 Task: Play online Dominion games in medium mode.
Action: Mouse moved to (263, 393)
Screenshot: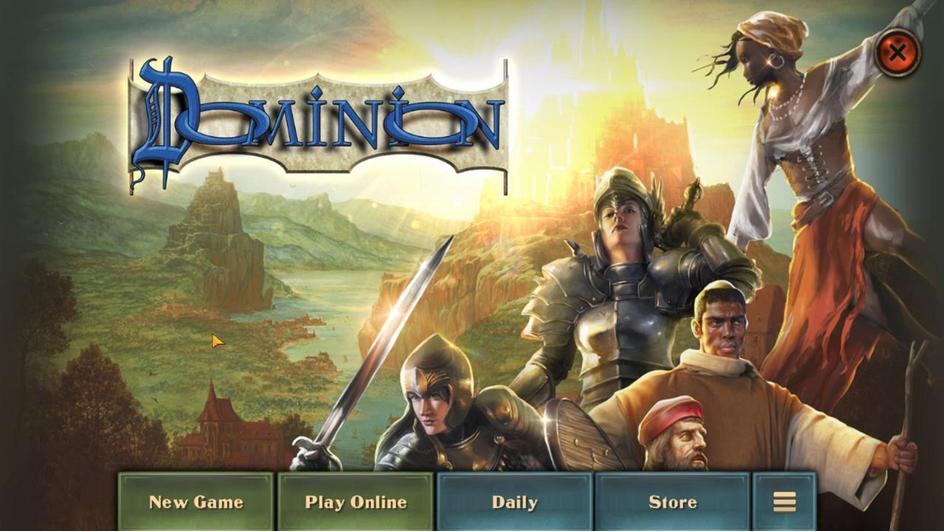 
Action: Mouse pressed left at (263, 393)
Screenshot: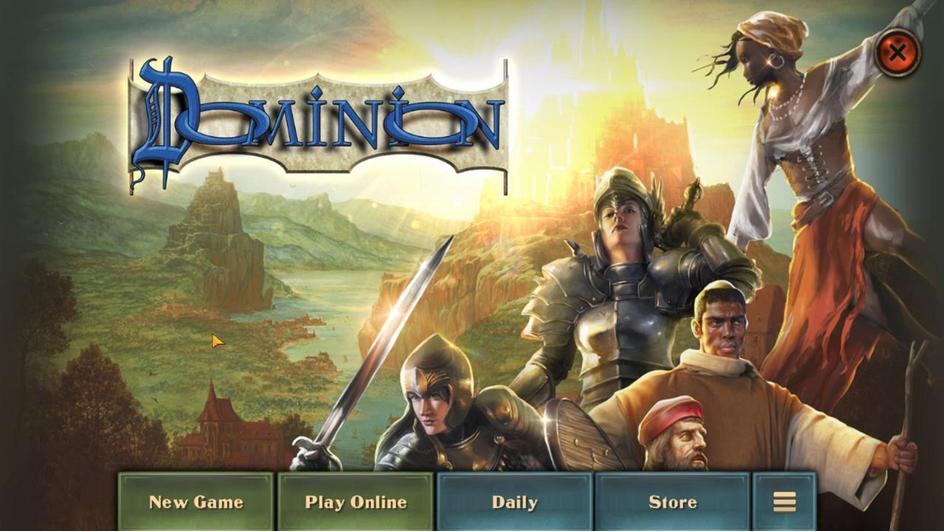 
Action: Mouse moved to (480, 467)
Screenshot: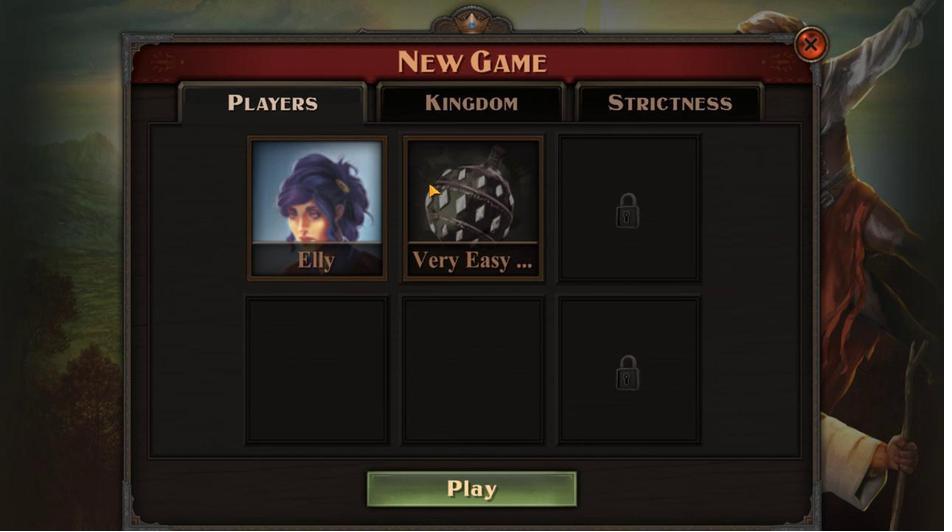 
Action: Mouse pressed left at (480, 467)
Screenshot: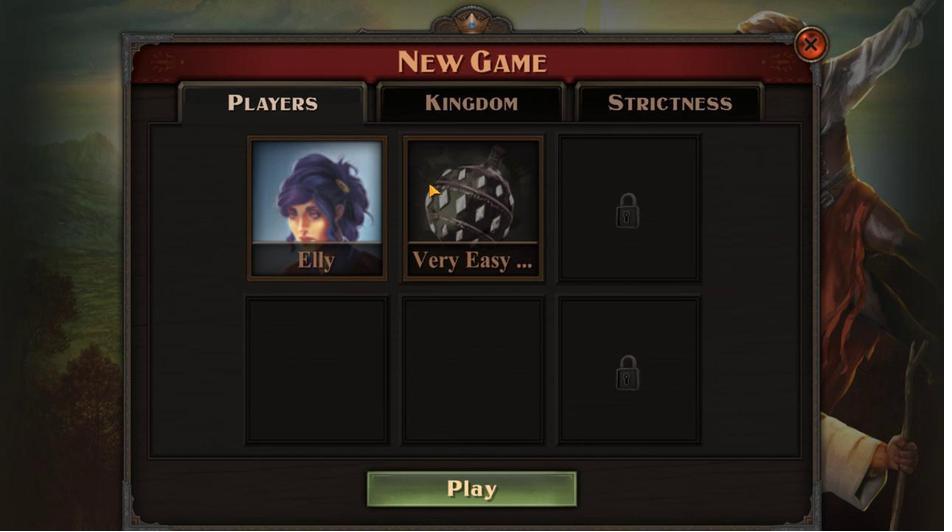 
Action: Mouse moved to (361, 423)
Screenshot: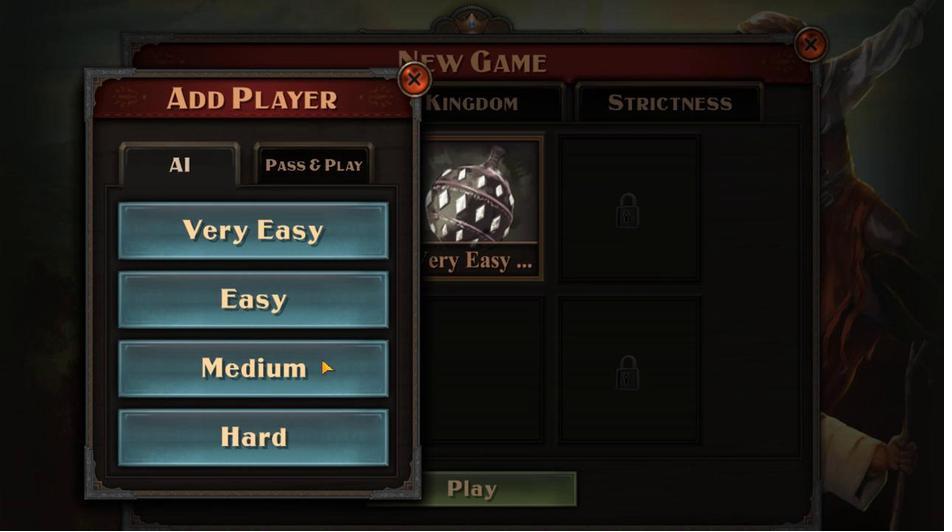 
Action: Mouse pressed left at (361, 423)
Screenshot: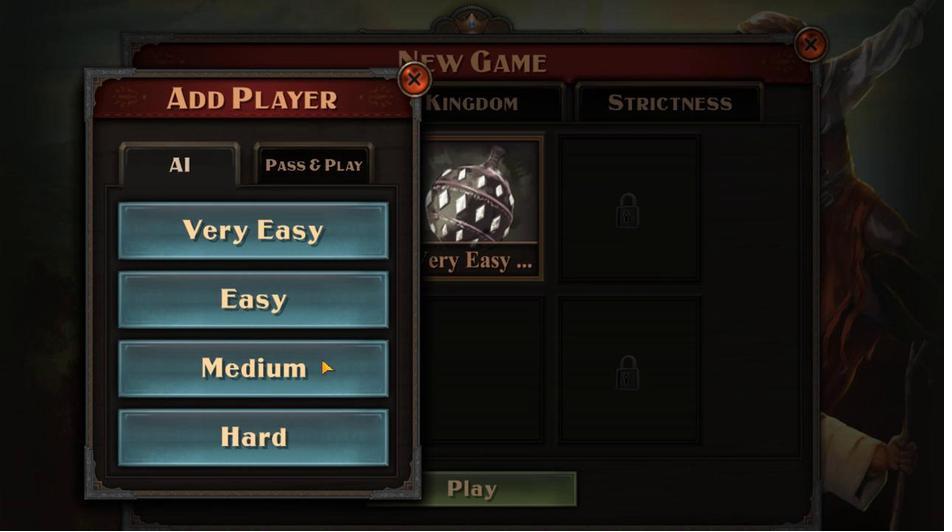
Action: Mouse moved to (539, 391)
Screenshot: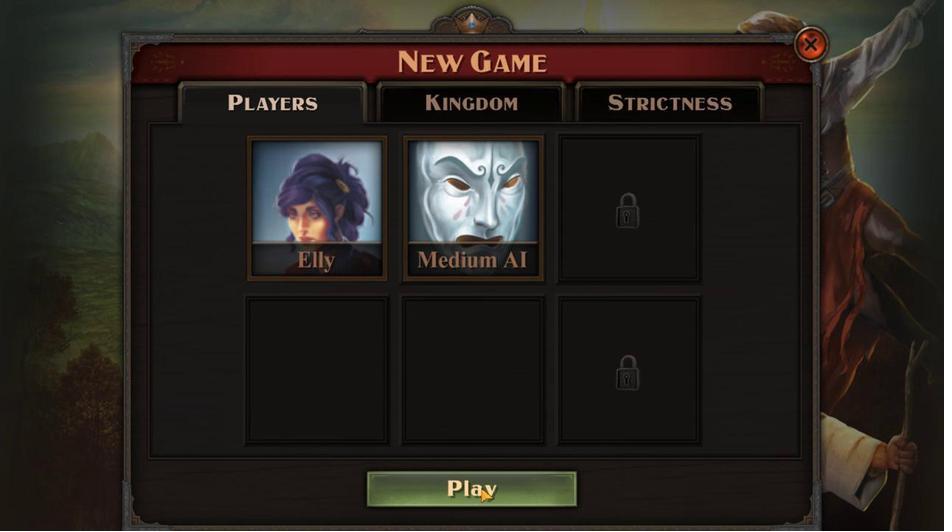 
Action: Mouse pressed left at (539, 391)
Screenshot: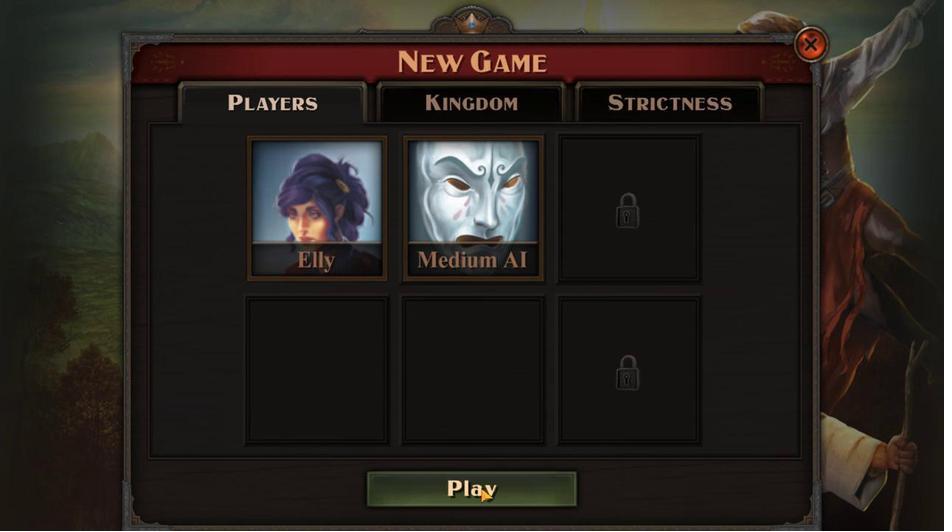 
Action: Mouse moved to (511, 393)
Screenshot: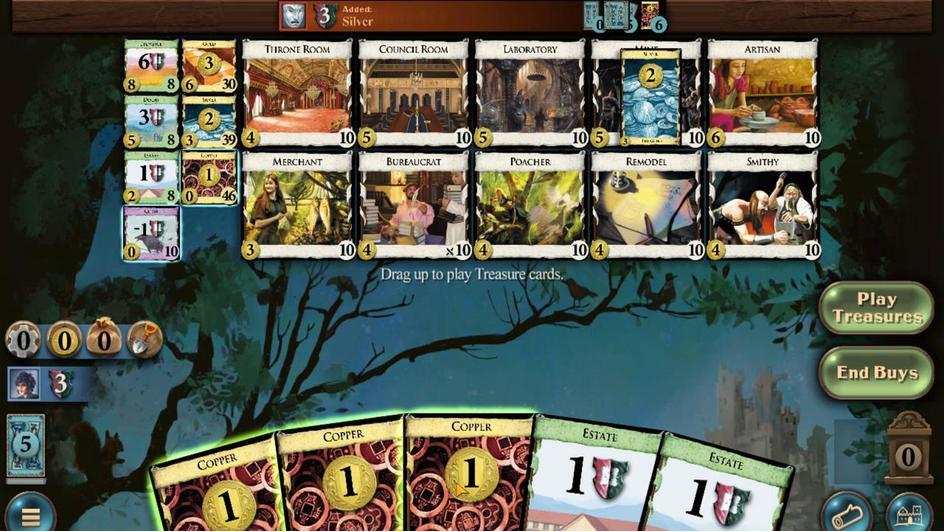 
Action: Mouse pressed left at (511, 393)
Screenshot: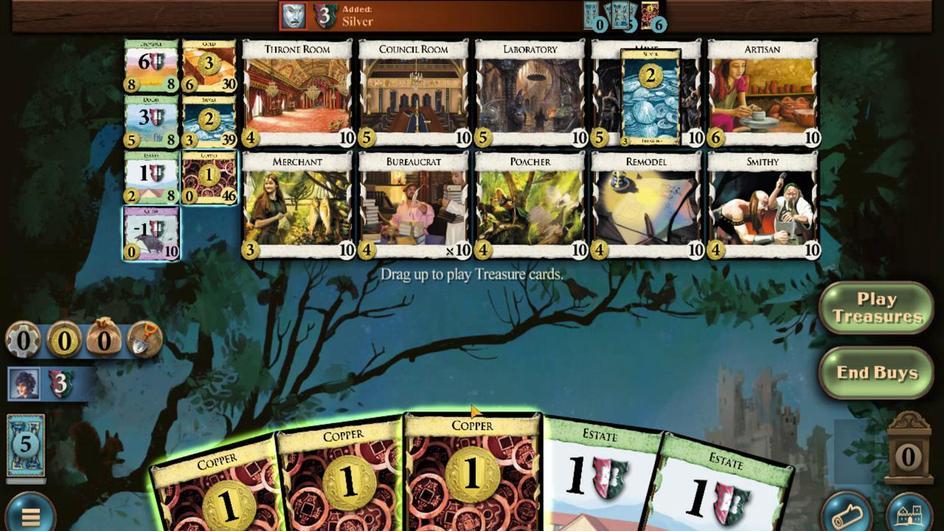 
Action: Mouse moved to (452, 396)
Screenshot: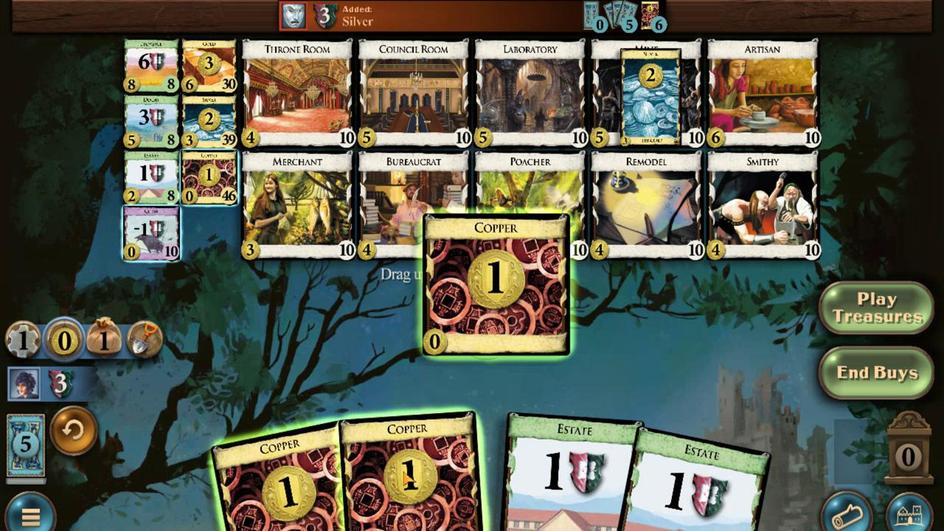 
Action: Mouse pressed left at (452, 396)
Screenshot: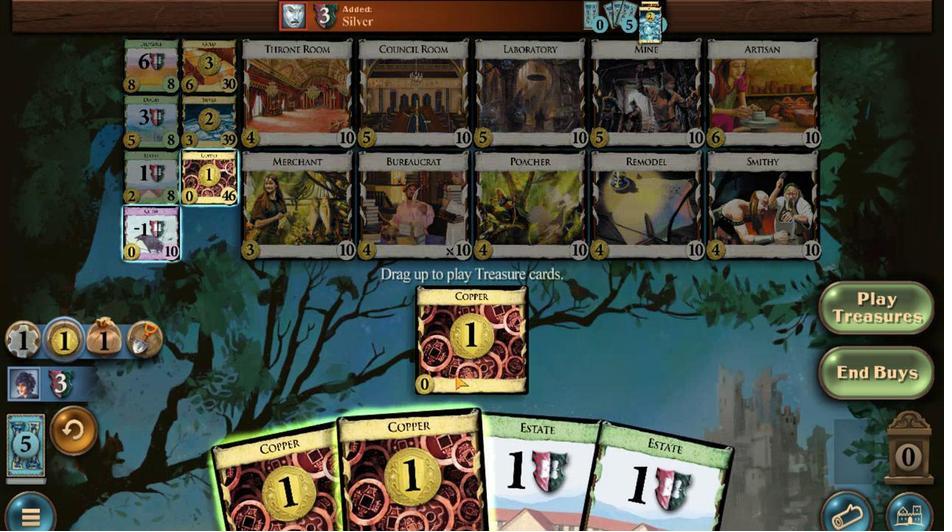 
Action: Mouse moved to (399, 388)
Screenshot: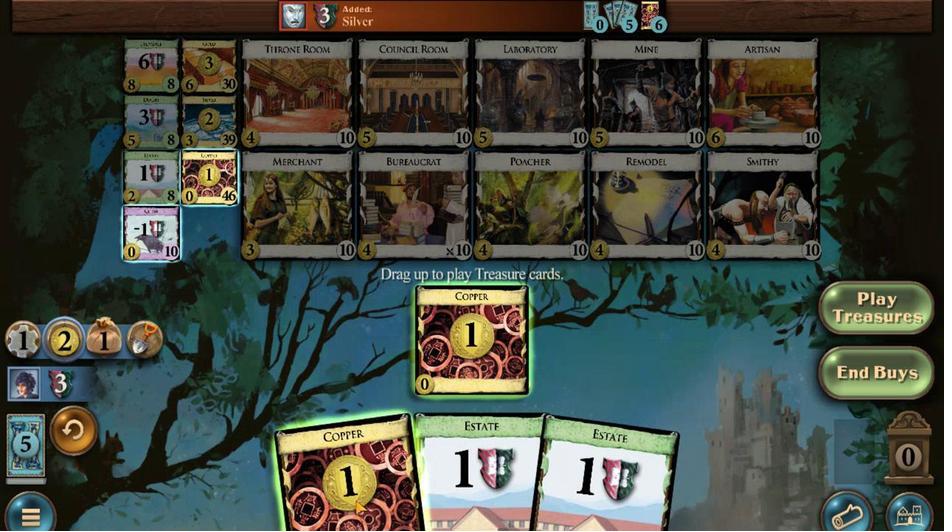 
Action: Mouse pressed left at (399, 388)
Screenshot: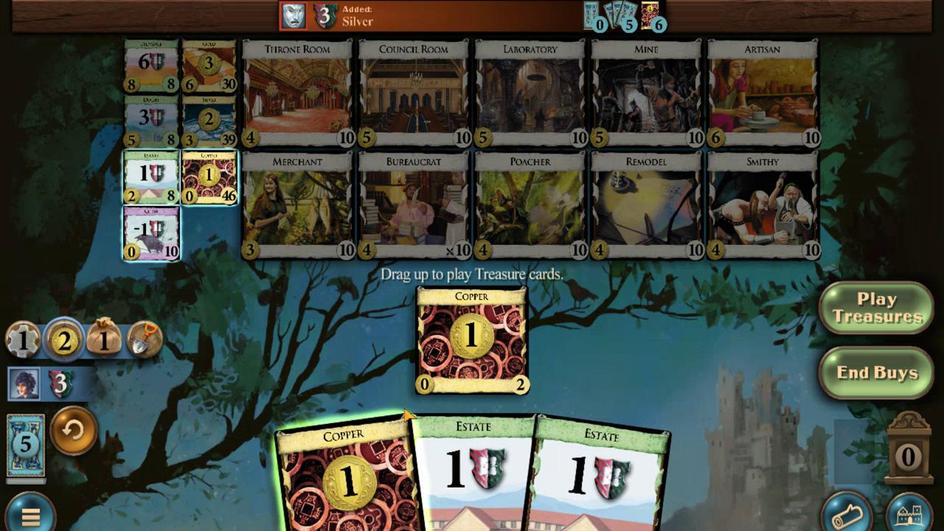 
Action: Mouse moved to (346, 469)
Screenshot: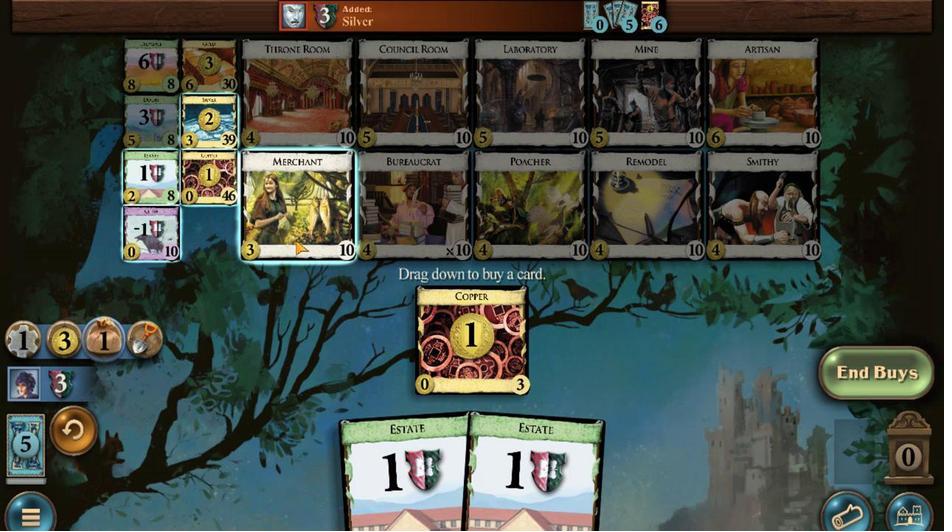 
Action: Mouse pressed left at (346, 469)
Screenshot: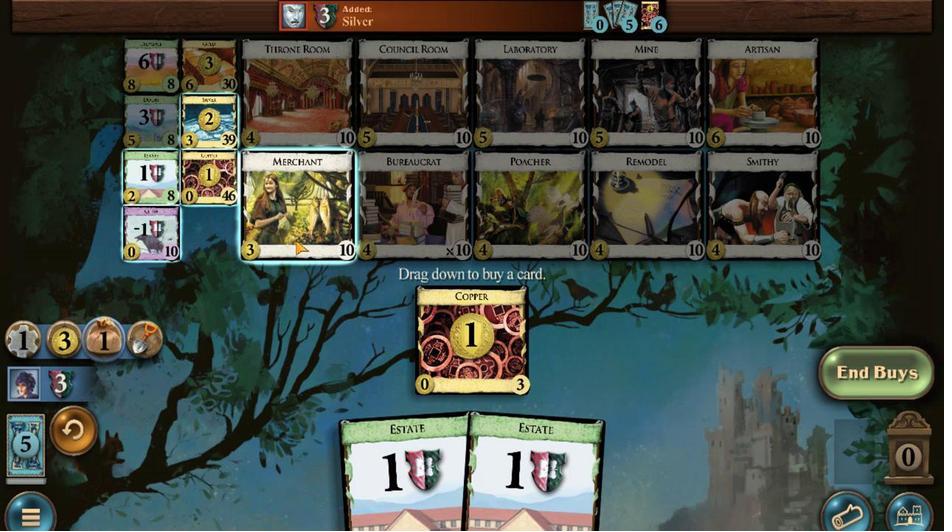
Action: Mouse moved to (509, 391)
Screenshot: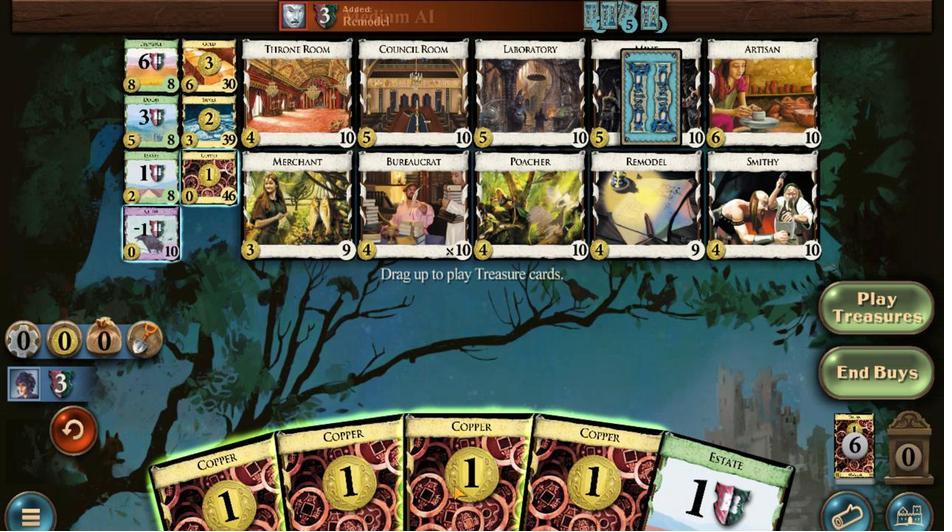 
Action: Mouse pressed left at (509, 391)
Screenshot: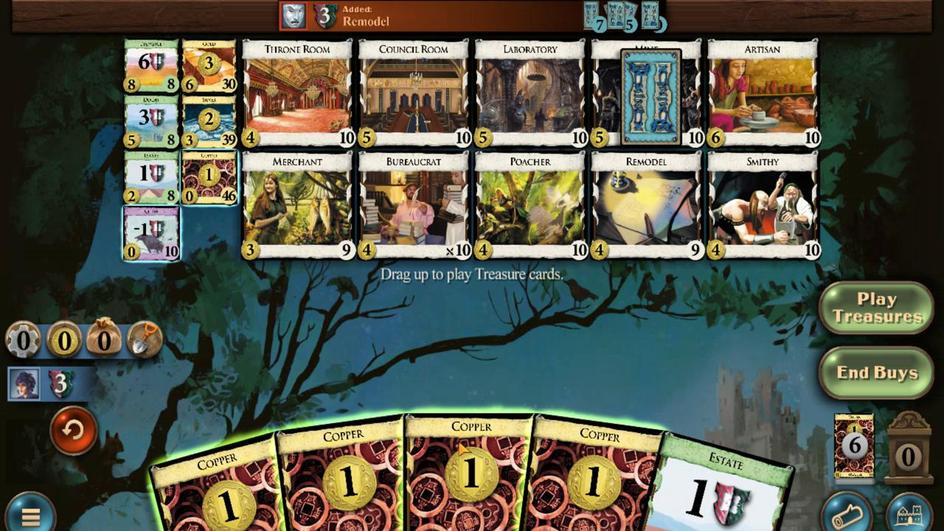 
Action: Mouse moved to (457, 394)
Screenshot: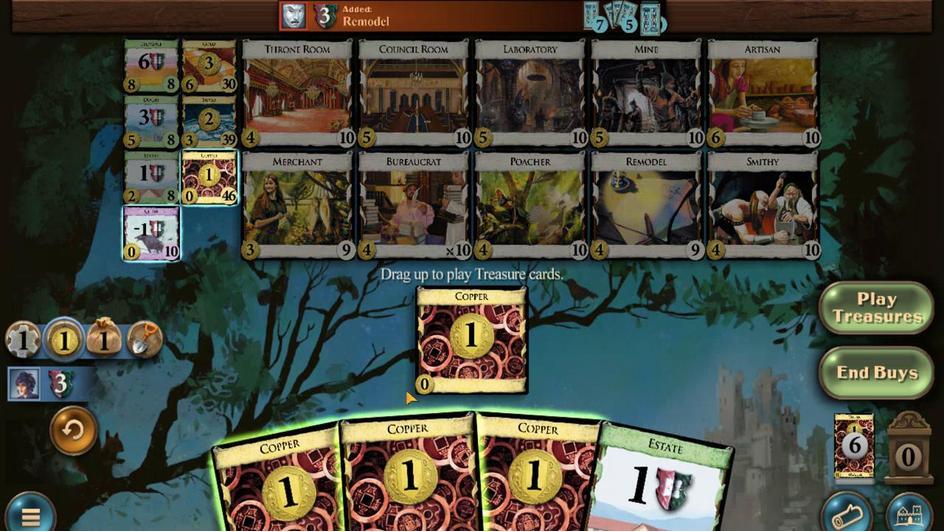 
Action: Mouse pressed left at (457, 394)
Screenshot: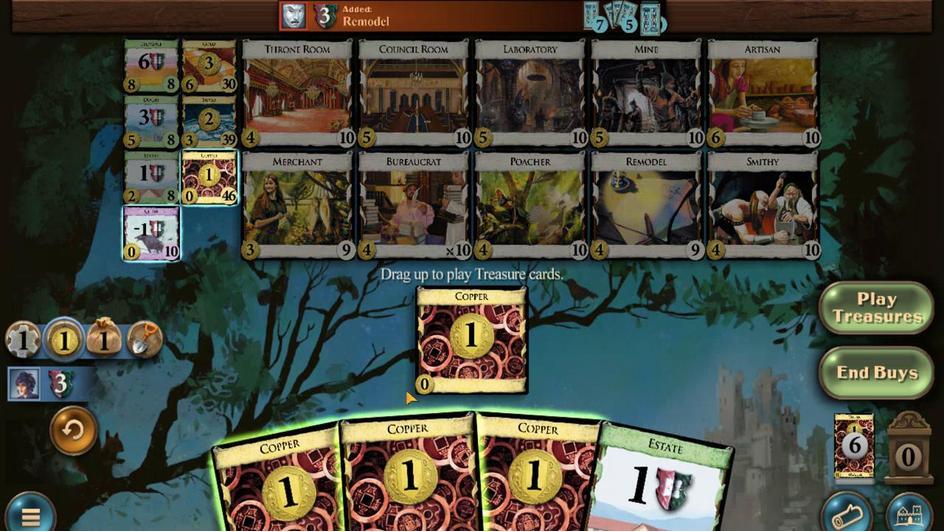 
Action: Mouse moved to (378, 392)
Screenshot: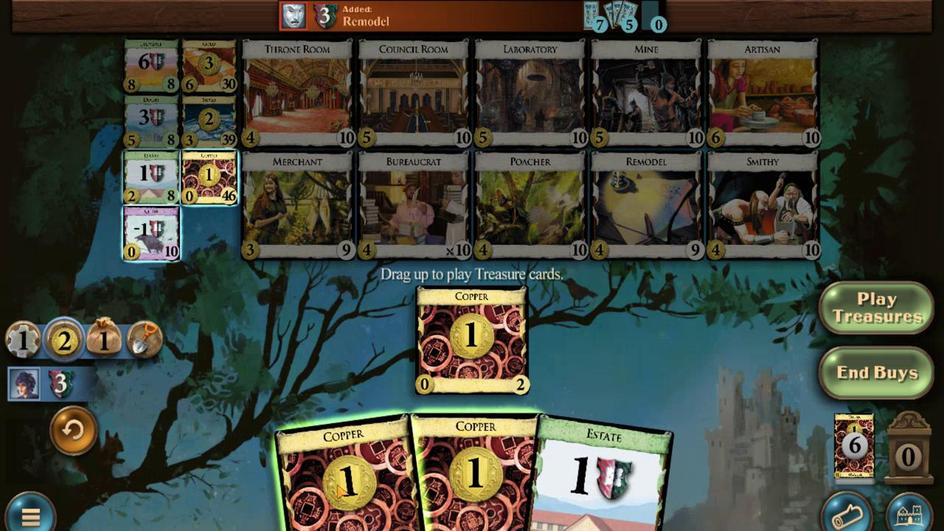 
Action: Mouse pressed left at (378, 392)
Screenshot: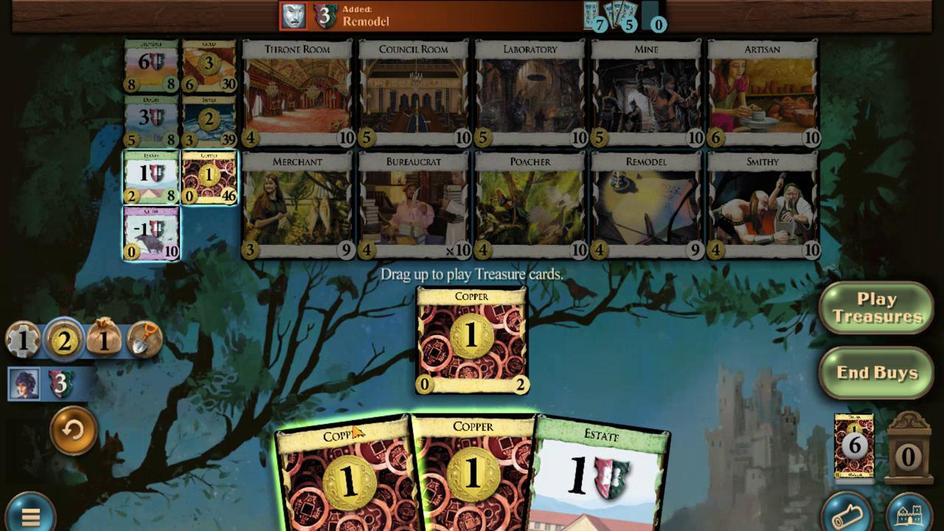 
Action: Mouse moved to (231, 482)
Screenshot: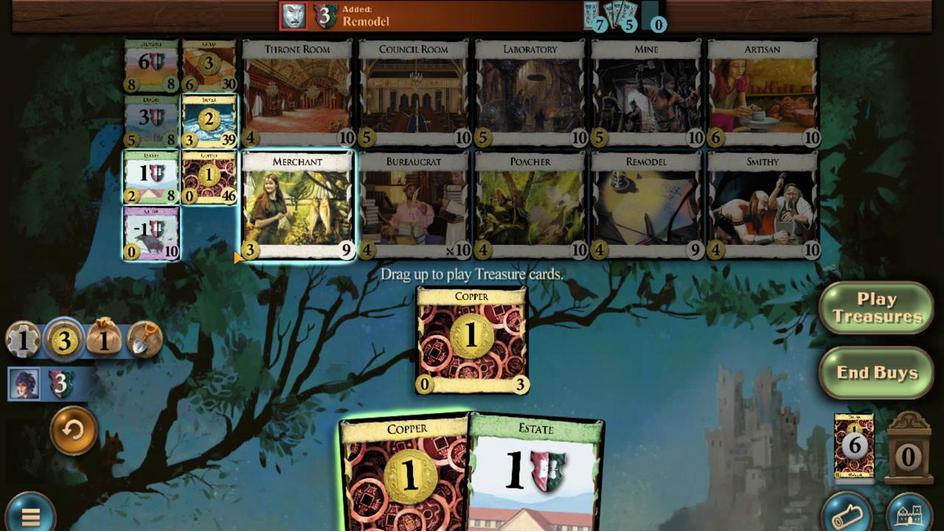 
Action: Mouse pressed left at (231, 482)
Screenshot: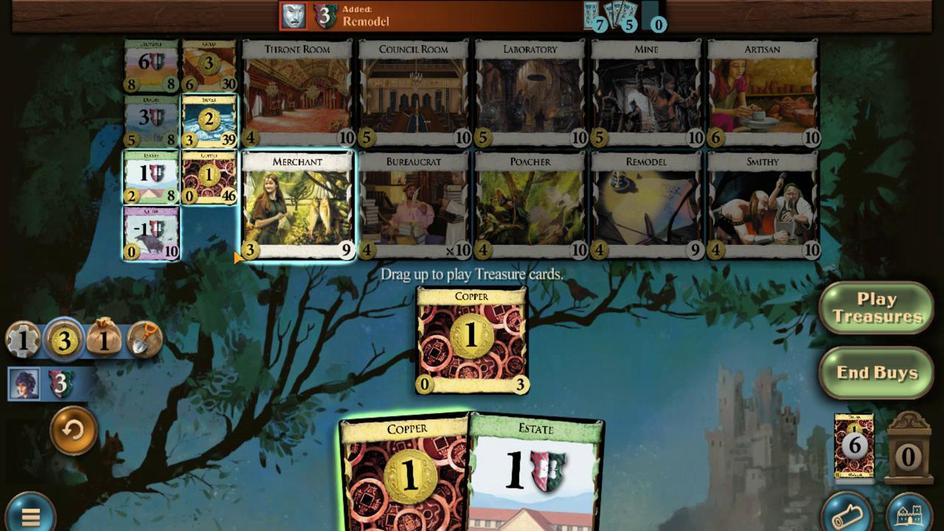 
Action: Mouse moved to (265, 392)
Screenshot: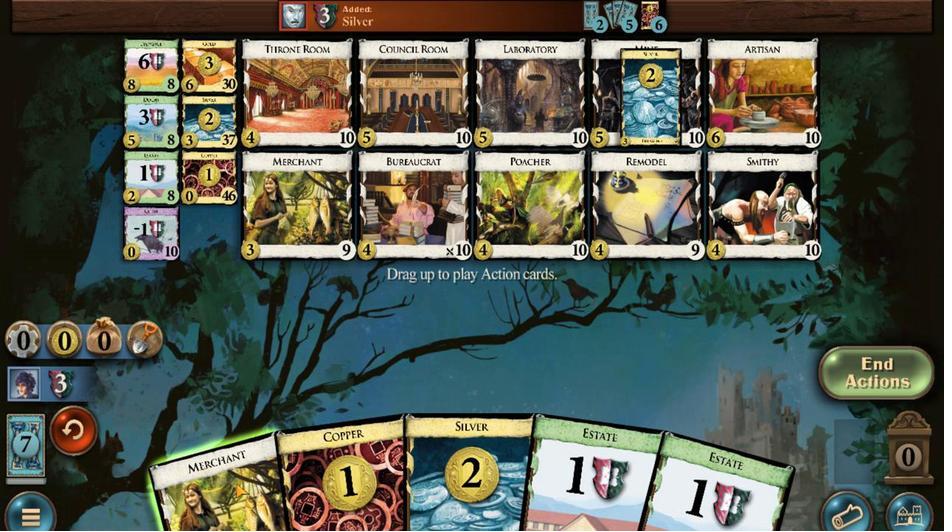 
Action: Mouse pressed left at (265, 392)
Screenshot: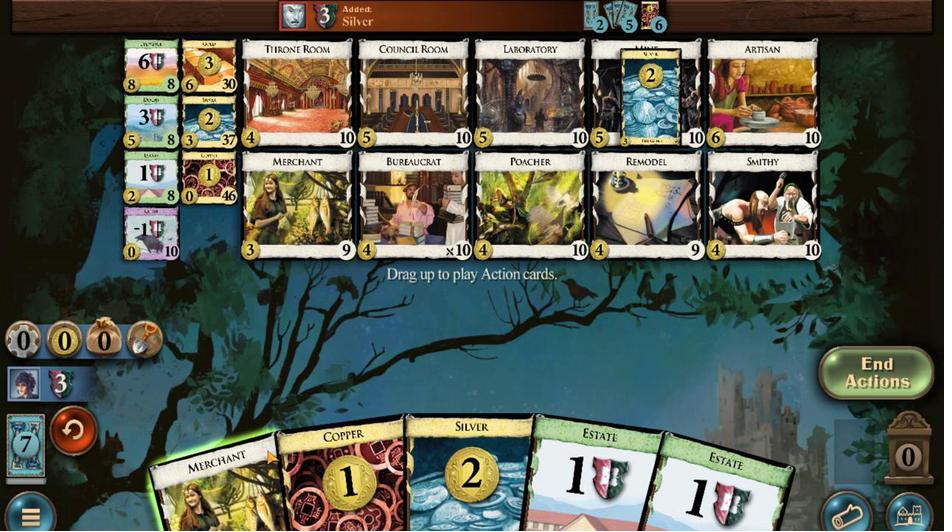 
Action: Mouse moved to (483, 390)
Screenshot: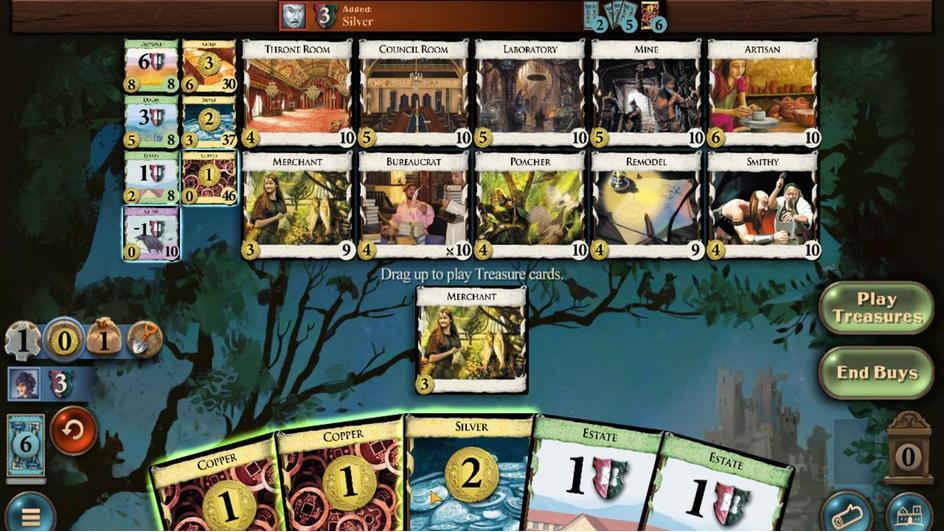 
Action: Mouse pressed left at (483, 390)
Screenshot: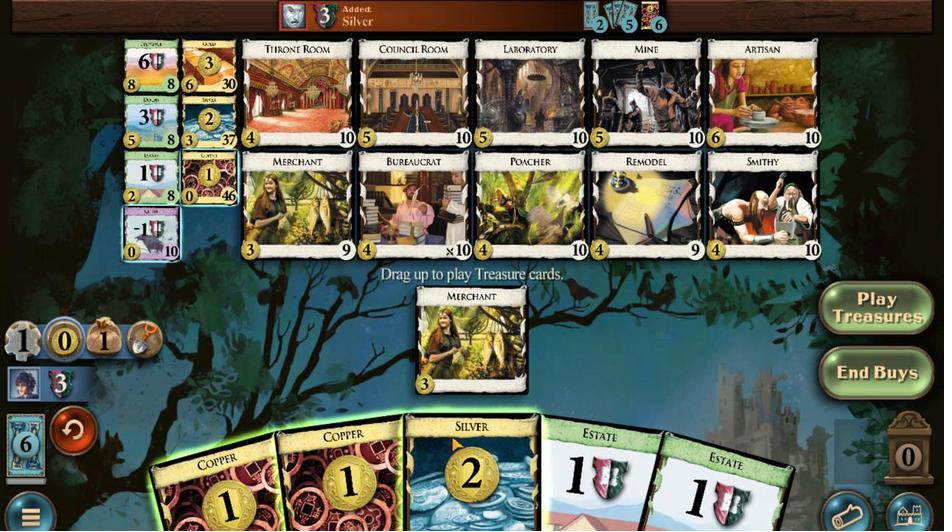 
Action: Mouse moved to (477, 393)
Screenshot: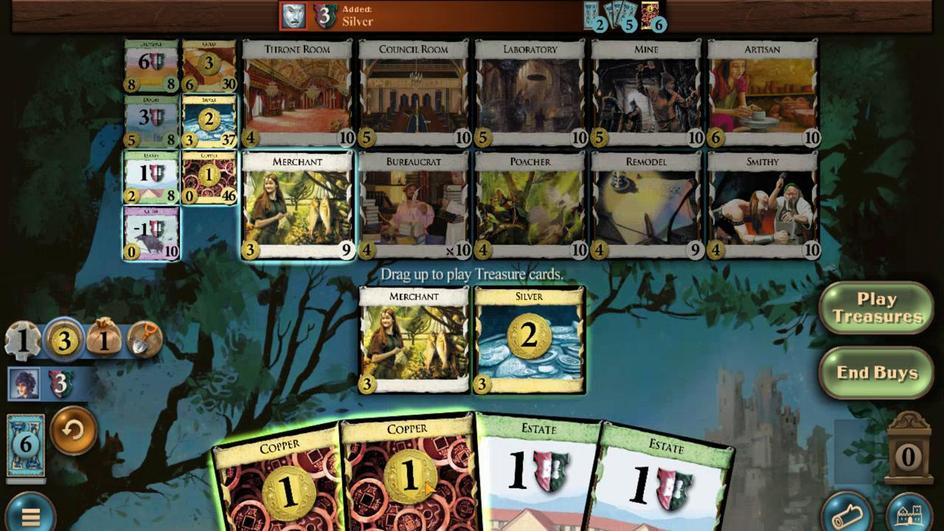 
Action: Mouse pressed left at (477, 393)
Screenshot: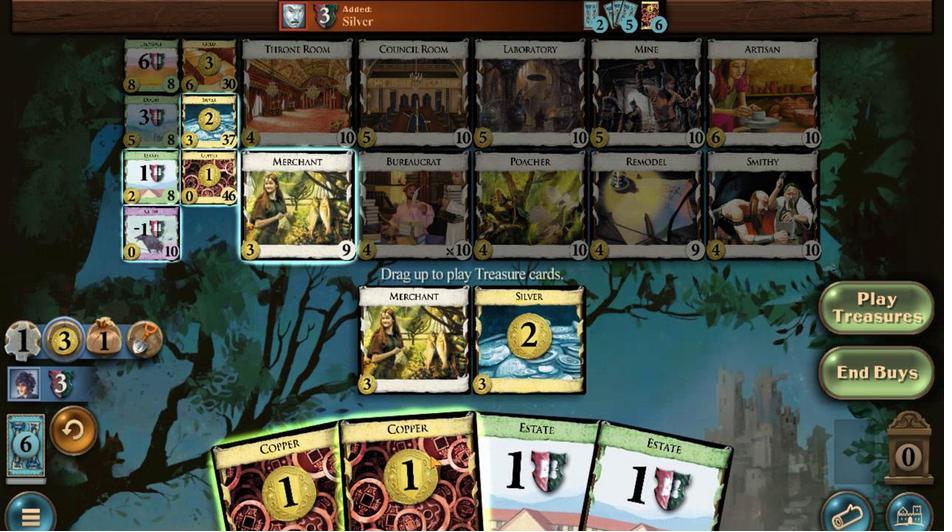 
Action: Mouse moved to (843, 470)
Screenshot: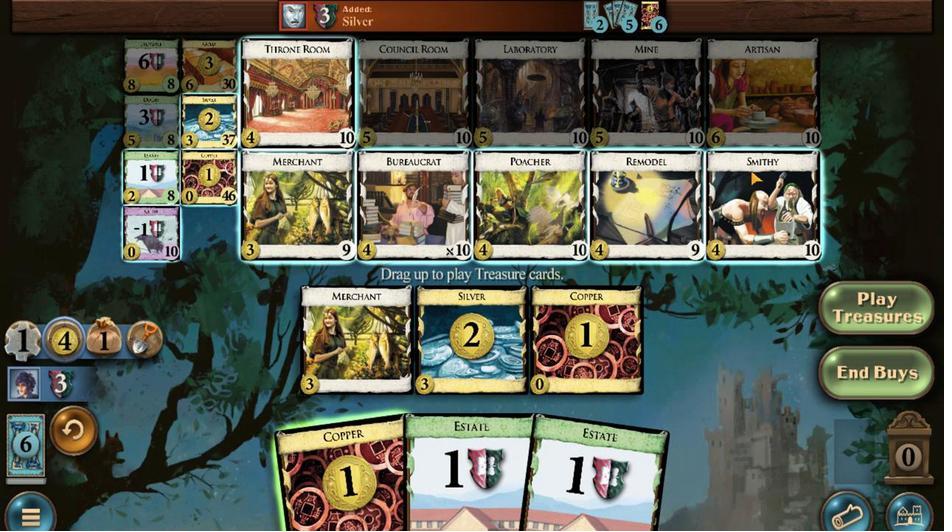 
Action: Mouse pressed left at (843, 470)
Screenshot: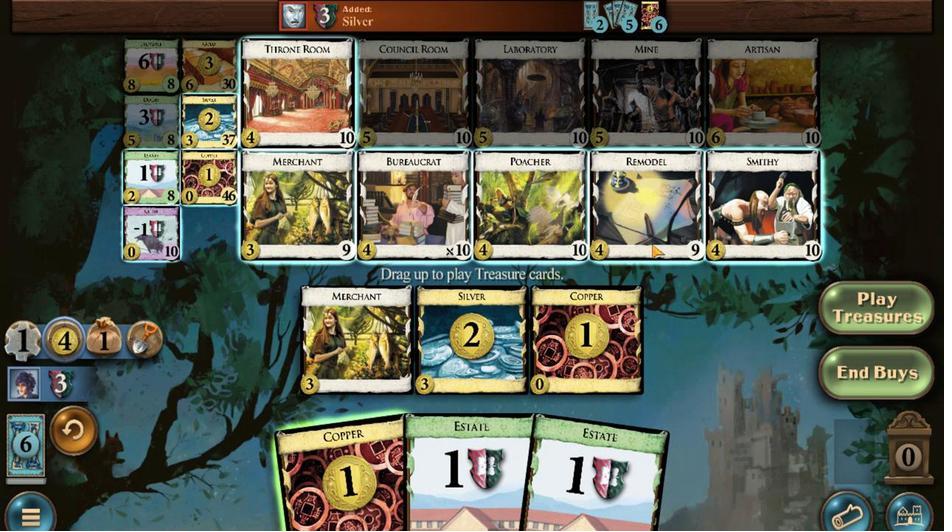 
Action: Mouse moved to (410, 394)
Screenshot: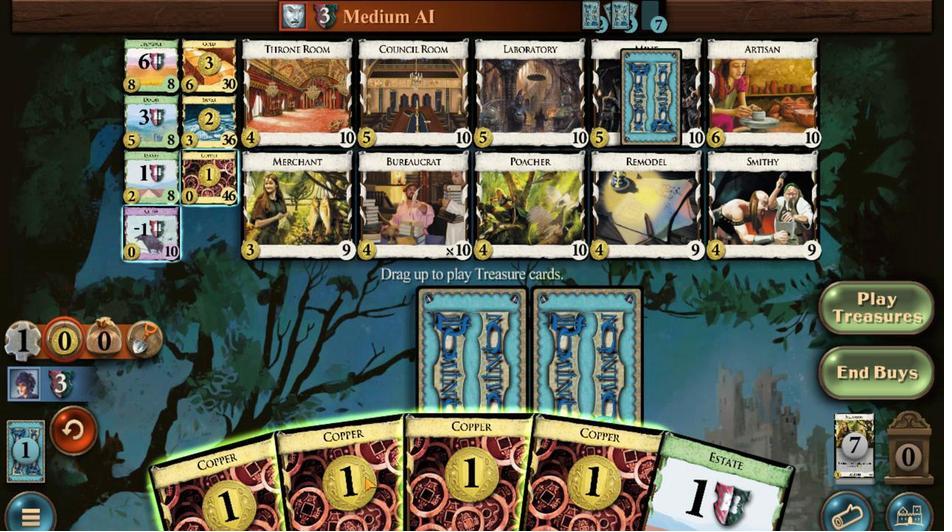 
Action: Mouse pressed left at (410, 394)
Screenshot: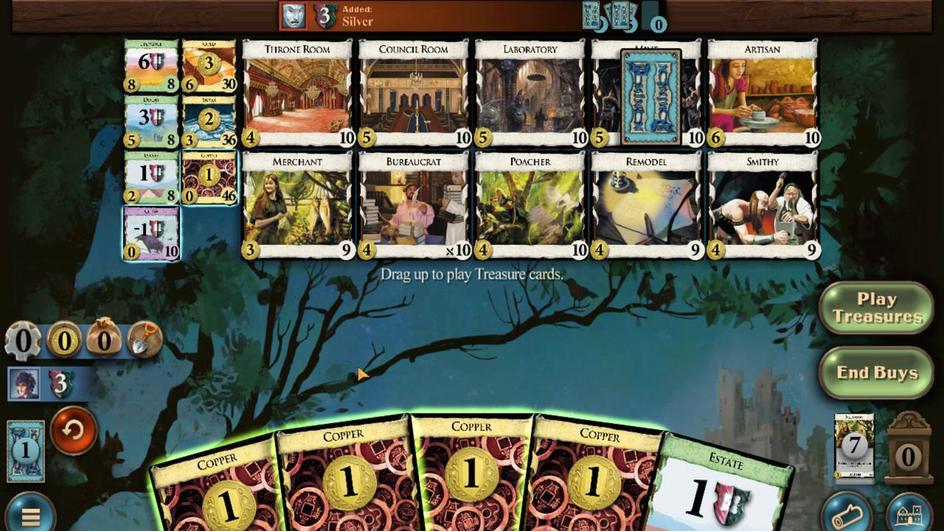 
Action: Mouse moved to (467, 387)
Screenshot: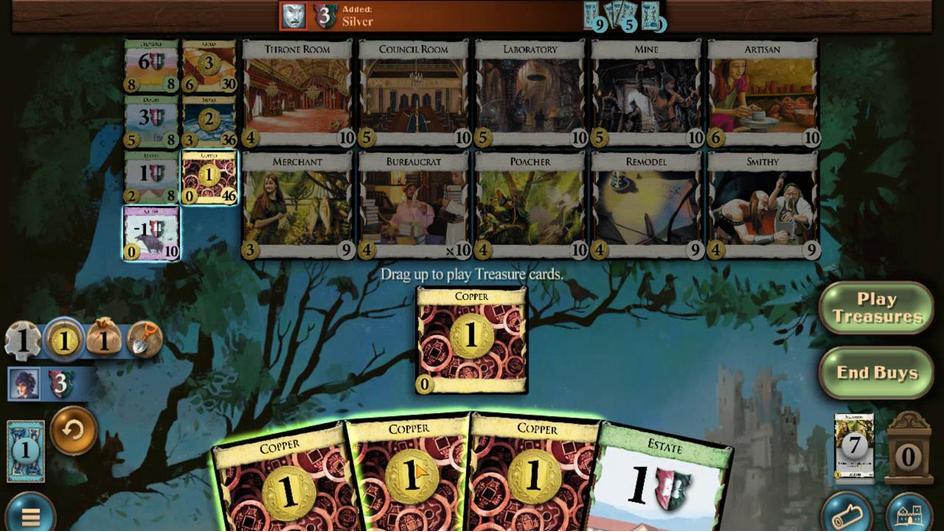 
Action: Mouse pressed left at (467, 387)
Screenshot: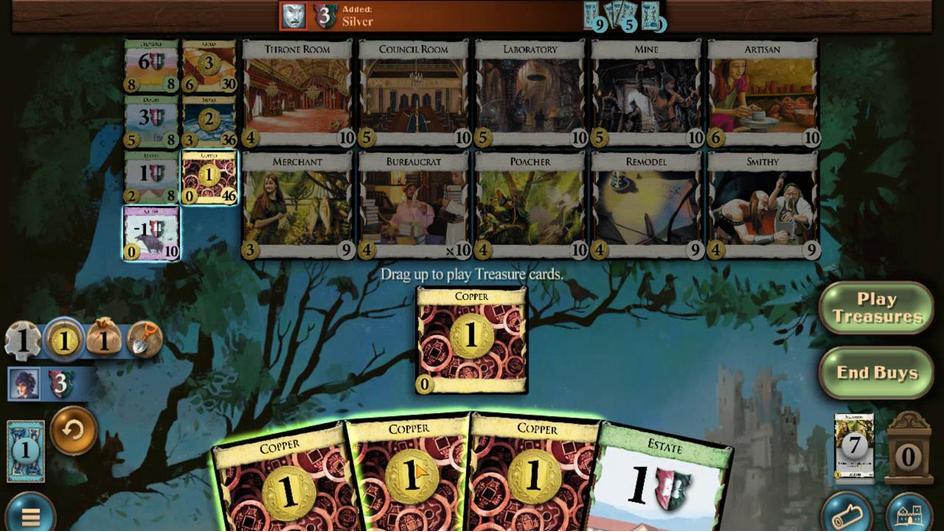 
Action: Mouse moved to (410, 387)
Screenshot: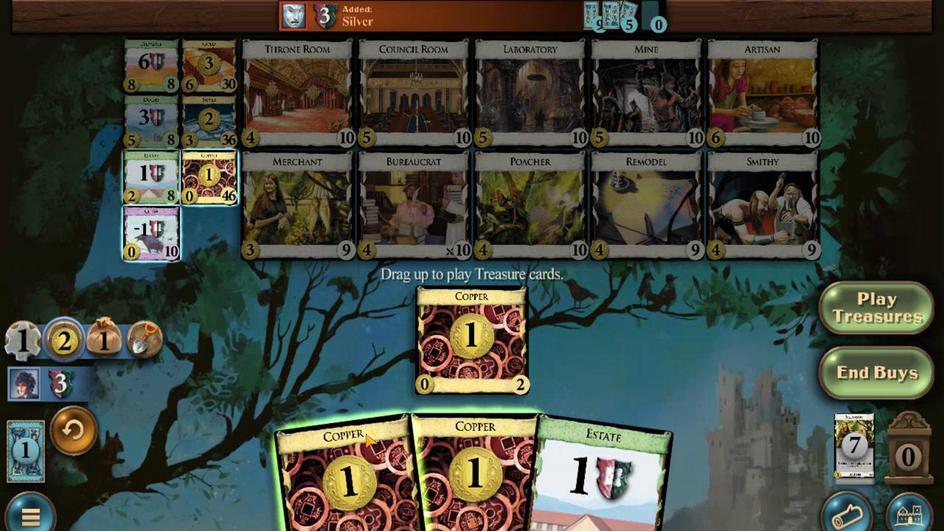 
Action: Mouse pressed left at (410, 387)
Screenshot: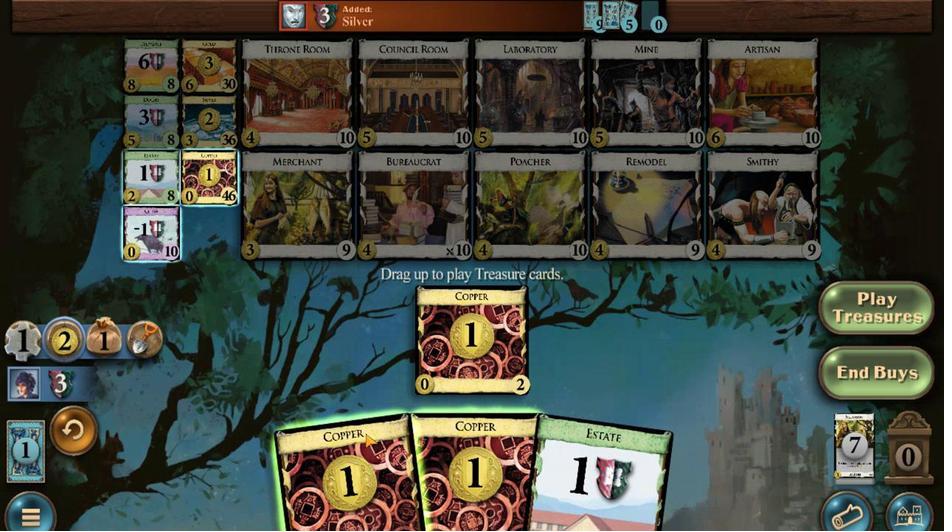 
Action: Mouse moved to (222, 485)
Screenshot: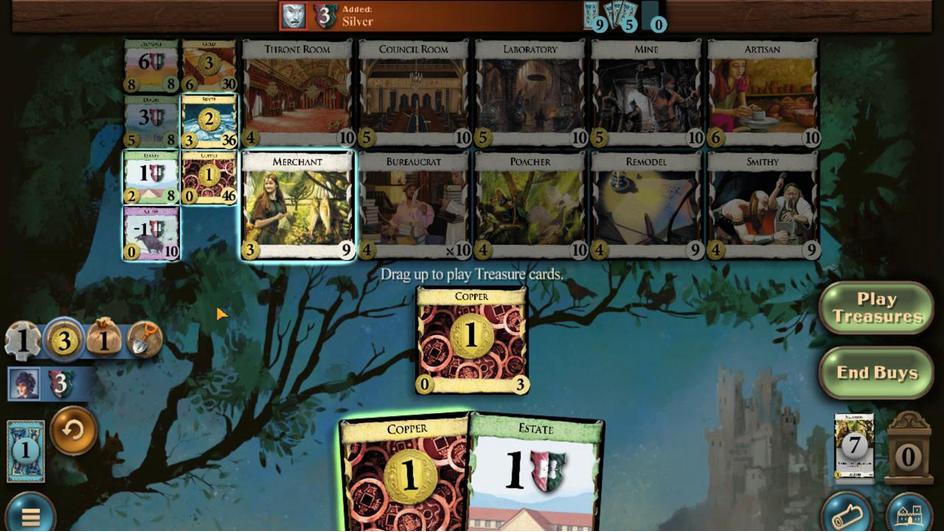 
Action: Mouse pressed left at (222, 485)
Screenshot: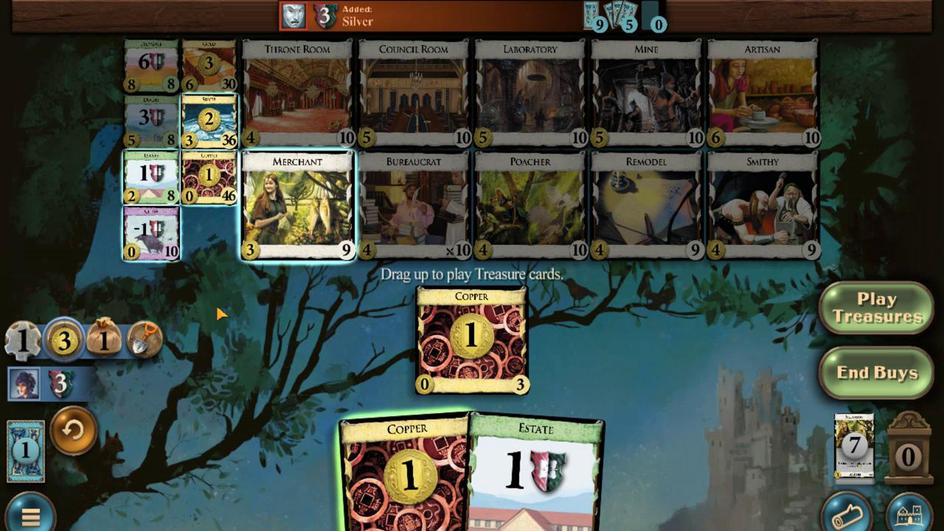 
Action: Mouse moved to (230, 388)
Screenshot: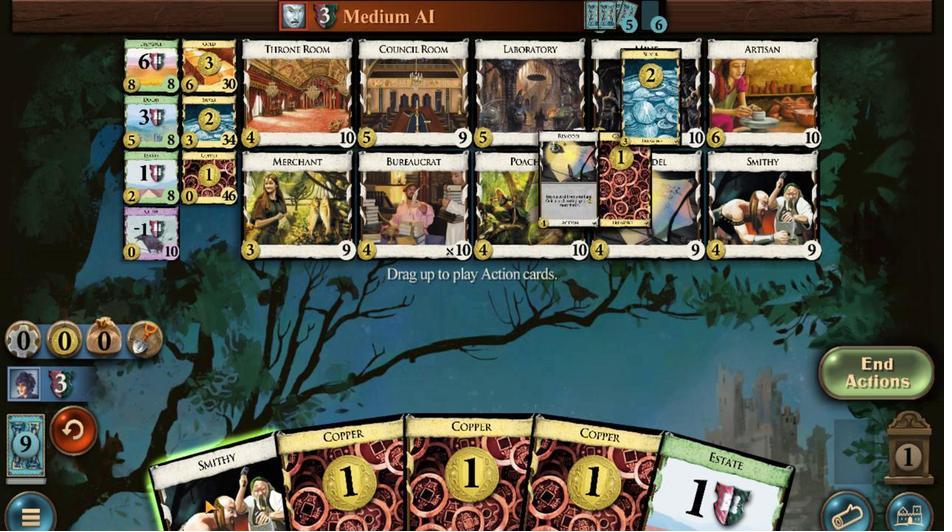 
Action: Mouse pressed left at (230, 388)
Screenshot: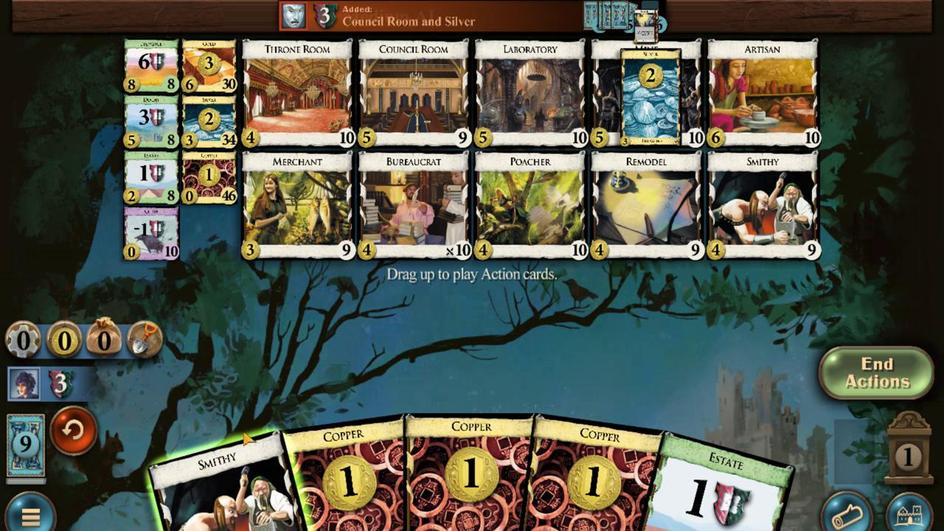 
Action: Mouse moved to (484, 391)
Screenshot: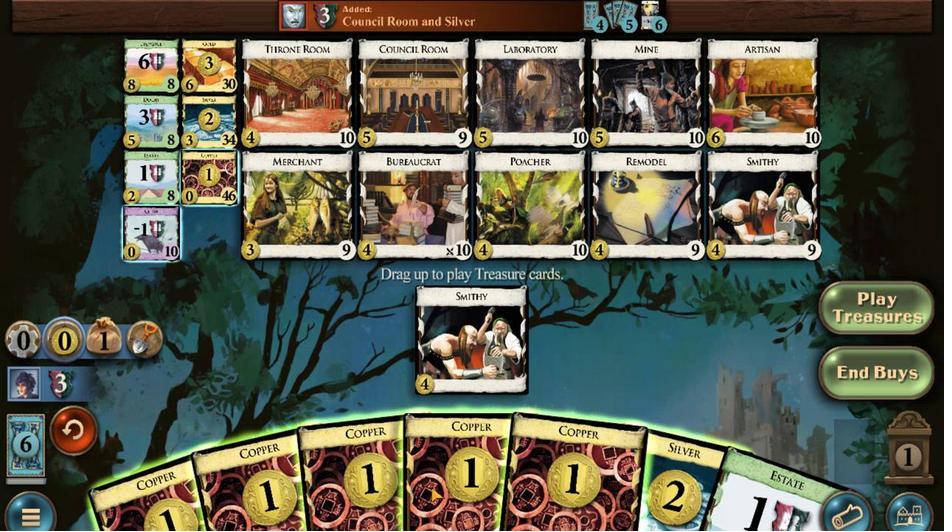 
Action: Mouse pressed left at (484, 391)
Screenshot: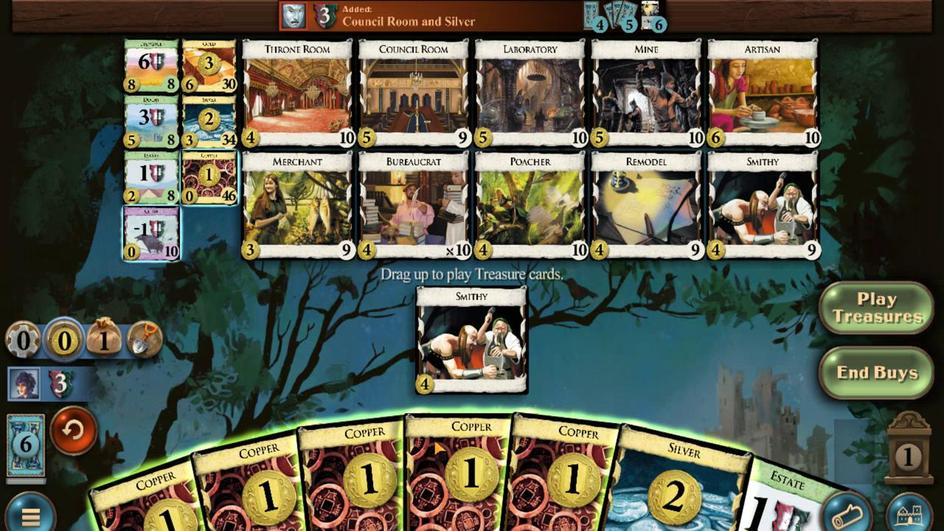 
Action: Mouse moved to (567, 388)
Screenshot: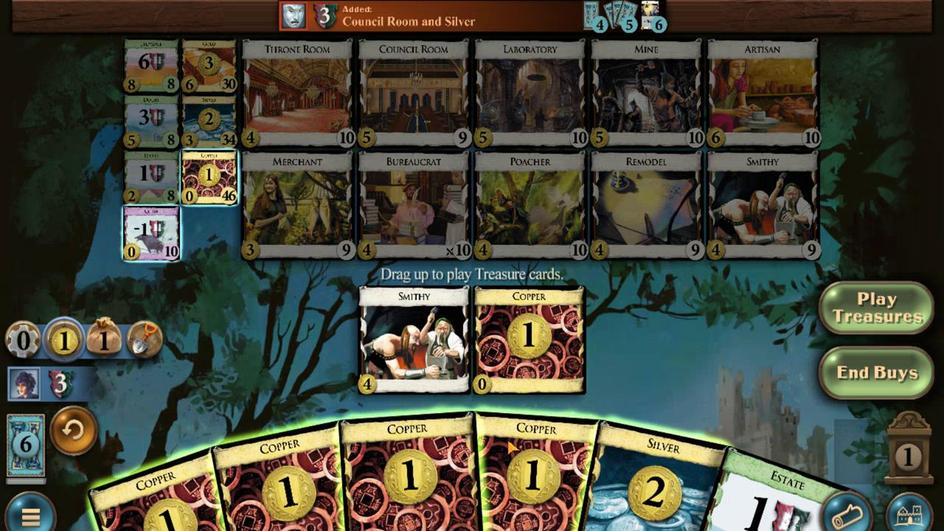 
Action: Mouse pressed left at (567, 388)
Screenshot: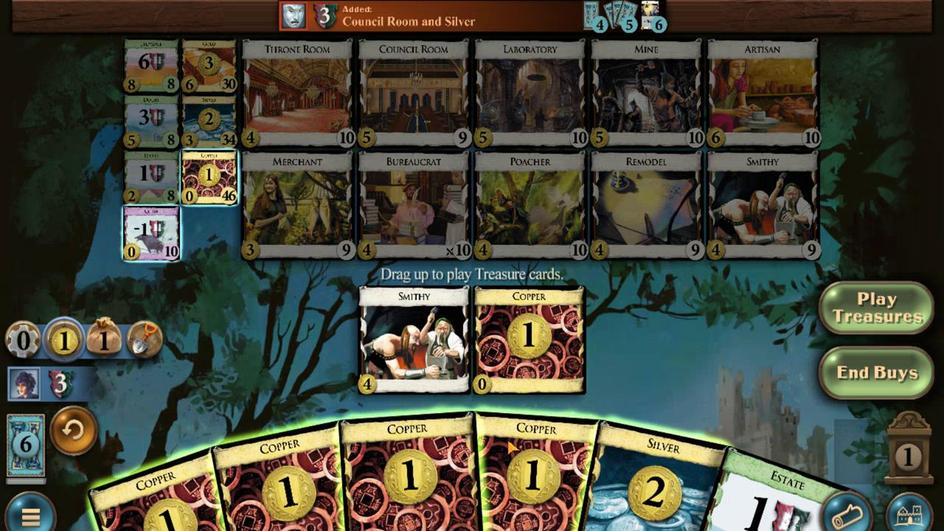 
Action: Mouse moved to (667, 388)
Screenshot: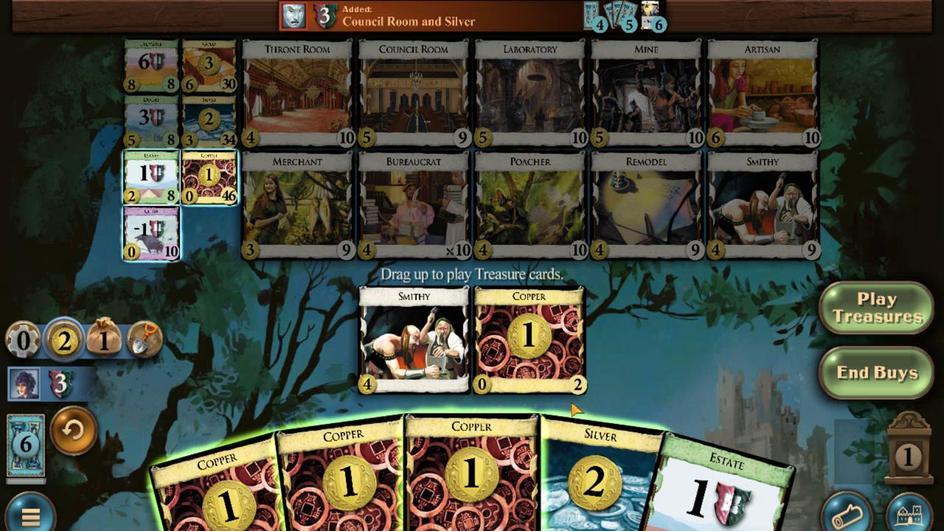 
Action: Mouse pressed left at (667, 388)
Screenshot: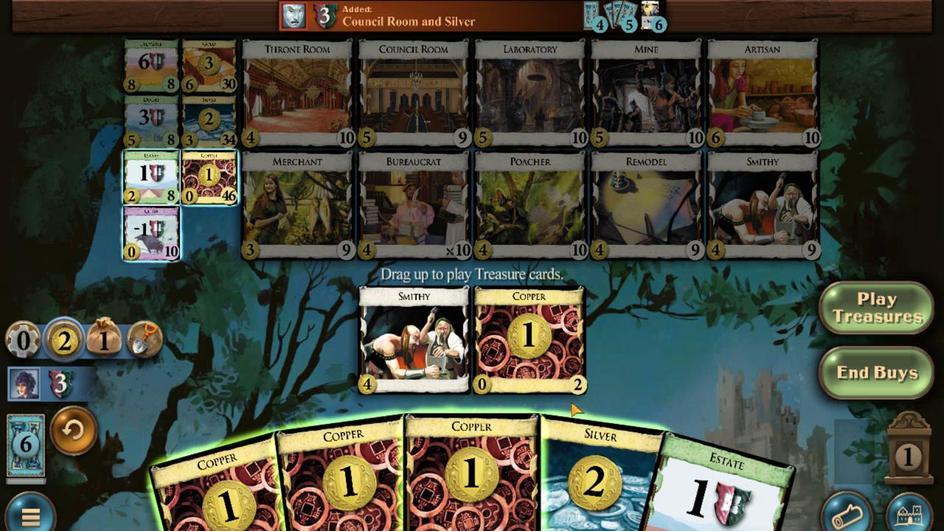 
Action: Mouse moved to (573, 387)
Screenshot: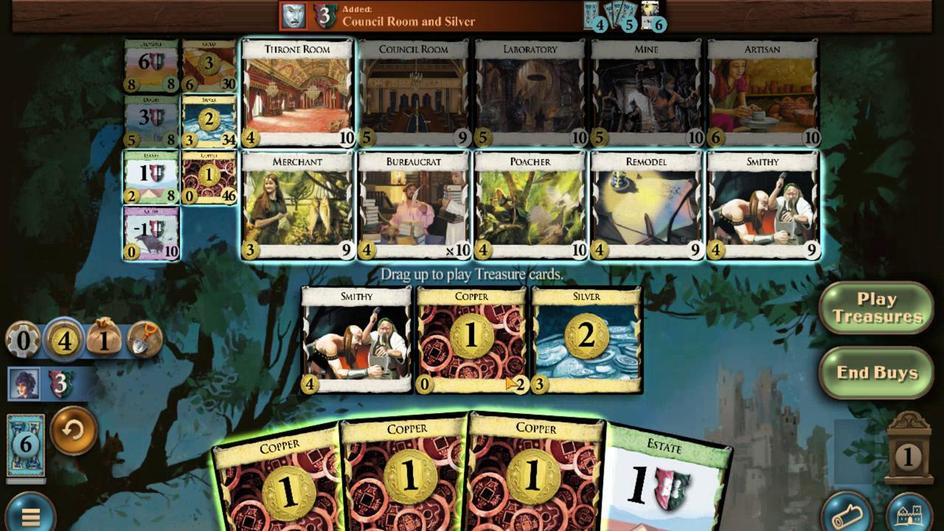 
Action: Mouse pressed left at (573, 387)
Screenshot: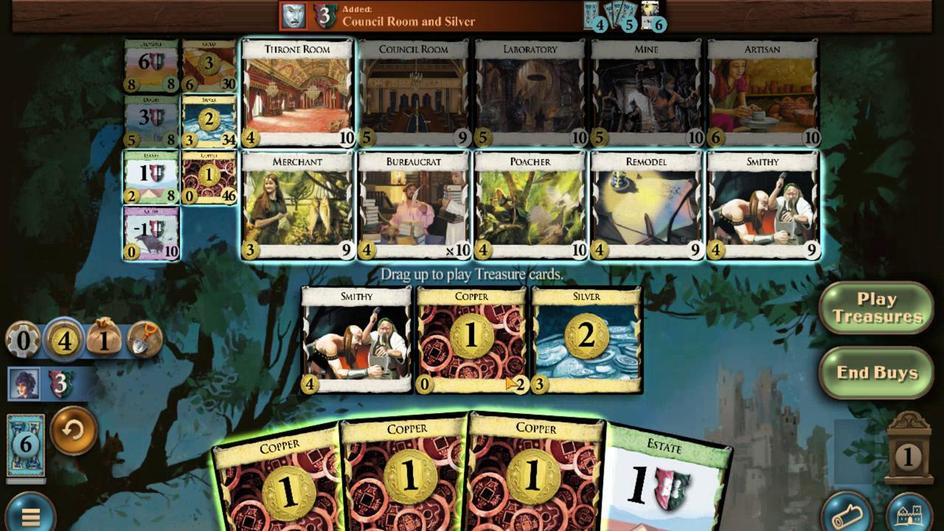 
Action: Mouse moved to (469, 495)
Screenshot: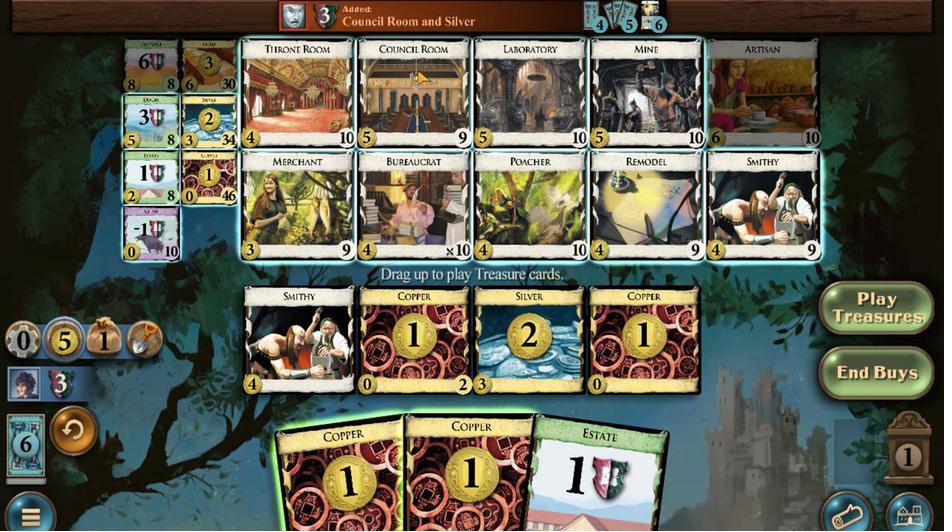 
Action: Mouse pressed left at (469, 495)
Screenshot: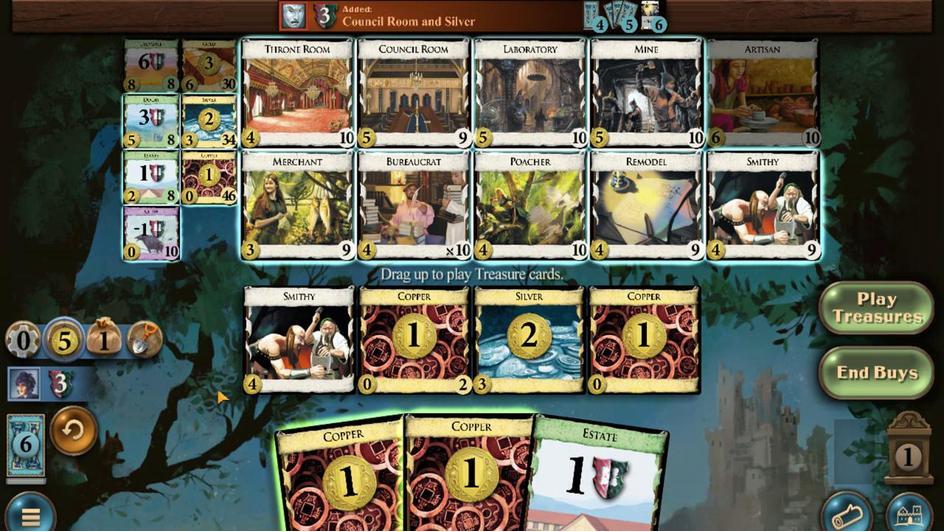
Action: Mouse moved to (258, 390)
Screenshot: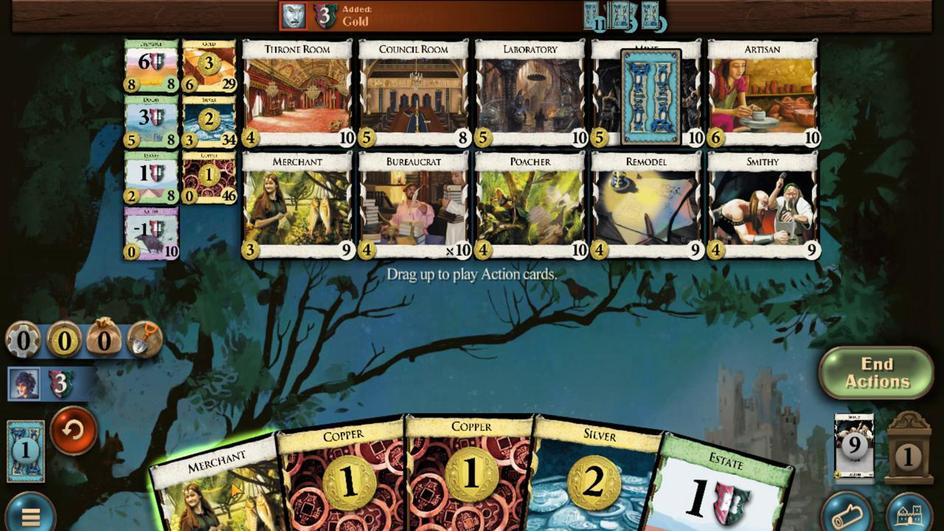 
Action: Mouse pressed left at (258, 390)
Screenshot: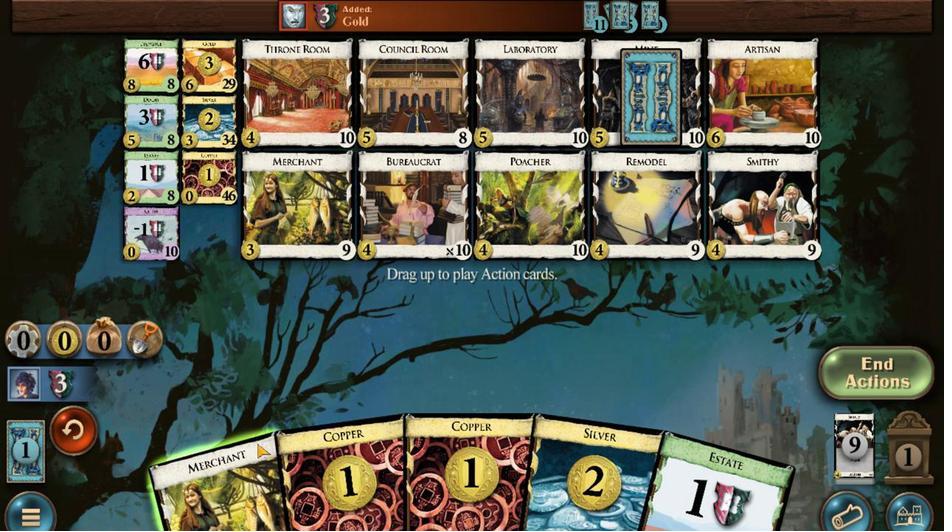 
Action: Mouse moved to (525, 393)
Screenshot: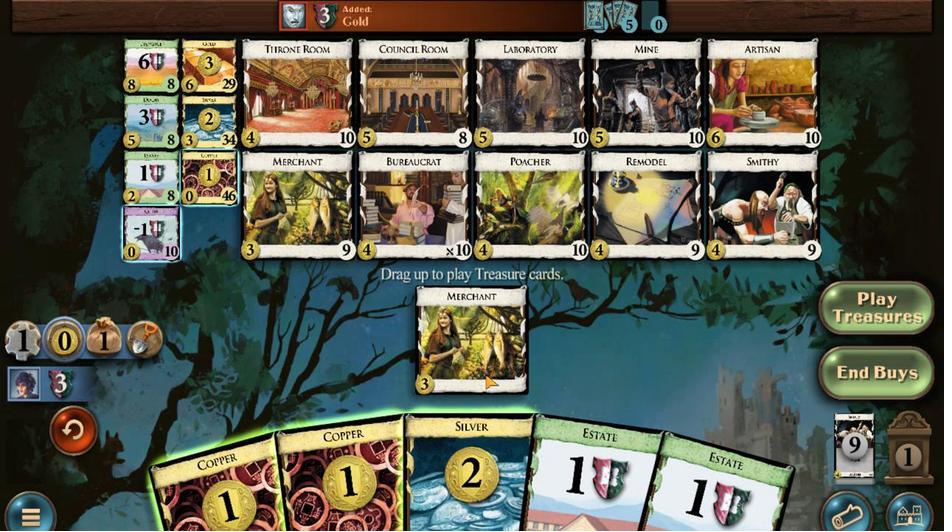
Action: Mouse pressed left at (525, 393)
Screenshot: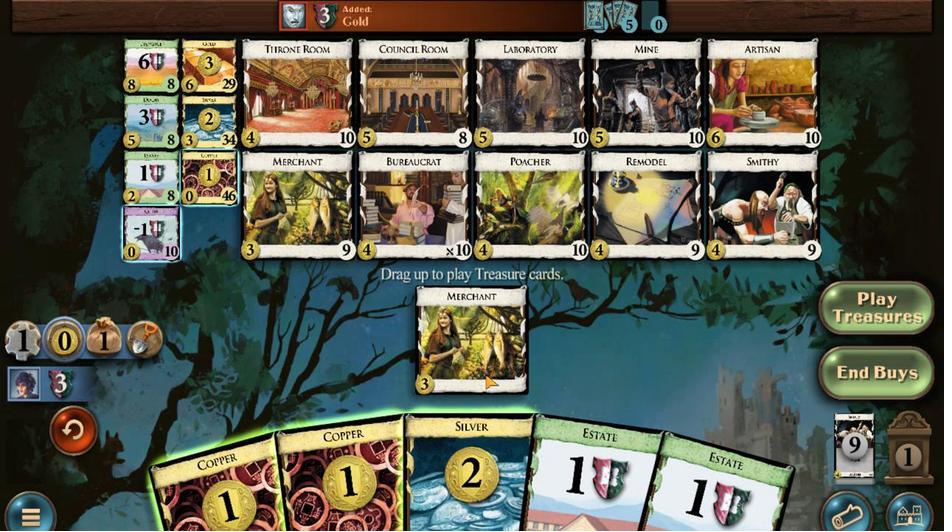 
Action: Mouse moved to (444, 392)
Screenshot: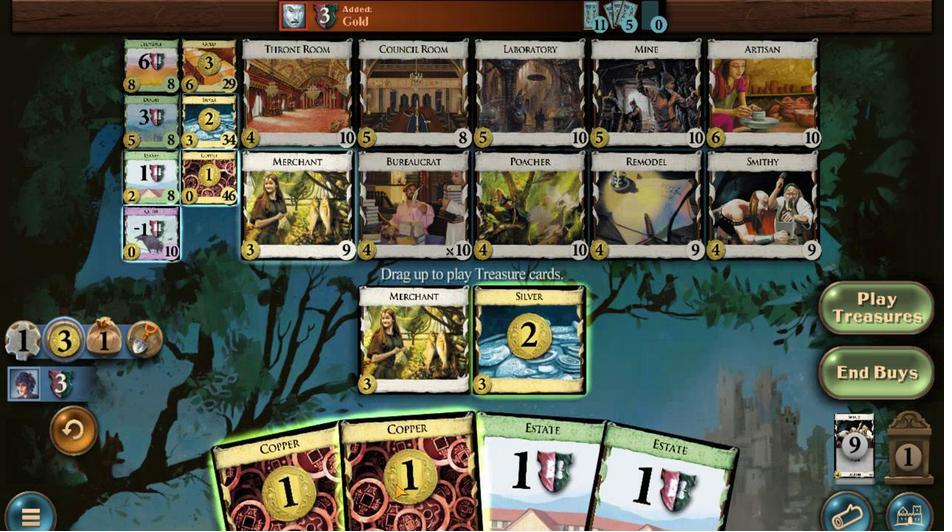 
Action: Mouse pressed left at (444, 392)
Screenshot: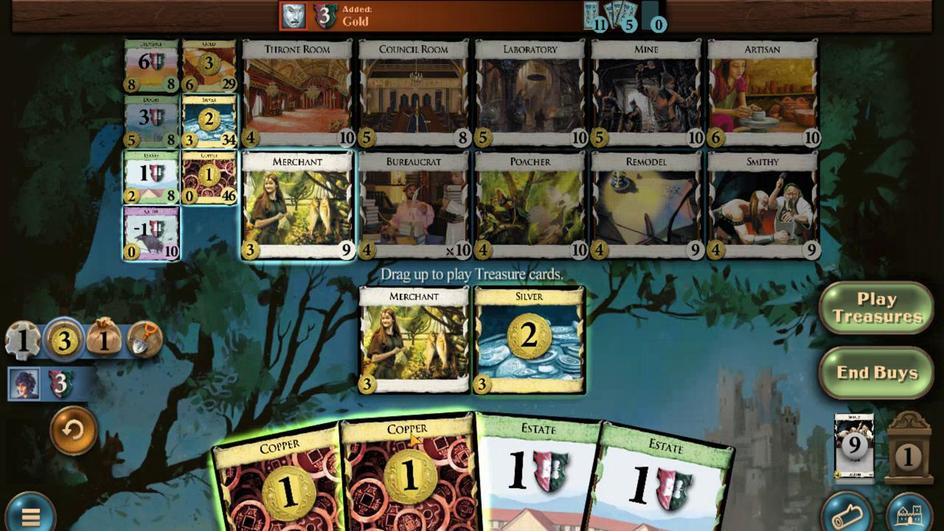 
Action: Mouse moved to (413, 389)
Screenshot: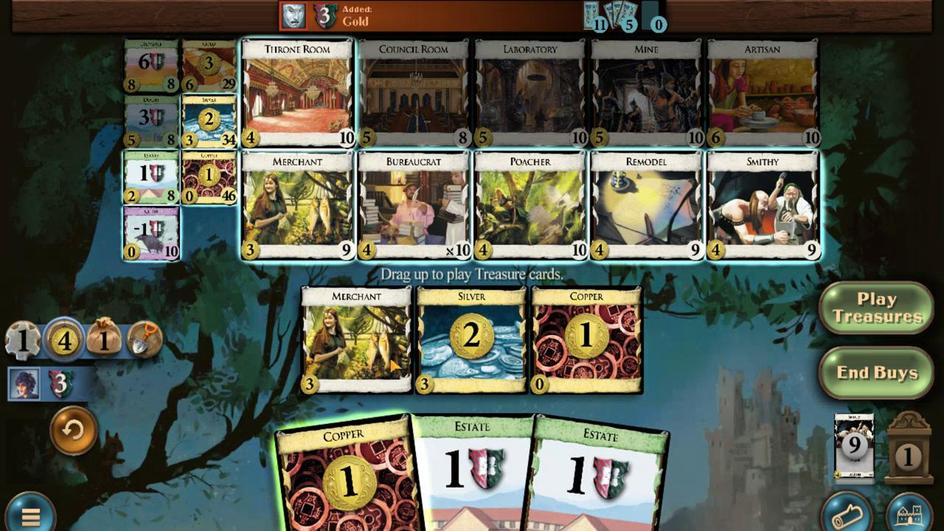 
Action: Mouse pressed left at (413, 389)
Screenshot: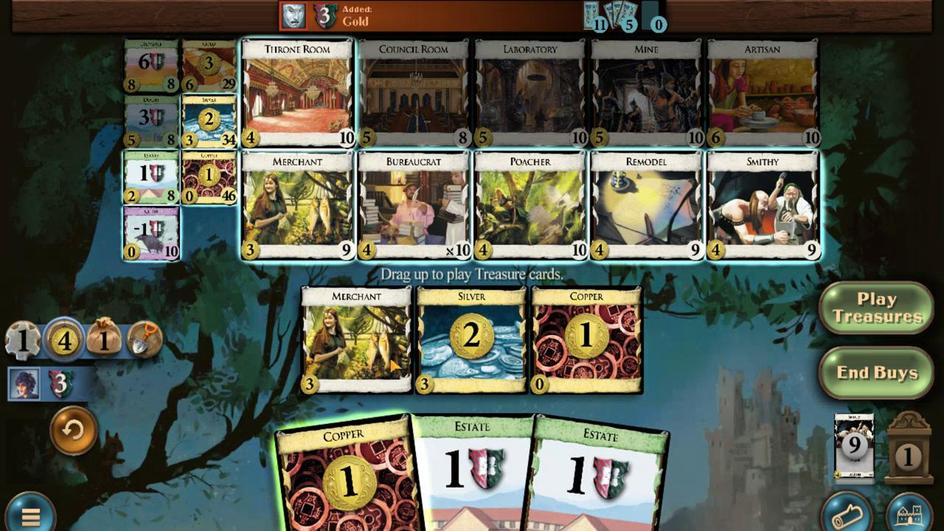 
Action: Mouse moved to (599, 493)
Screenshot: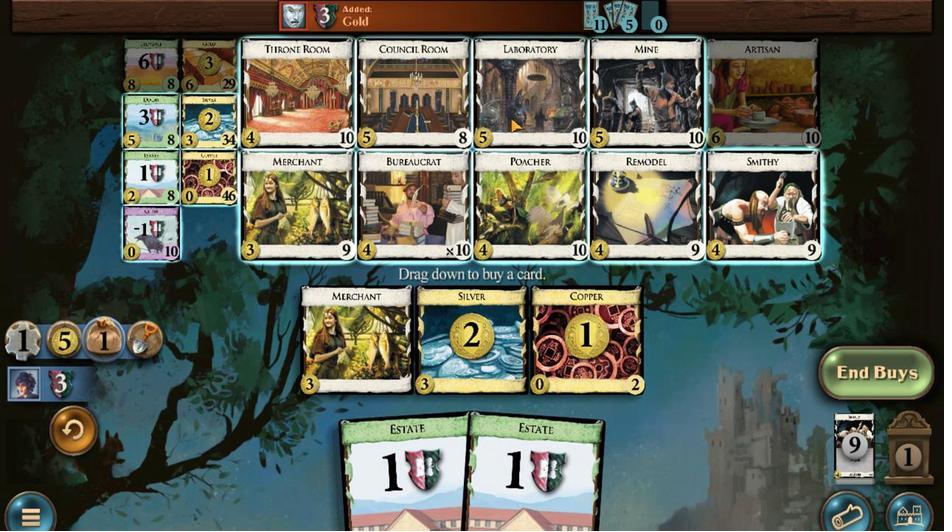 
Action: Mouse pressed left at (599, 493)
Screenshot: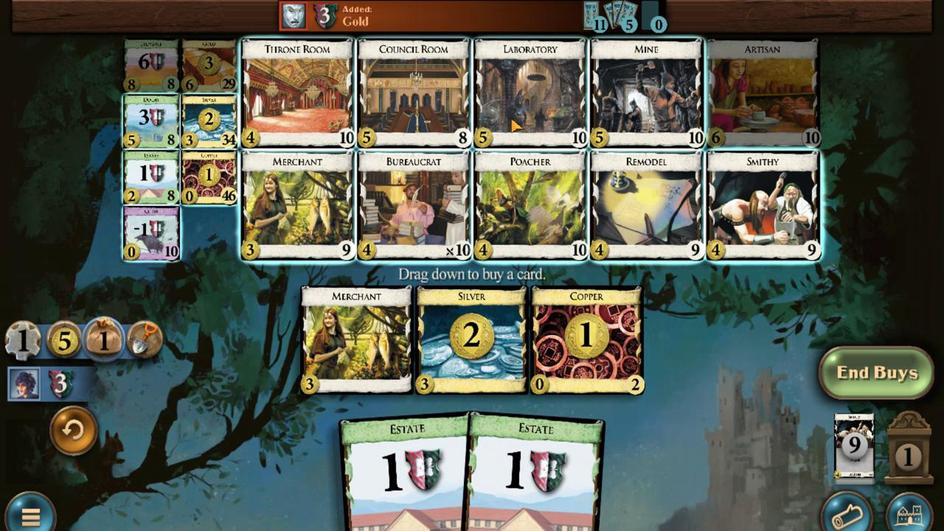
Action: Mouse moved to (497, 393)
Screenshot: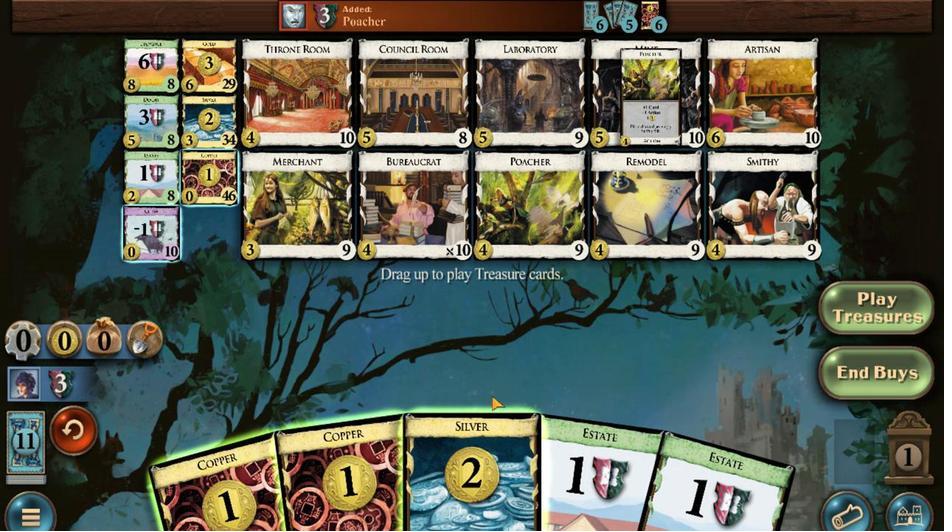 
Action: Mouse pressed left at (497, 393)
Screenshot: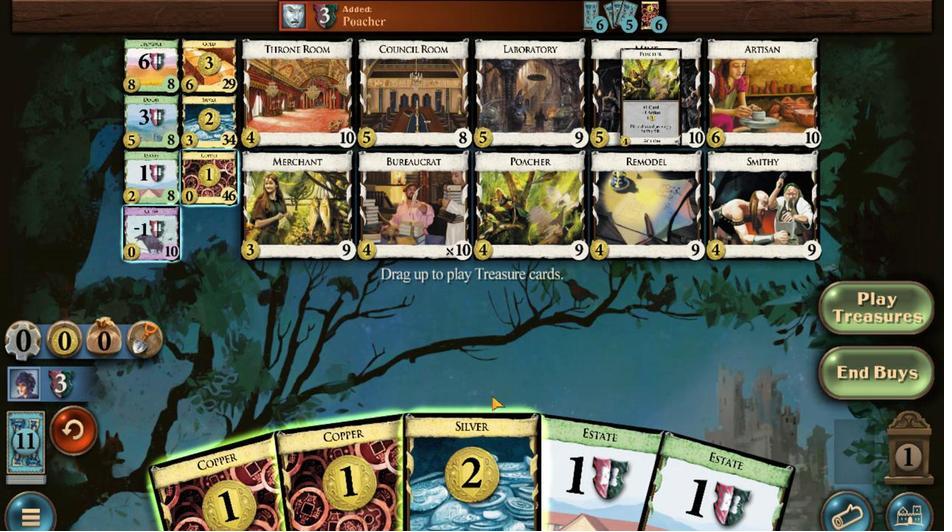 
Action: Mouse moved to (458, 385)
Screenshot: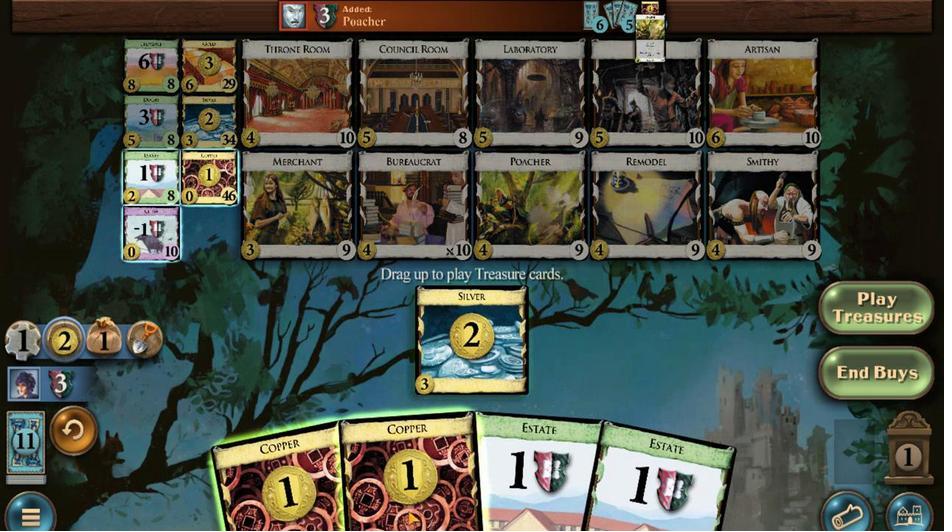 
Action: Mouse pressed left at (458, 385)
Screenshot: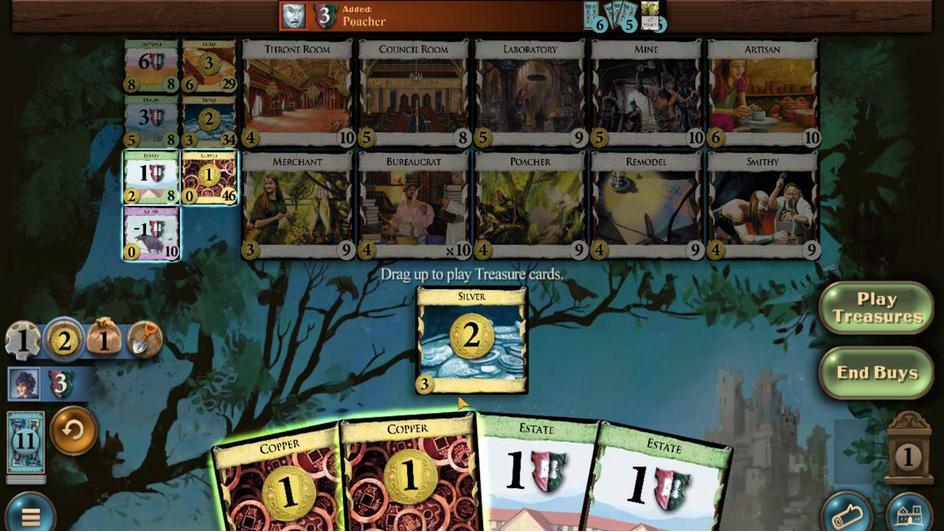 
Action: Mouse moved to (424, 384)
Screenshot: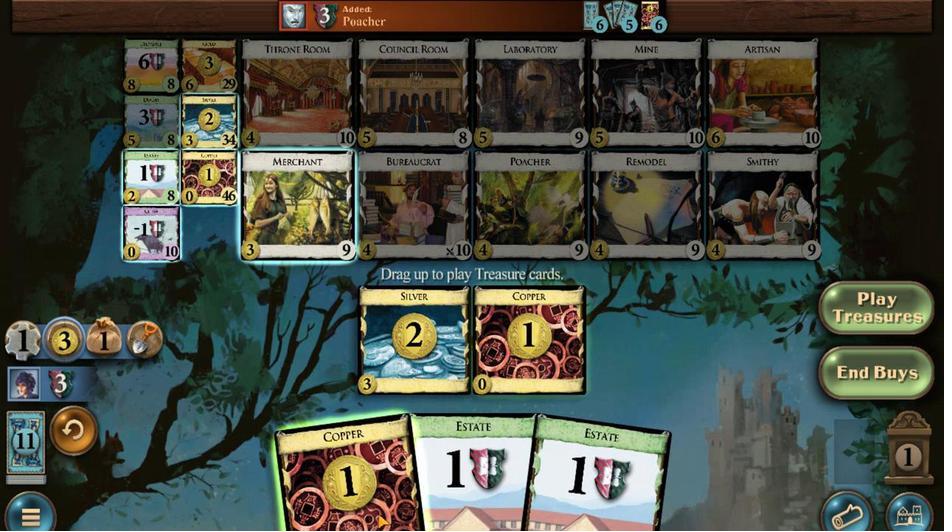 
Action: Mouse pressed left at (424, 384)
Screenshot: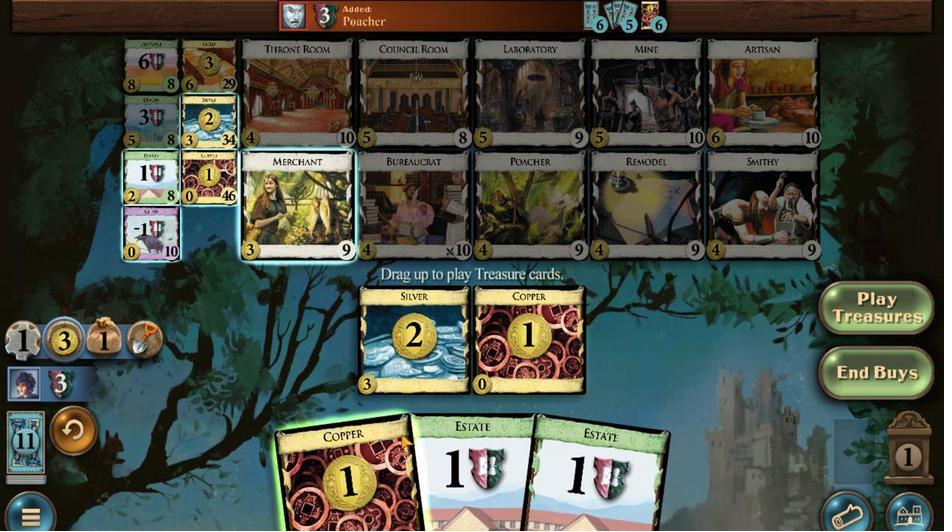 
Action: Mouse moved to (827, 466)
Screenshot: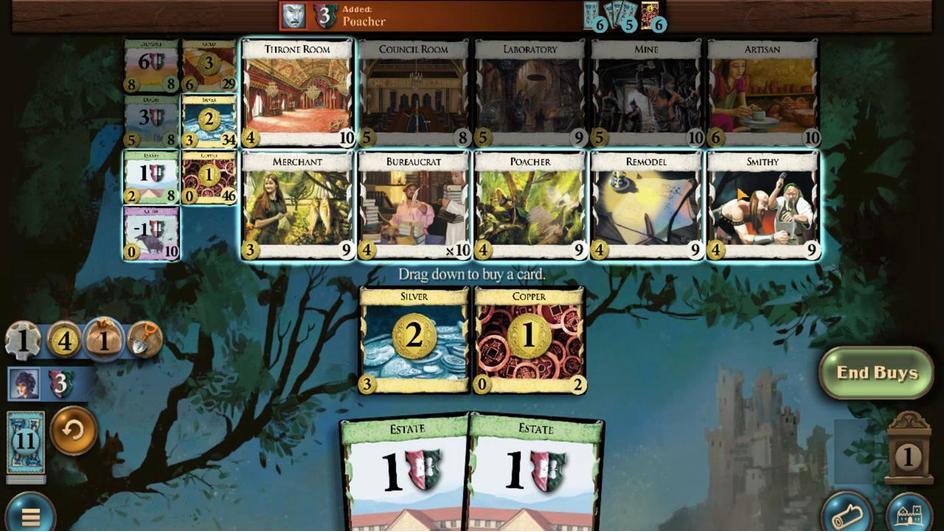 
Action: Mouse pressed left at (827, 466)
Screenshot: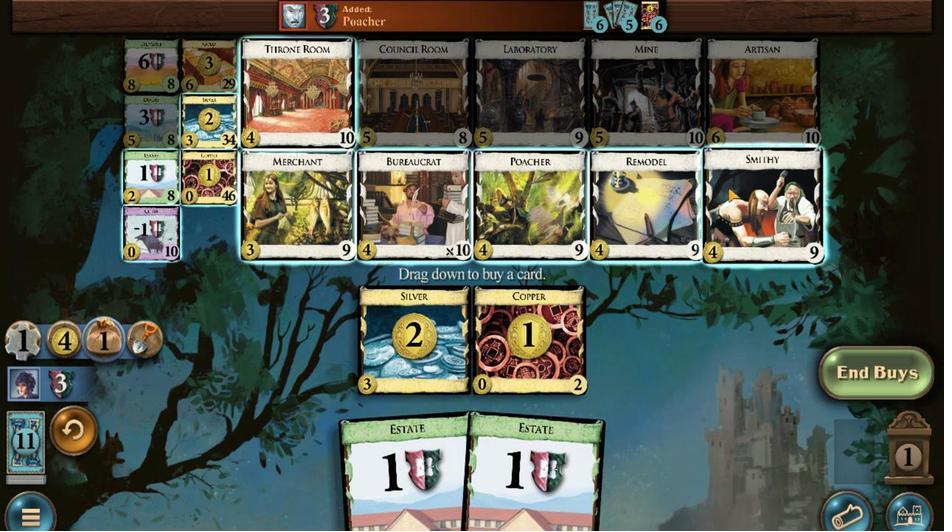 
Action: Mouse moved to (866, 467)
Screenshot: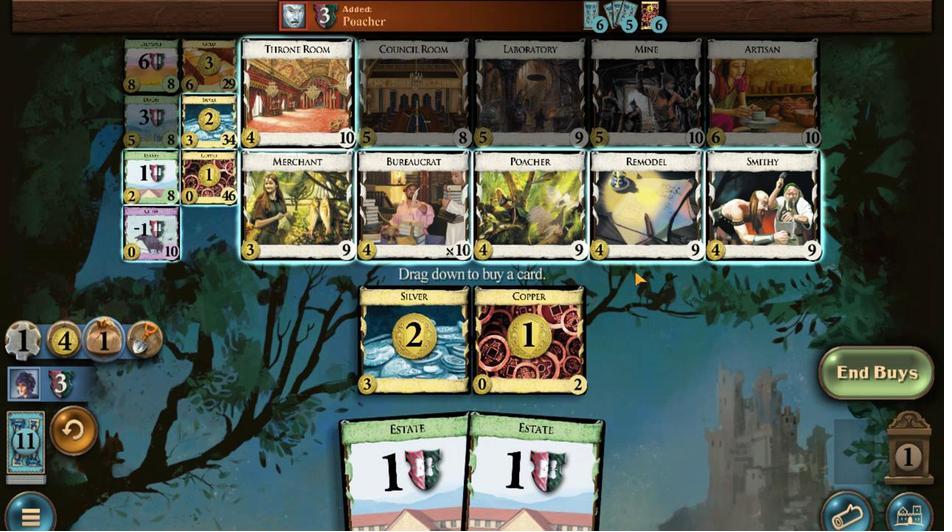
Action: Mouse pressed left at (866, 467)
Screenshot: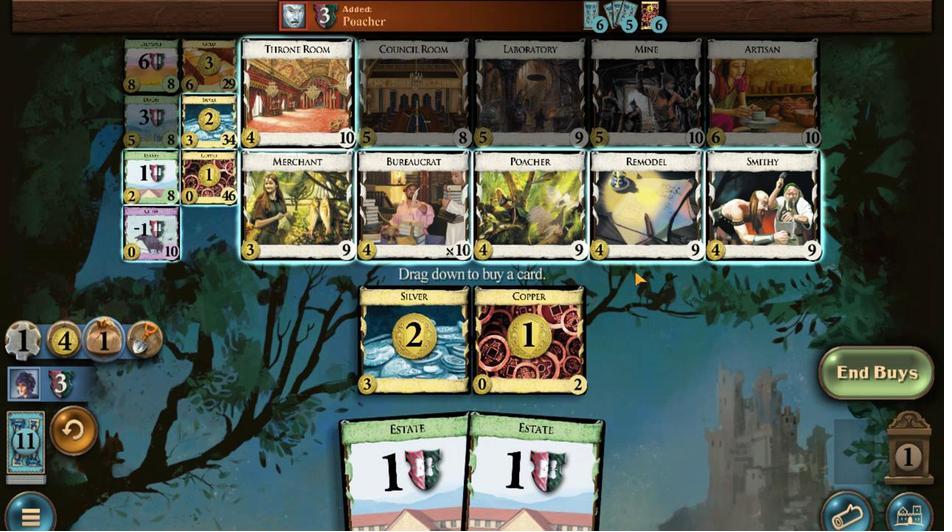 
Action: Mouse moved to (358, 397)
Screenshot: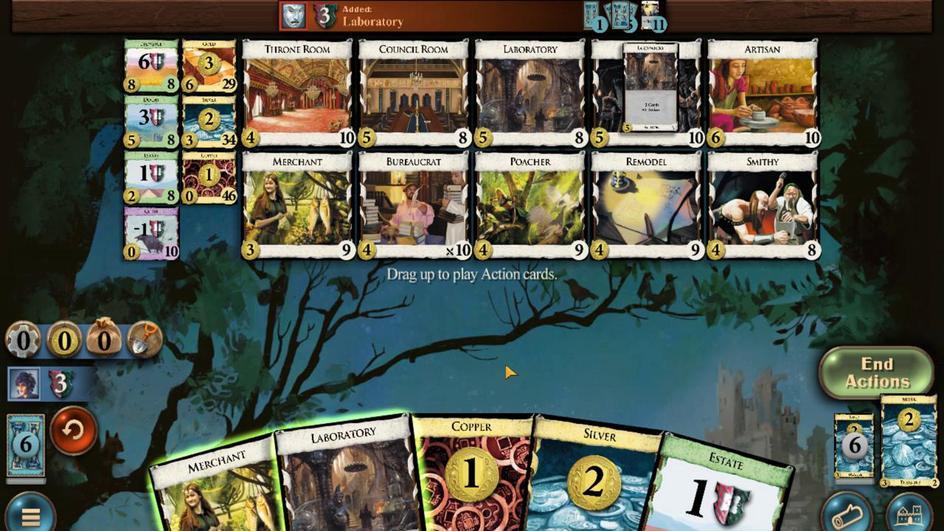 
Action: Mouse pressed left at (358, 397)
Screenshot: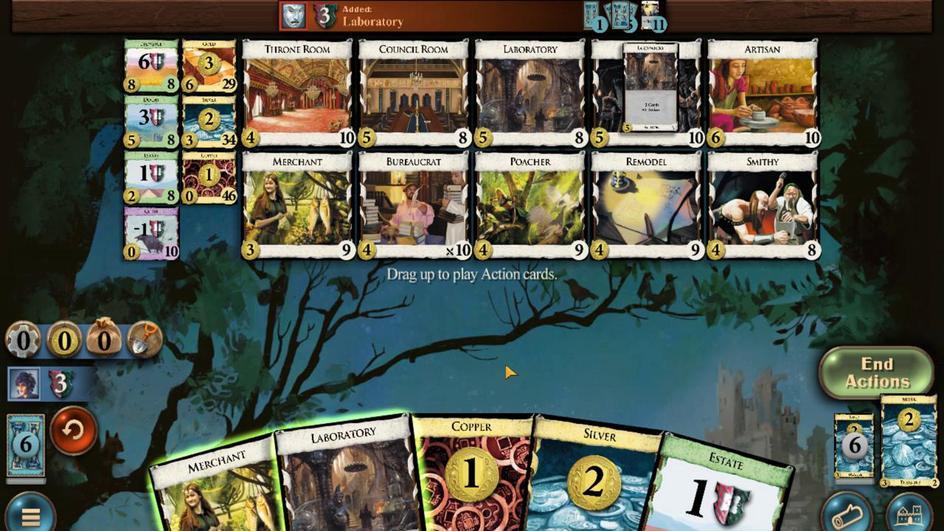 
Action: Mouse moved to (197, 388)
Screenshot: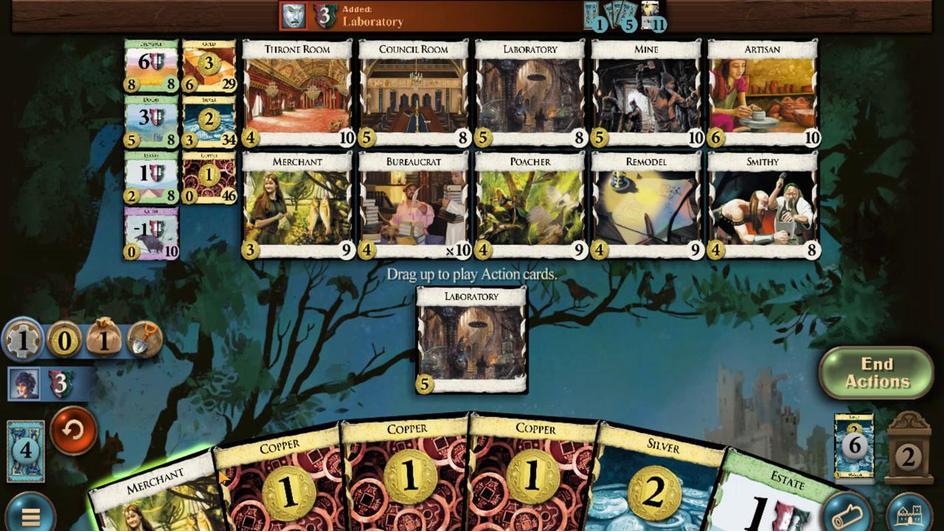 
Action: Mouse pressed left at (197, 388)
Screenshot: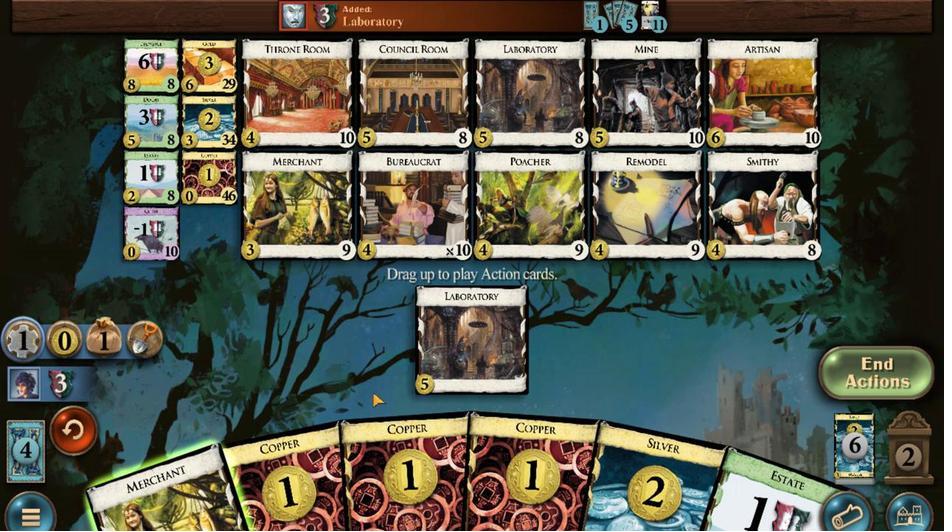 
Action: Mouse moved to (215, 383)
Screenshot: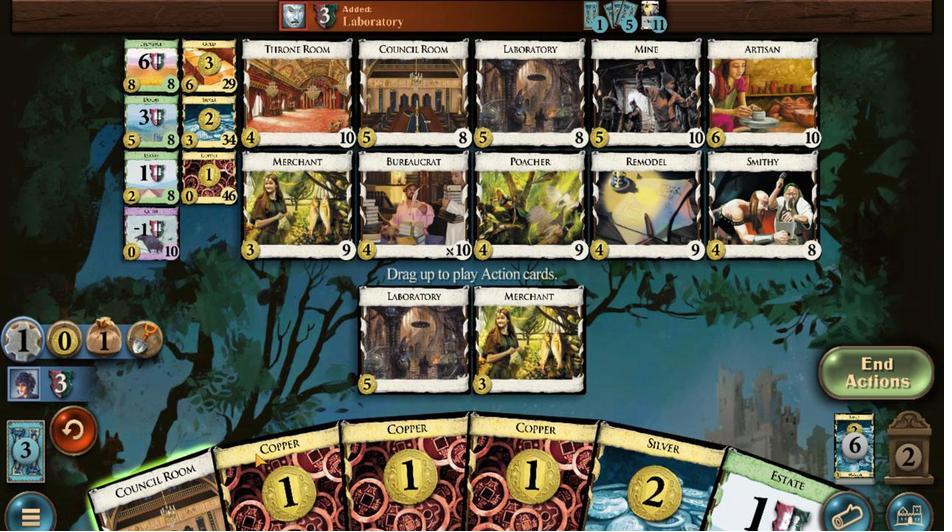 
Action: Mouse pressed left at (215, 383)
Screenshot: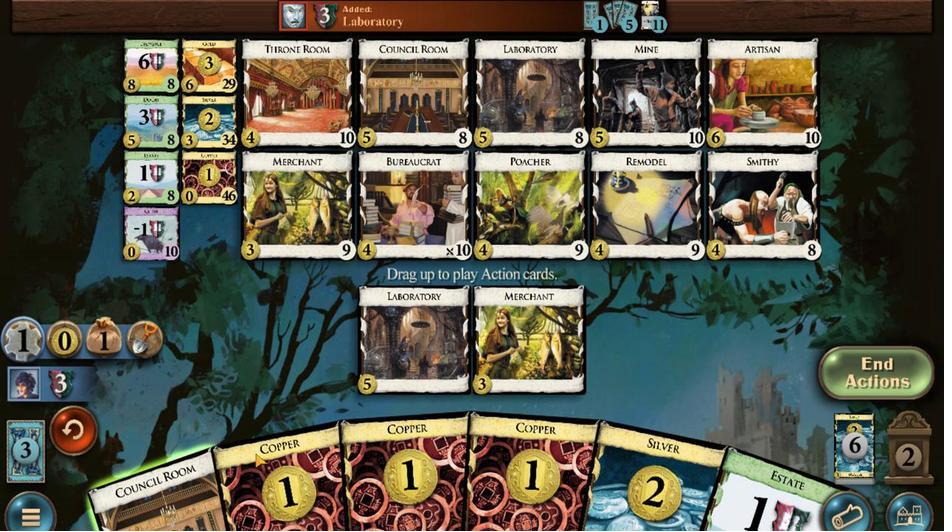 
Action: Mouse moved to (598, 396)
Screenshot: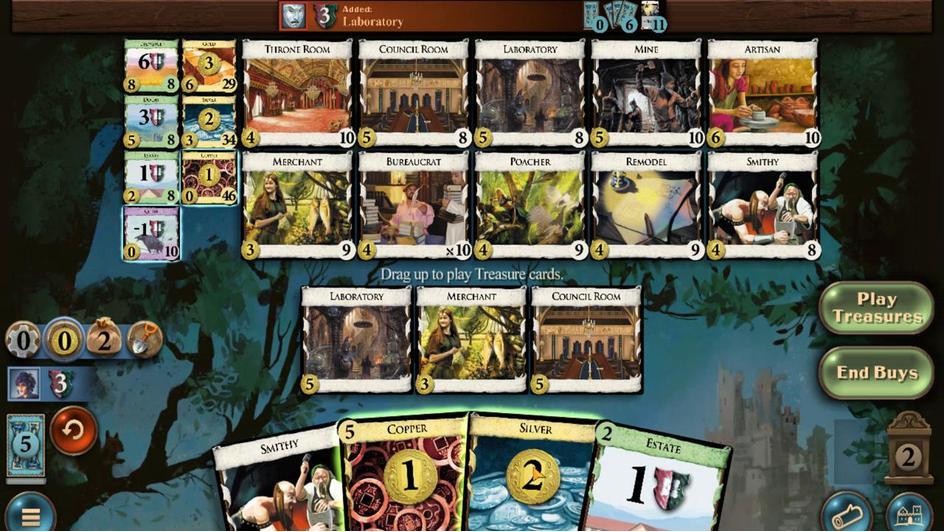 
Action: Mouse pressed left at (598, 396)
Screenshot: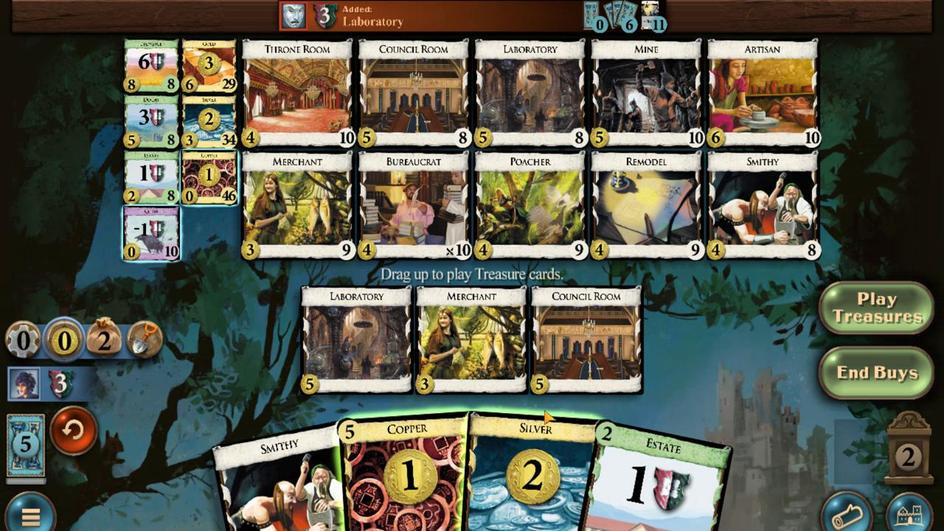 
Action: Mouse moved to (542, 389)
Screenshot: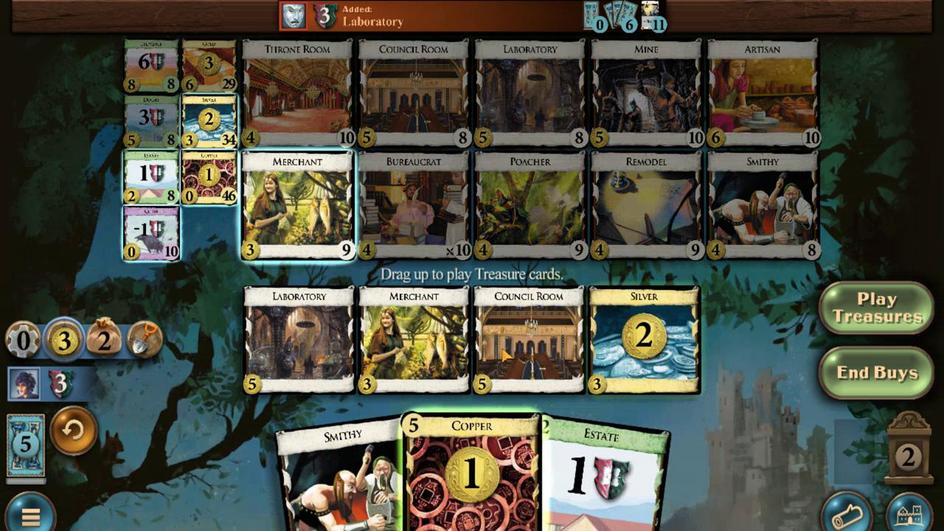 
Action: Mouse pressed left at (542, 389)
Screenshot: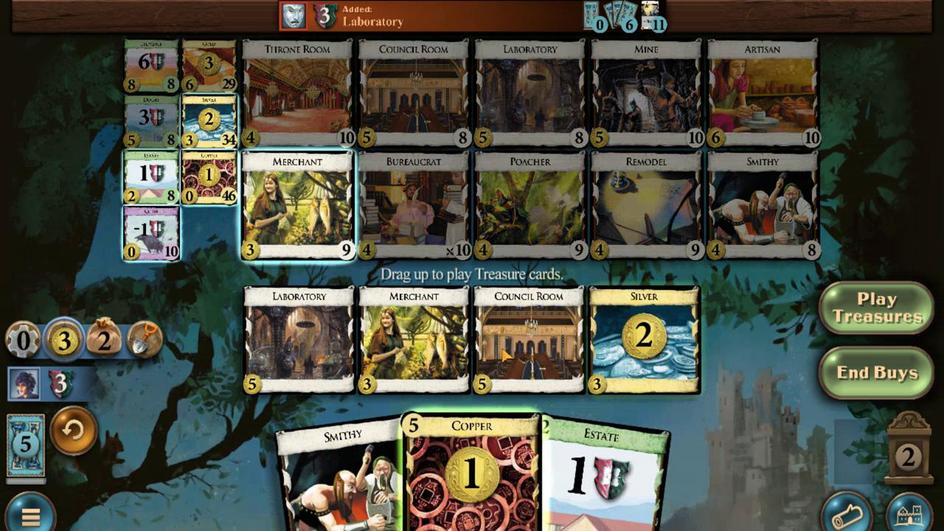 
Action: Mouse moved to (533, 388)
Screenshot: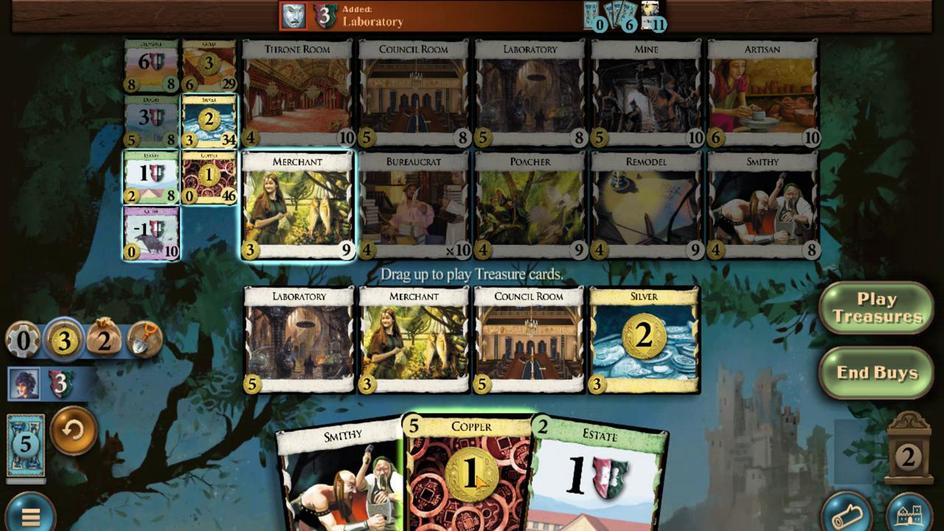 
Action: Mouse pressed left at (533, 388)
Screenshot: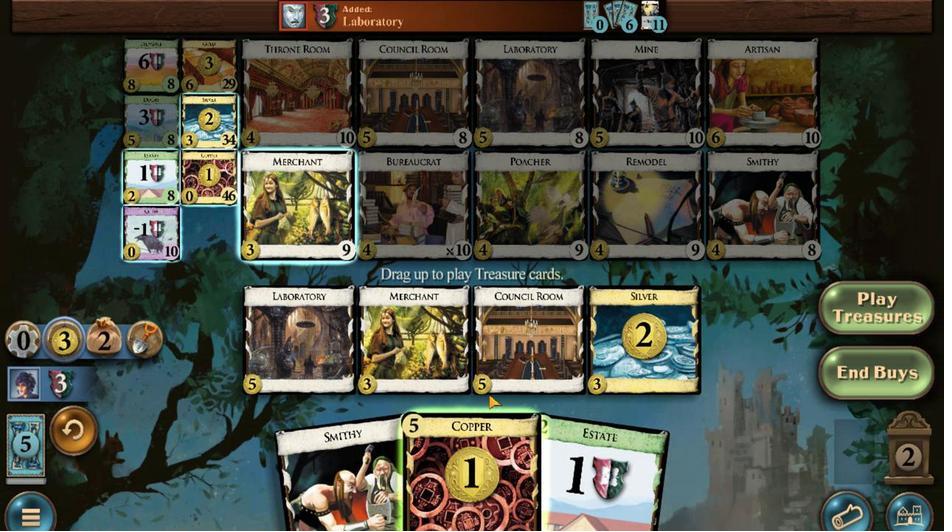 
Action: Mouse moved to (526, 385)
Screenshot: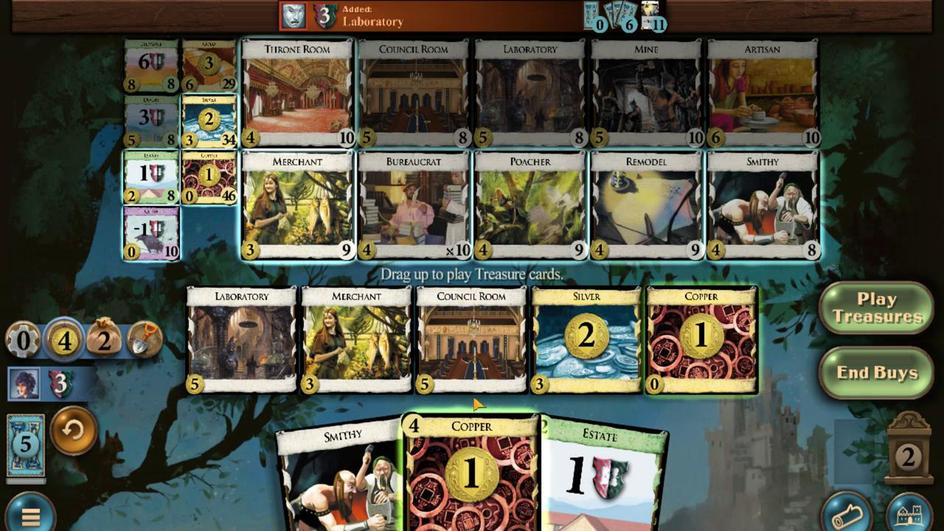 
Action: Mouse pressed left at (526, 385)
Screenshot: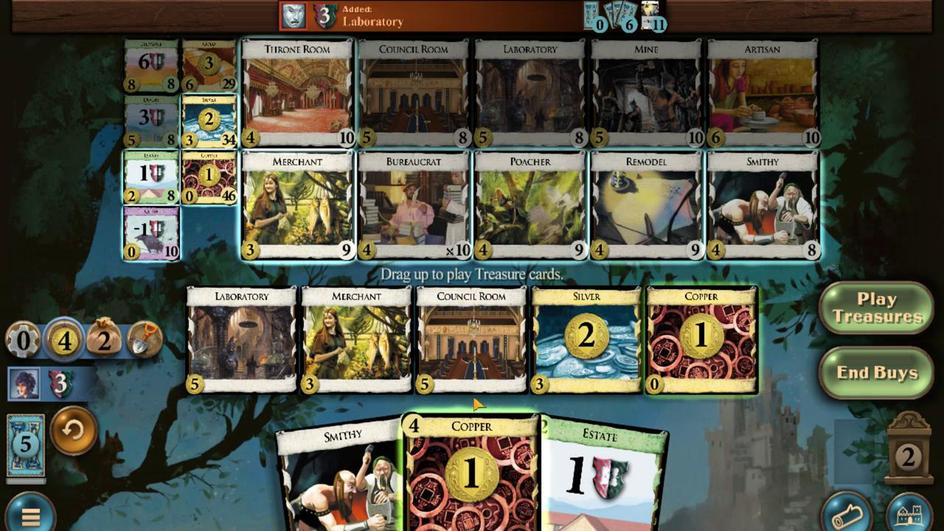 
Action: Mouse moved to (507, 384)
Screenshot: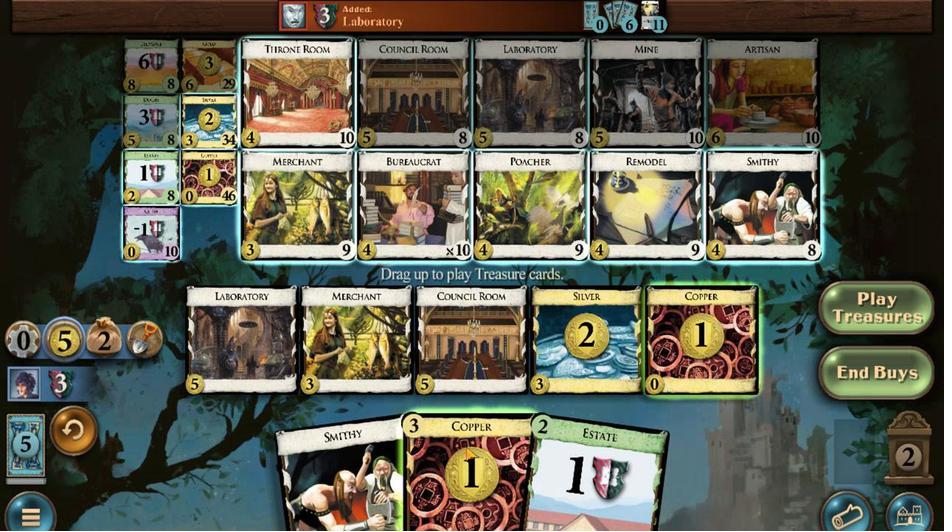 
Action: Mouse pressed left at (507, 384)
Screenshot: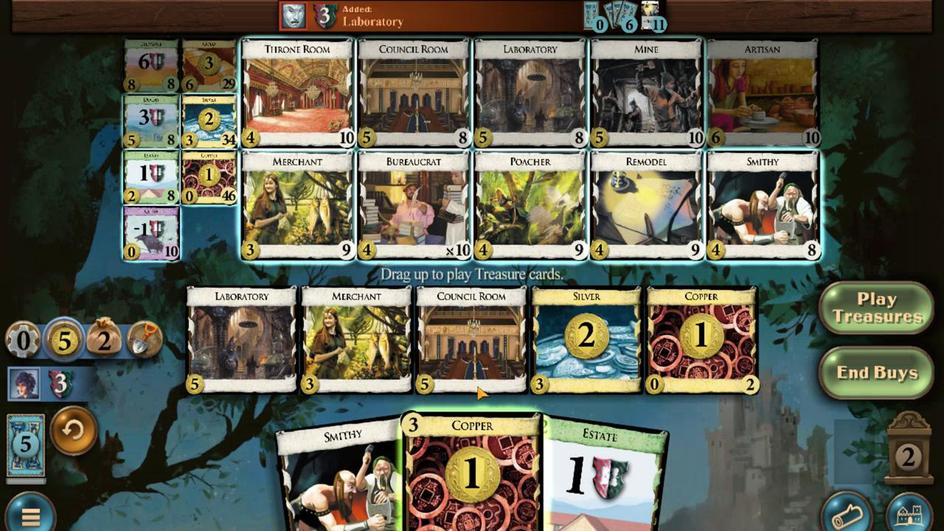 
Action: Mouse moved to (512, 401)
Screenshot: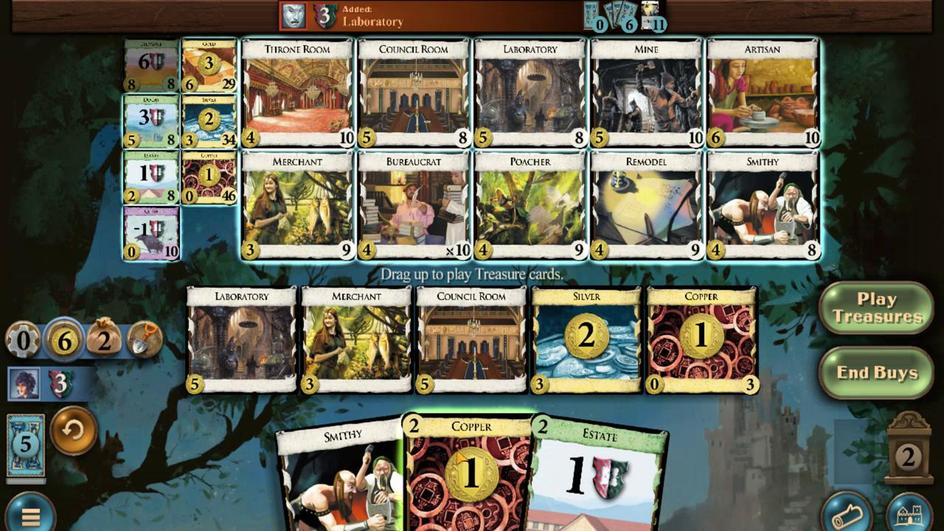 
Action: Mouse pressed left at (512, 401)
Screenshot: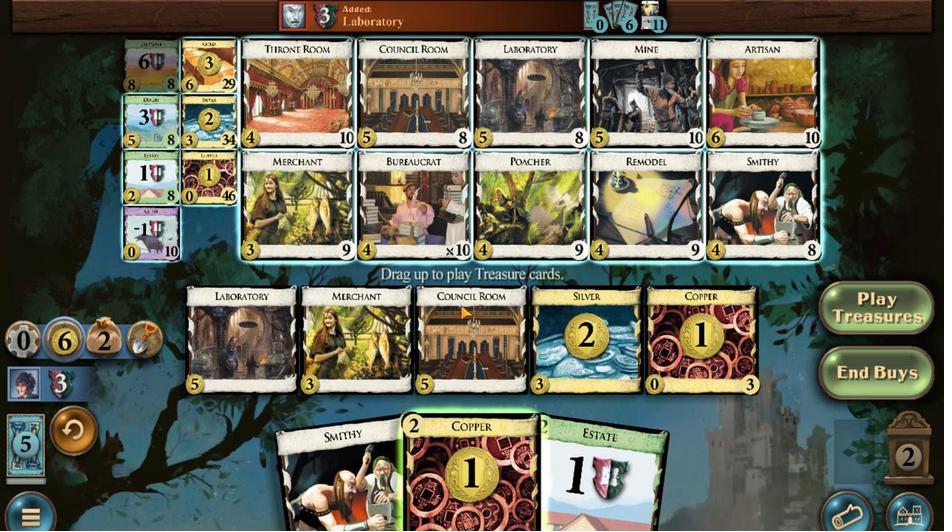 
Action: Mouse moved to (212, 498)
Screenshot: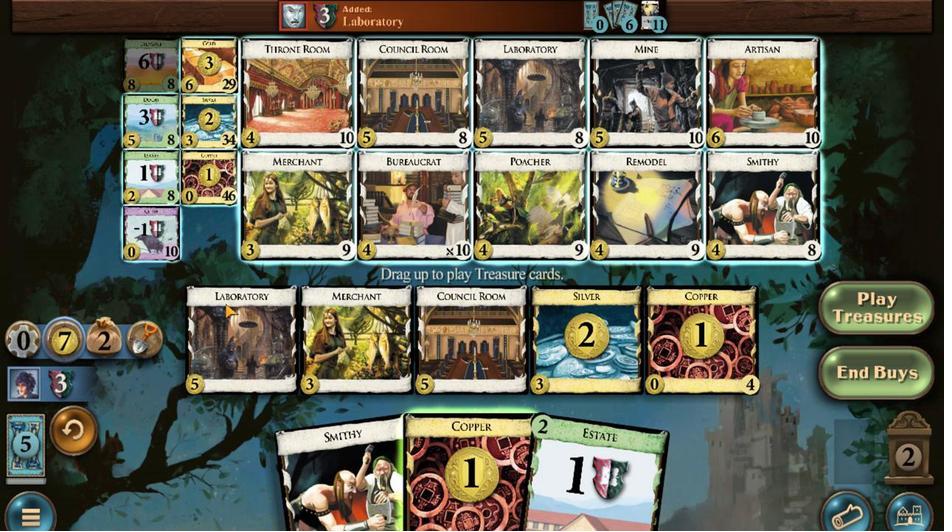 
Action: Mouse pressed left at (212, 498)
Screenshot: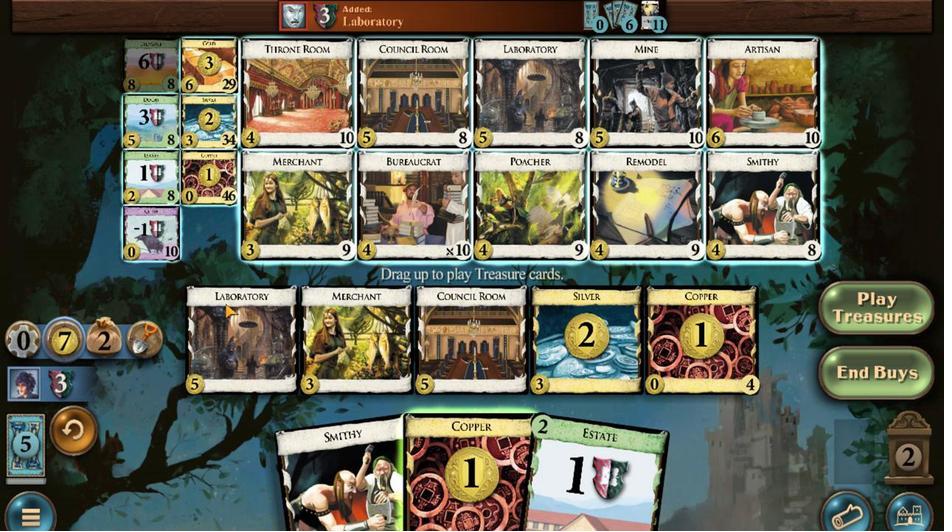 
Action: Mouse moved to (250, 468)
Screenshot: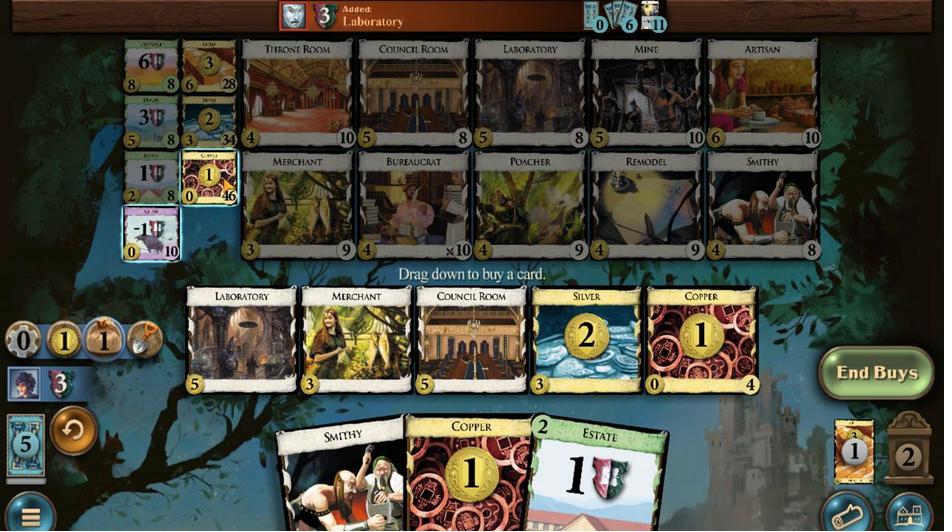 
Action: Mouse pressed left at (250, 468)
Screenshot: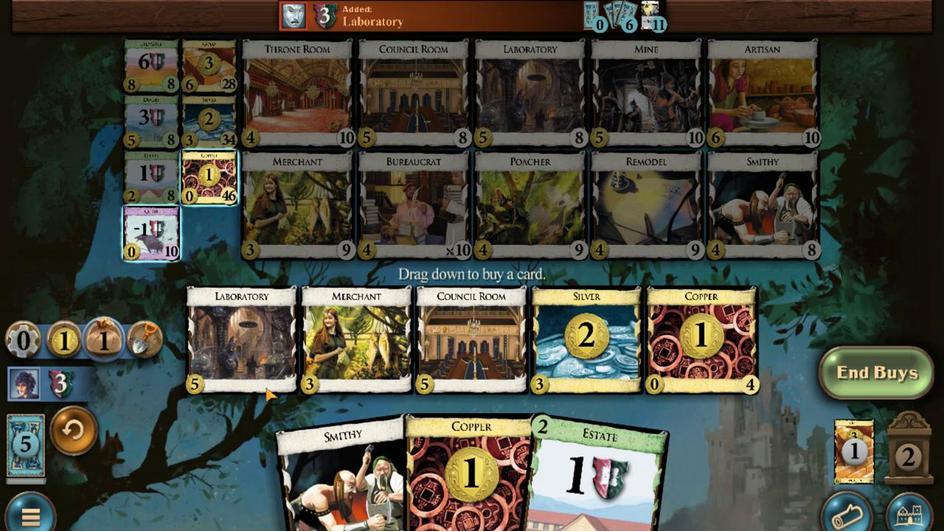 
Action: Mouse moved to (179, 390)
Screenshot: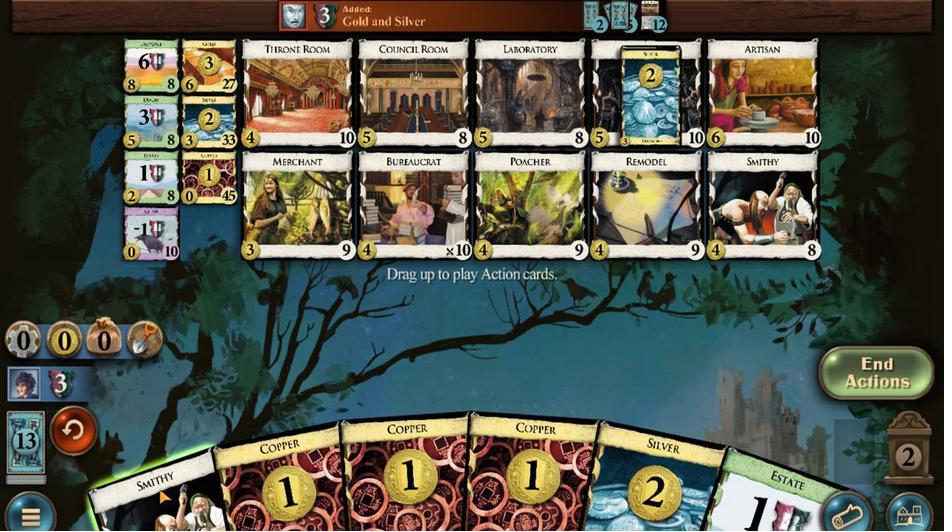 
Action: Mouse pressed left at (179, 390)
Screenshot: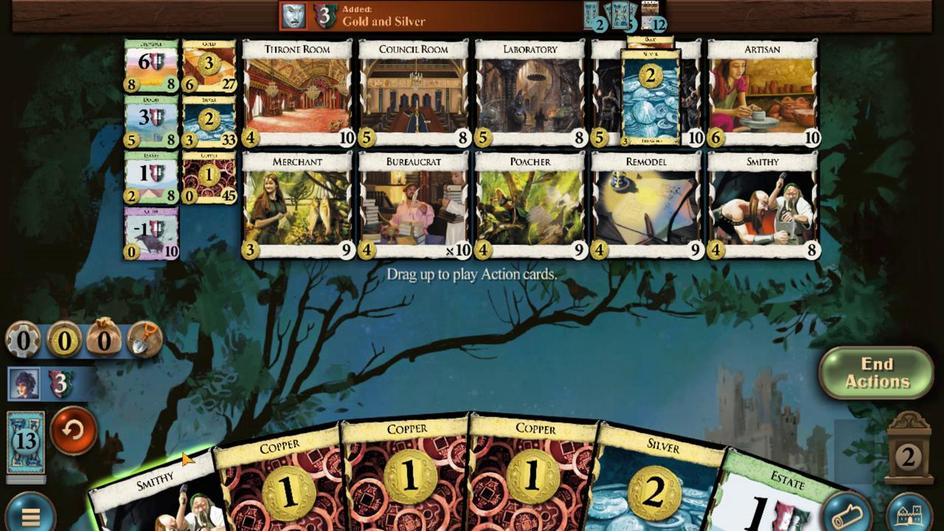 
Action: Mouse moved to (672, 387)
Screenshot: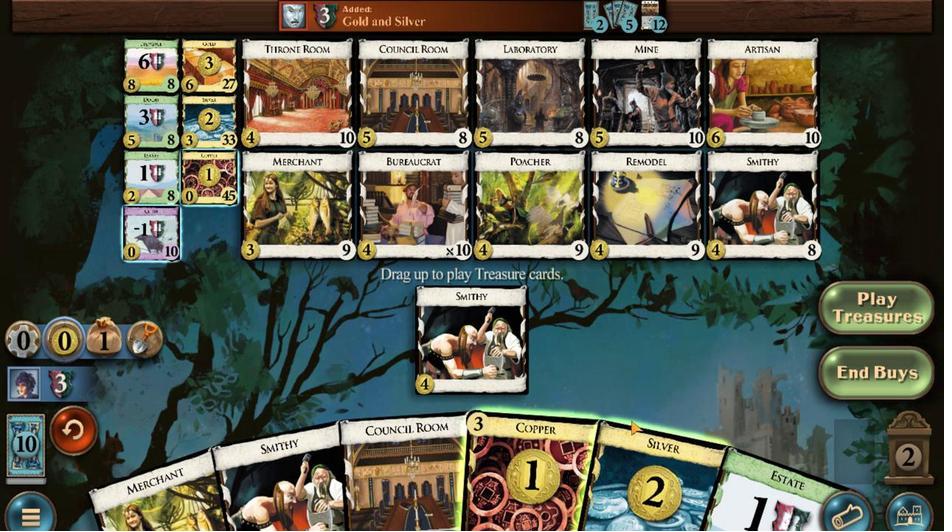 
Action: Mouse pressed left at (672, 387)
Screenshot: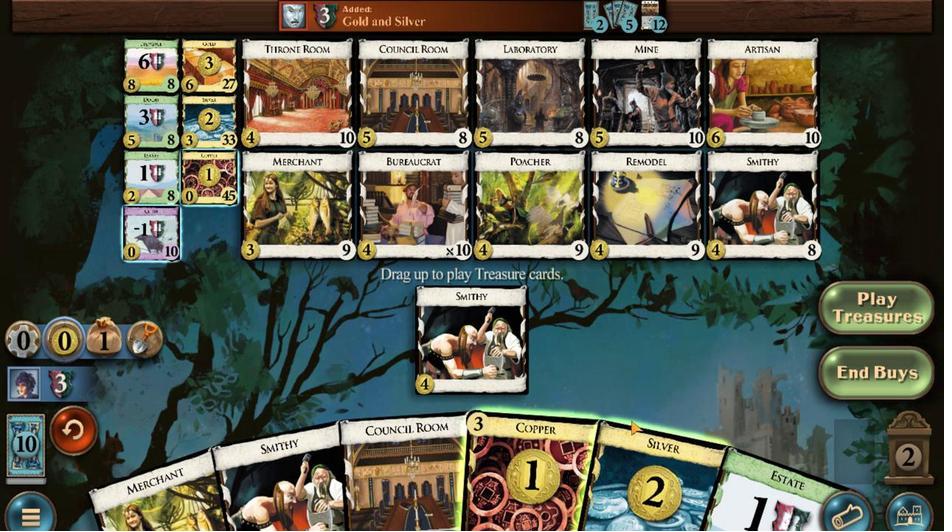 
Action: Mouse moved to (666, 388)
Screenshot: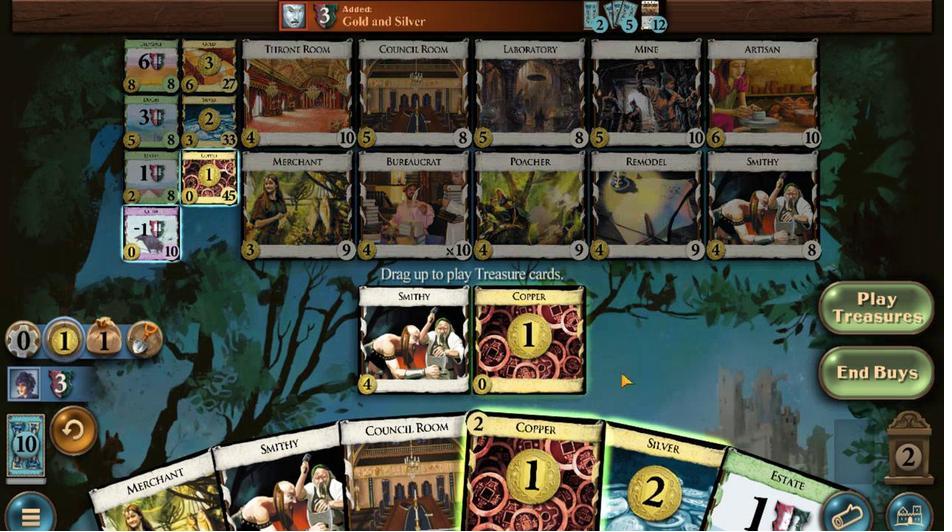 
Action: Mouse pressed left at (666, 388)
Screenshot: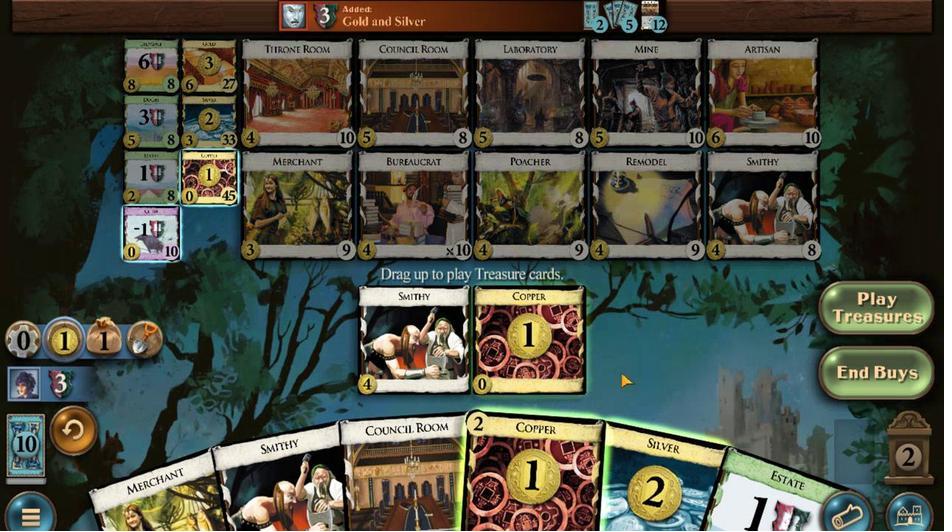 
Action: Mouse moved to (712, 392)
Screenshot: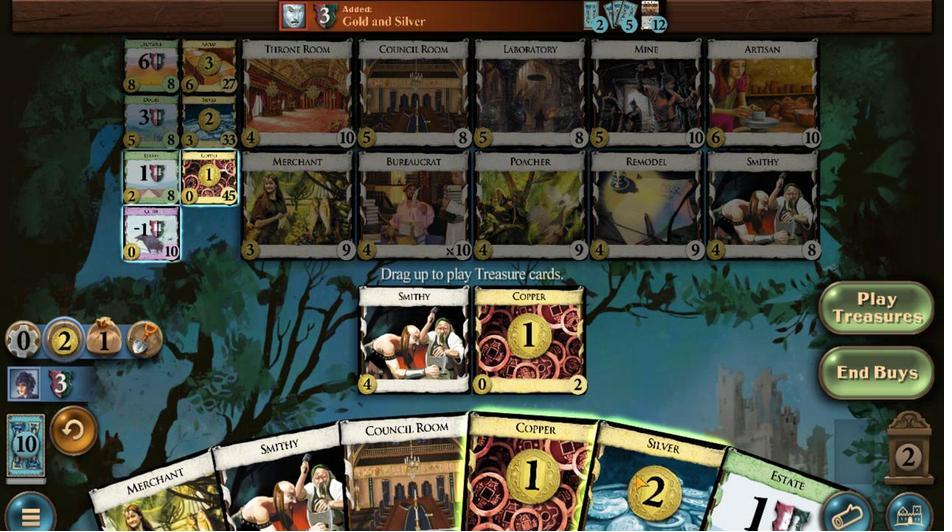 
Action: Mouse pressed left at (712, 392)
Screenshot: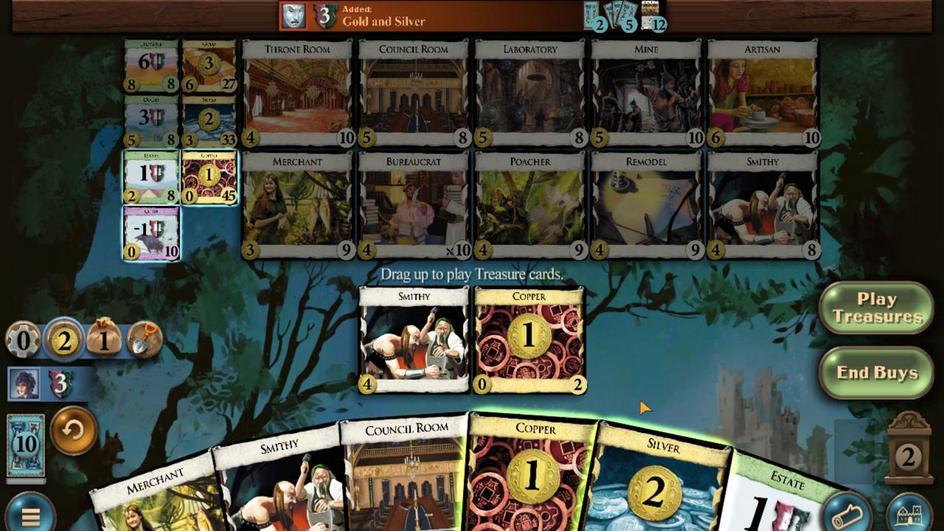 
Action: Mouse moved to (671, 391)
Screenshot: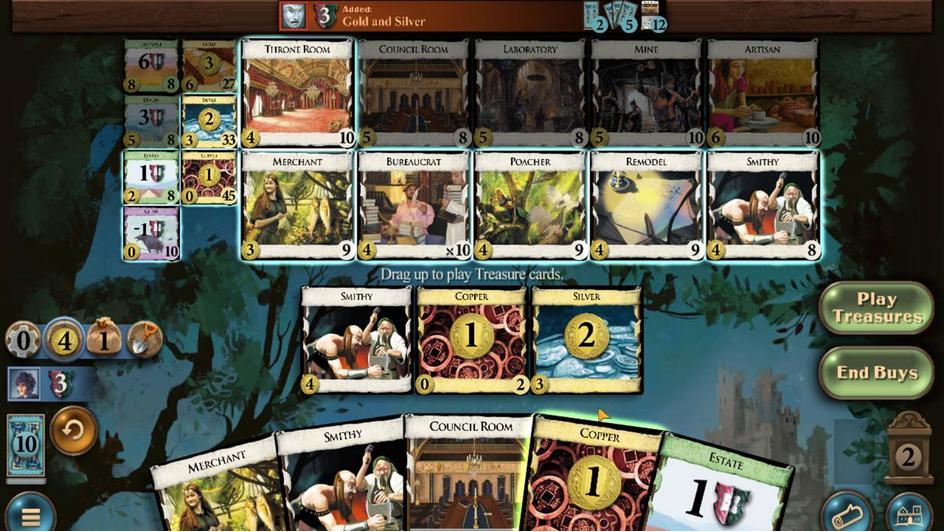 
Action: Mouse pressed left at (671, 391)
Screenshot: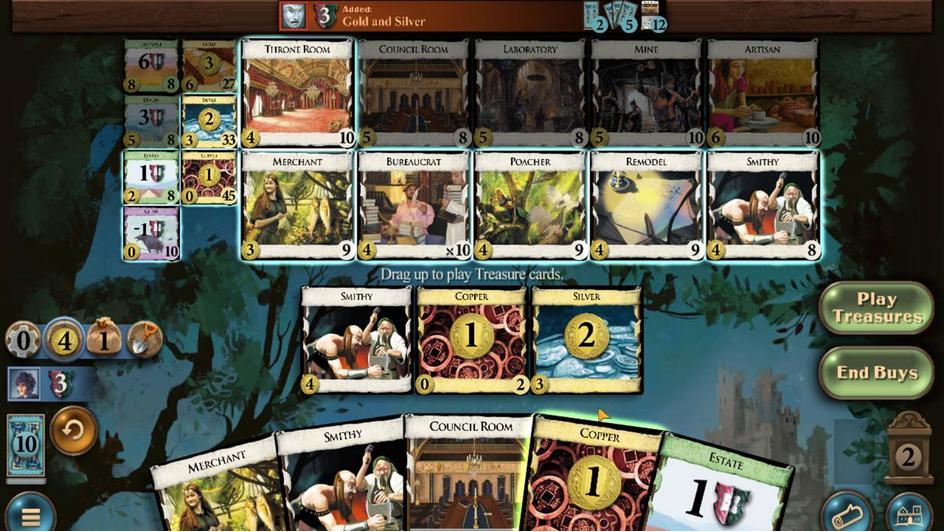 
Action: Mouse moved to (475, 491)
Screenshot: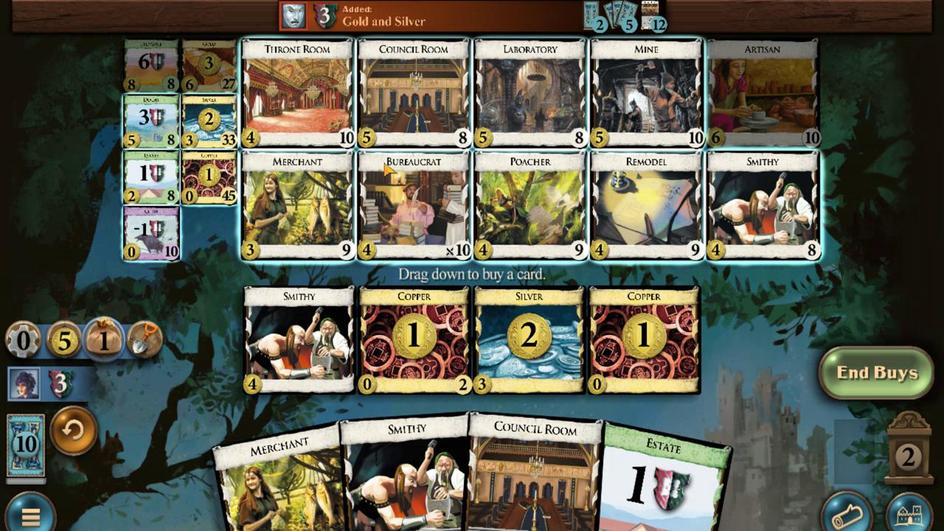 
Action: Mouse pressed left at (475, 491)
Screenshot: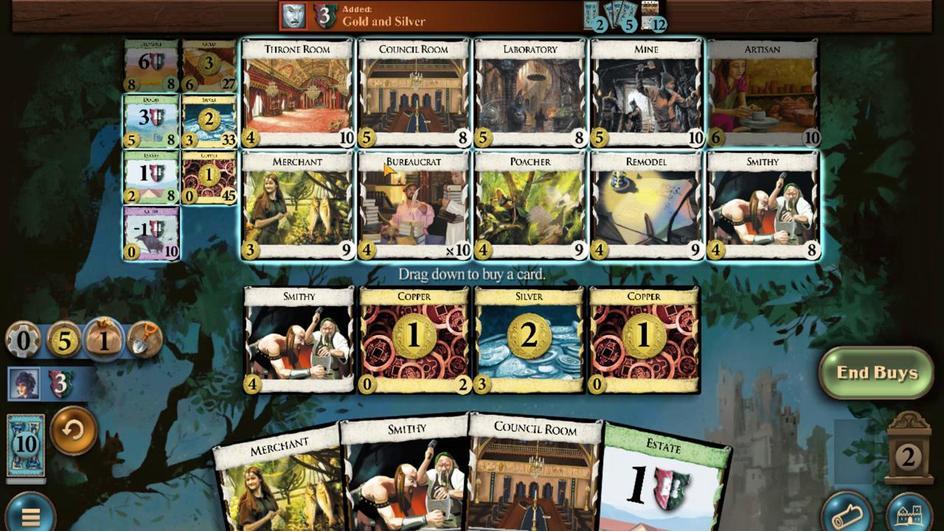 
Action: Mouse moved to (224, 391)
Screenshot: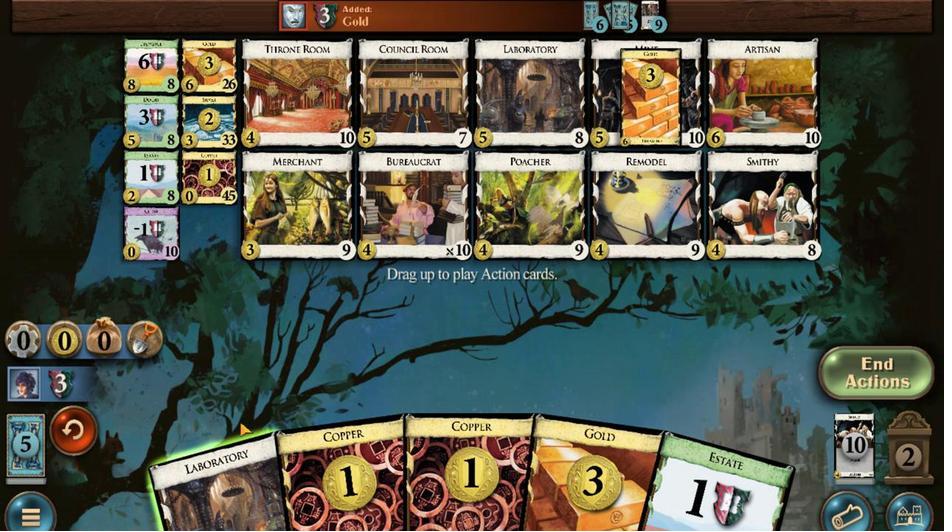 
Action: Mouse pressed left at (224, 391)
Screenshot: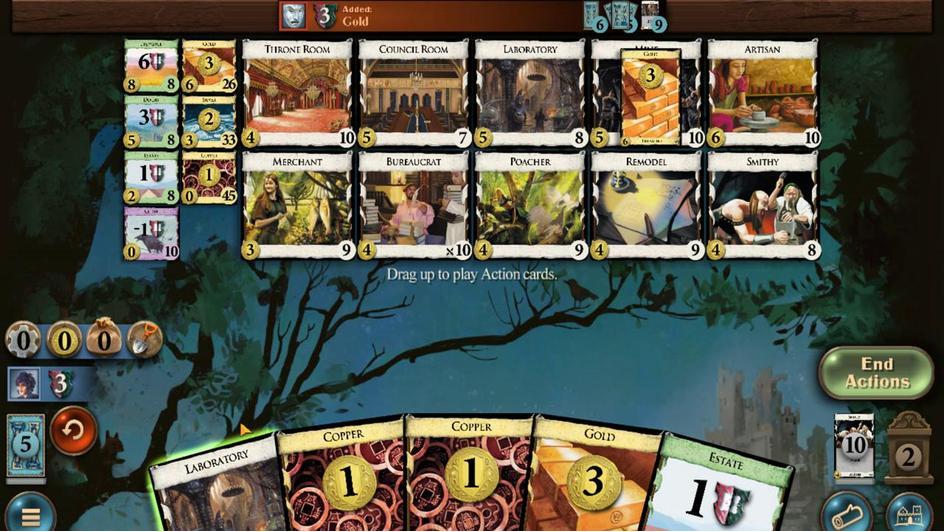
Action: Mouse moved to (554, 396)
Screenshot: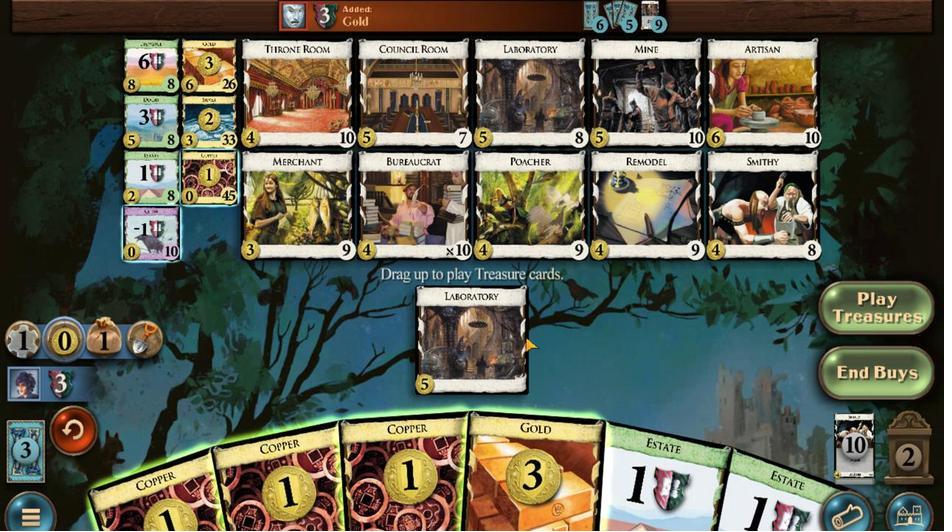 
Action: Mouse pressed left at (554, 396)
Screenshot: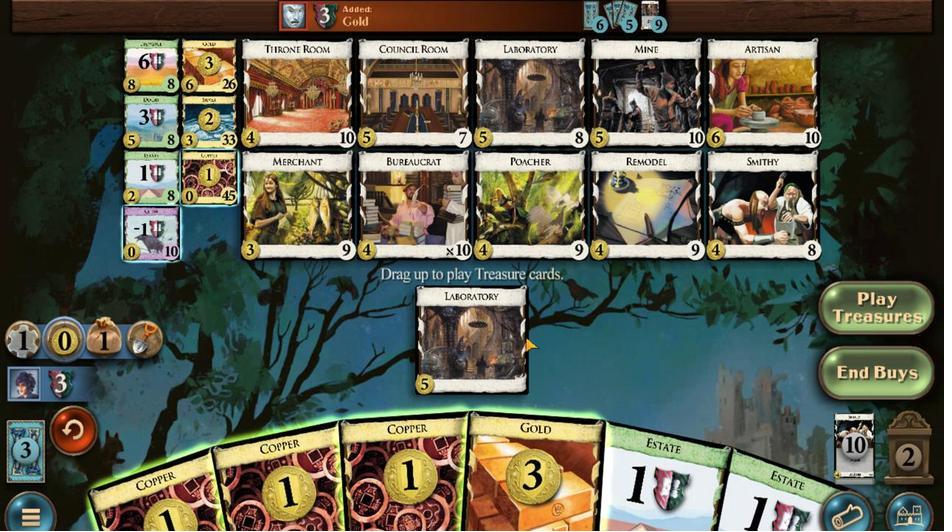 
Action: Mouse moved to (534, 396)
Screenshot: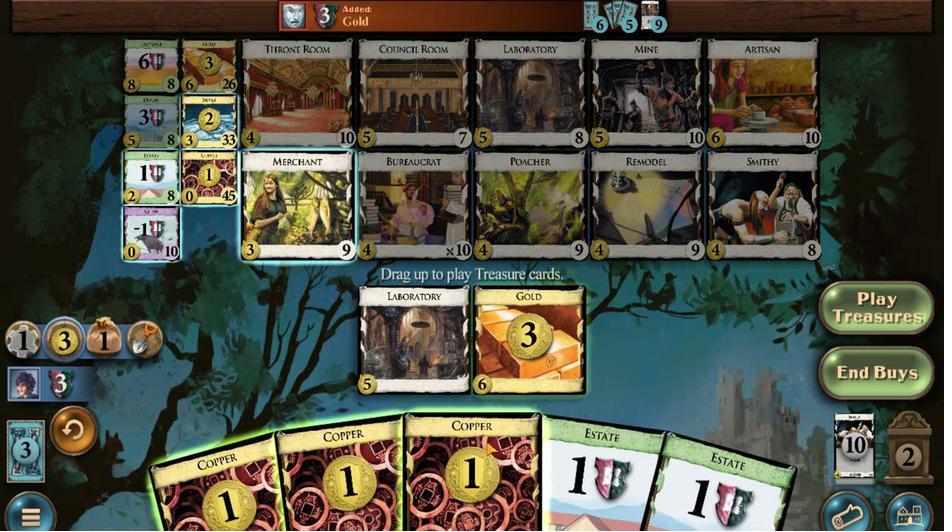 
Action: Mouse pressed left at (534, 396)
Screenshot: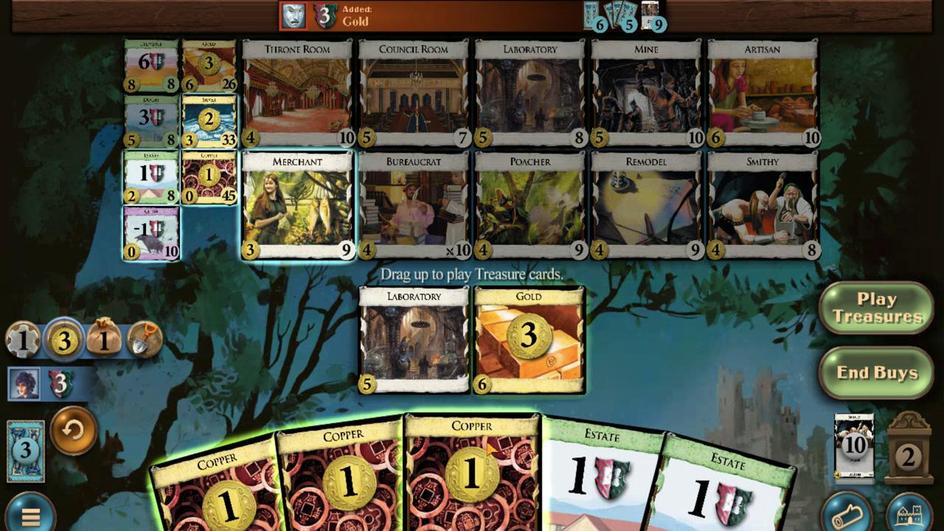 
Action: Mouse moved to (507, 401)
Screenshot: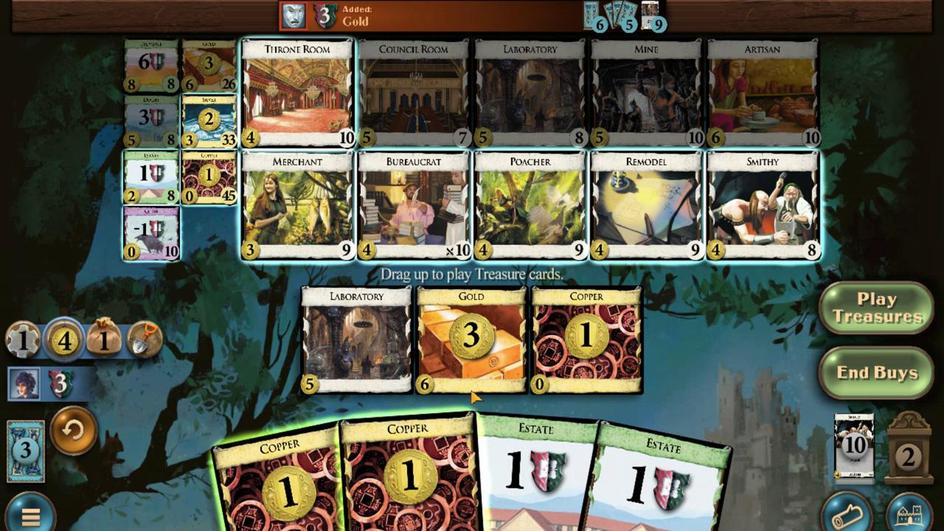 
Action: Mouse pressed left at (507, 401)
Screenshot: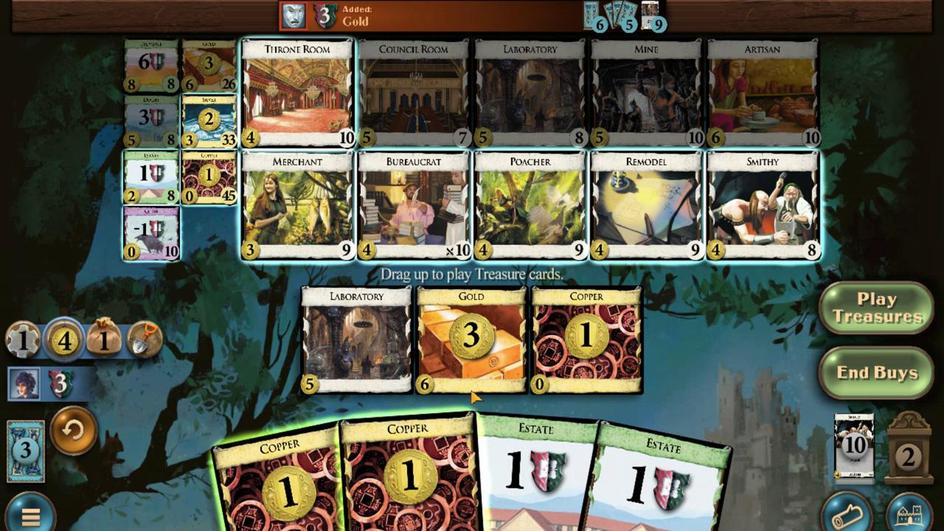 
Action: Mouse moved to (590, 492)
Screenshot: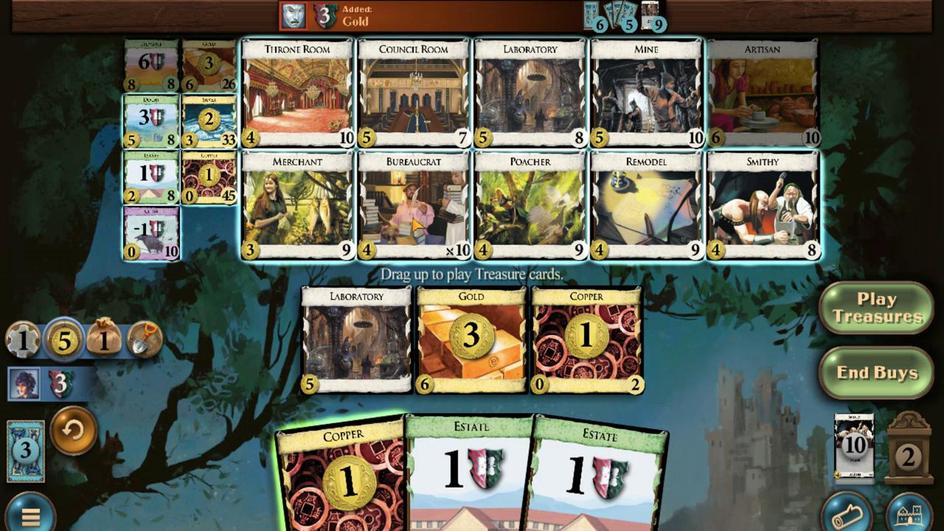 
Action: Mouse pressed left at (590, 492)
Screenshot: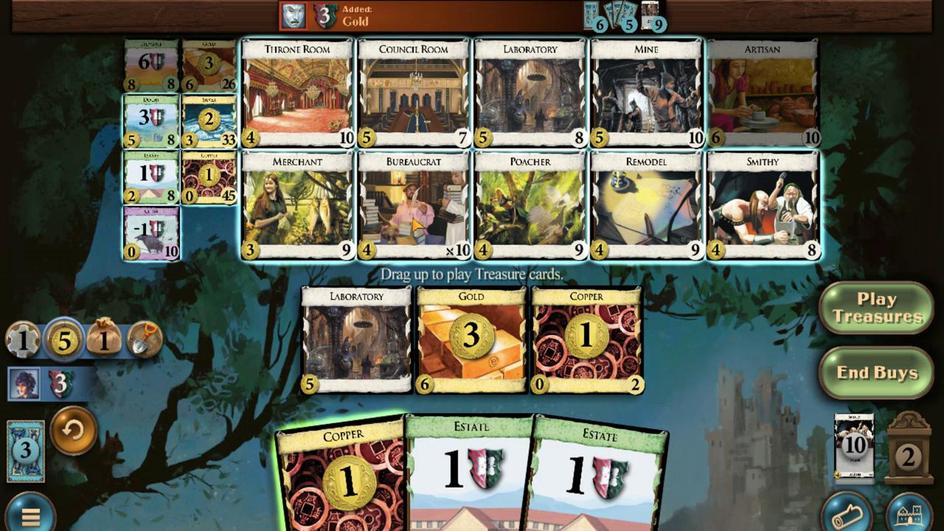 
Action: Mouse moved to (716, 396)
Screenshot: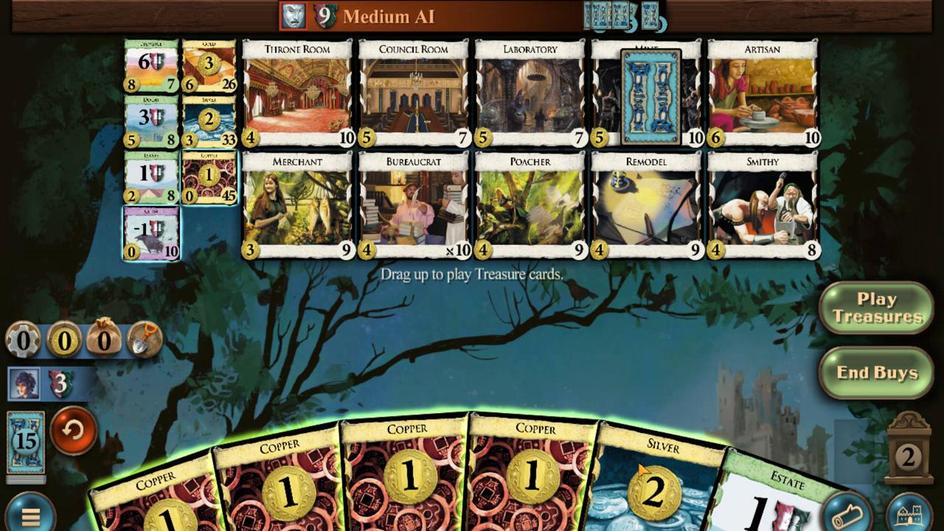 
Action: Mouse pressed left at (716, 396)
Screenshot: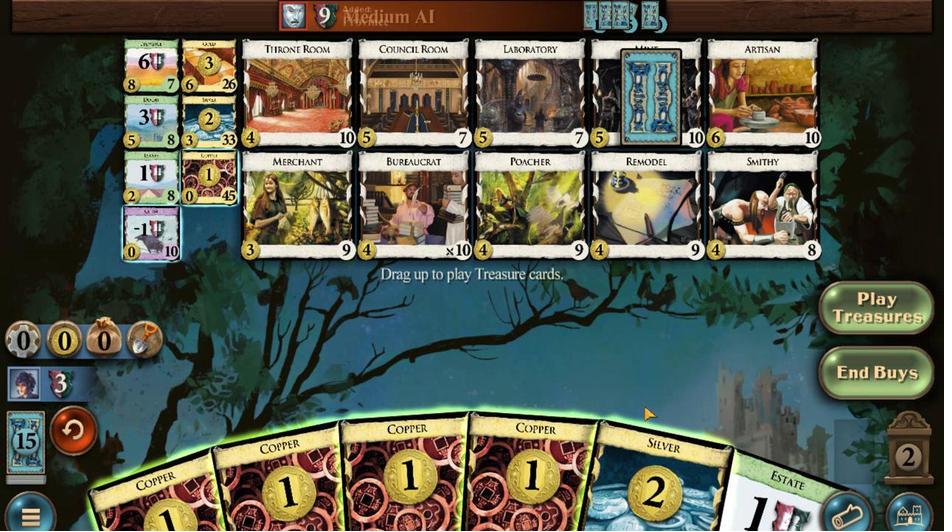 
Action: Mouse moved to (634, 391)
Screenshot: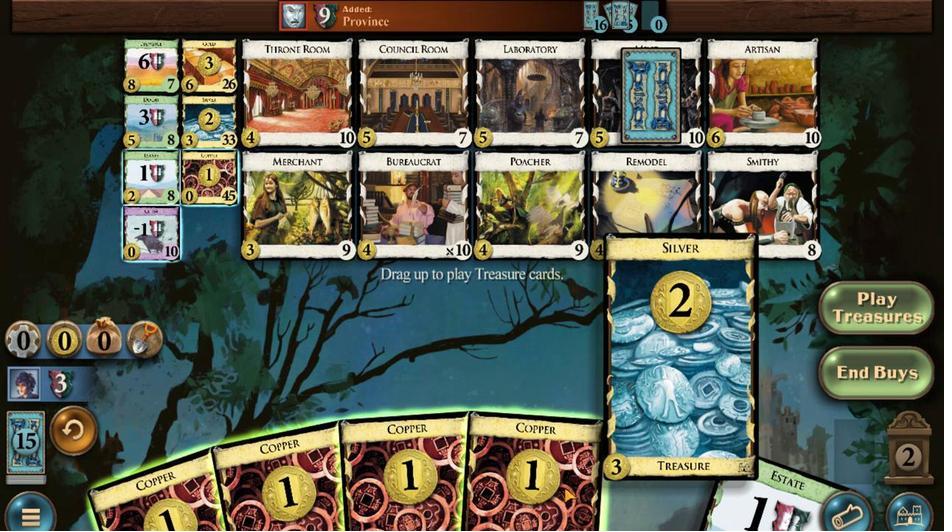 
Action: Mouse pressed left at (634, 391)
Screenshot: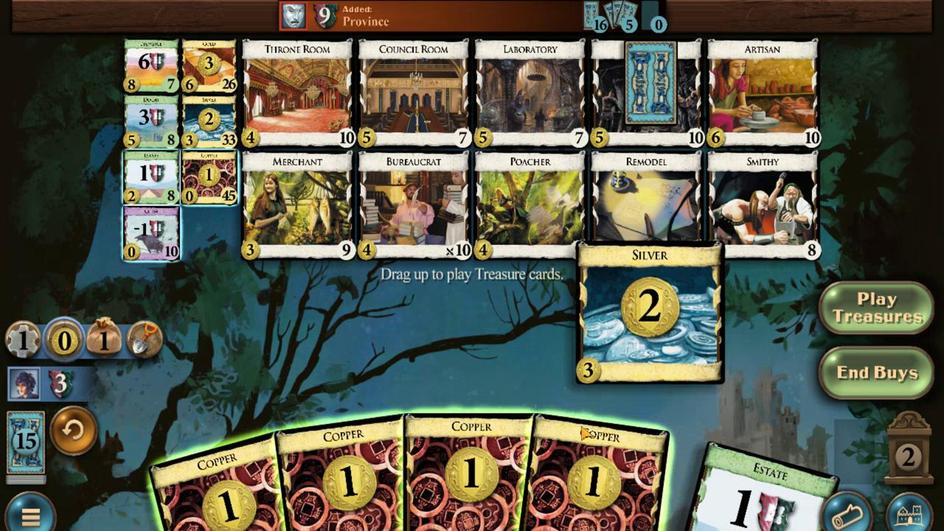 
Action: Mouse moved to (618, 394)
Screenshot: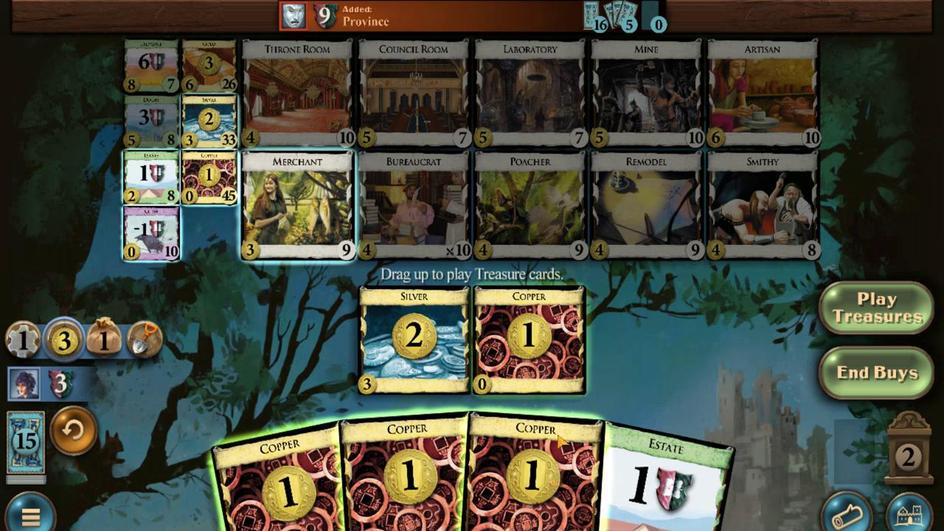 
Action: Mouse pressed left at (618, 394)
Screenshot: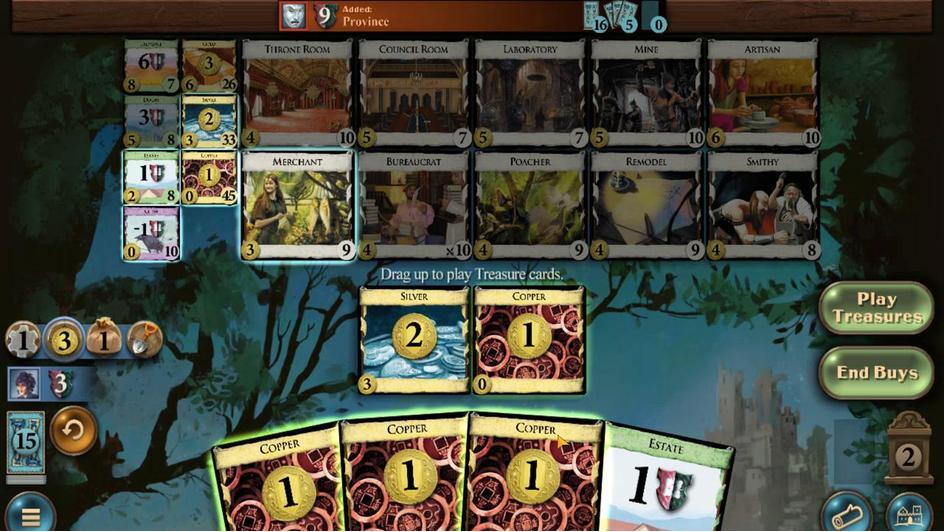 
Action: Mouse moved to (544, 394)
Screenshot: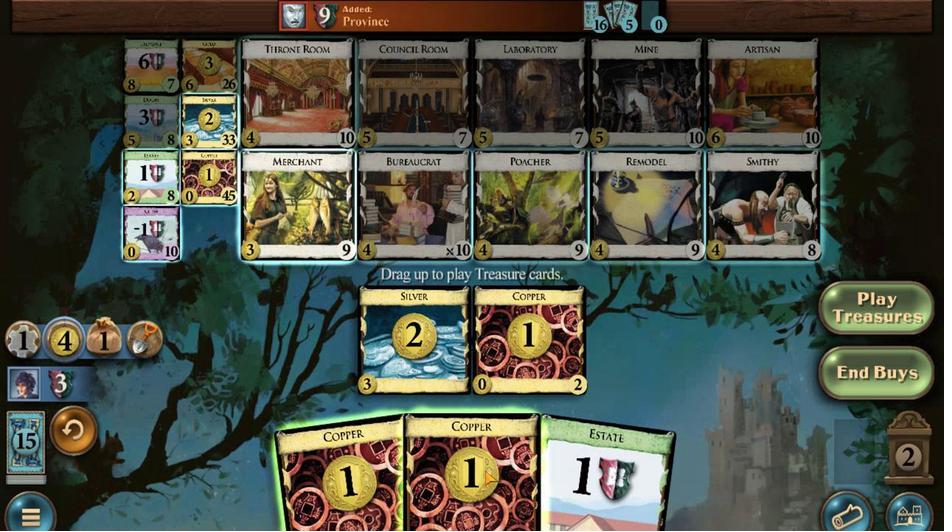 
Action: Mouse pressed left at (544, 394)
Screenshot: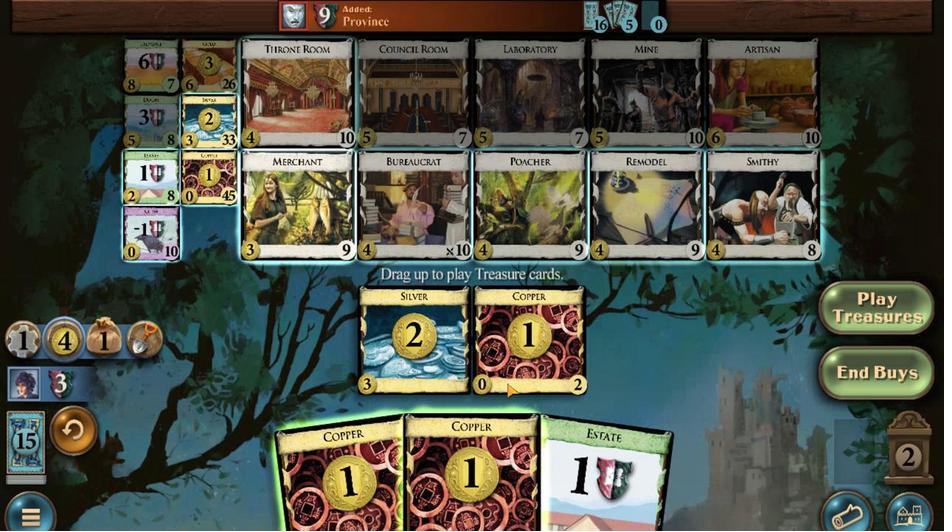 
Action: Mouse moved to (466, 392)
Screenshot: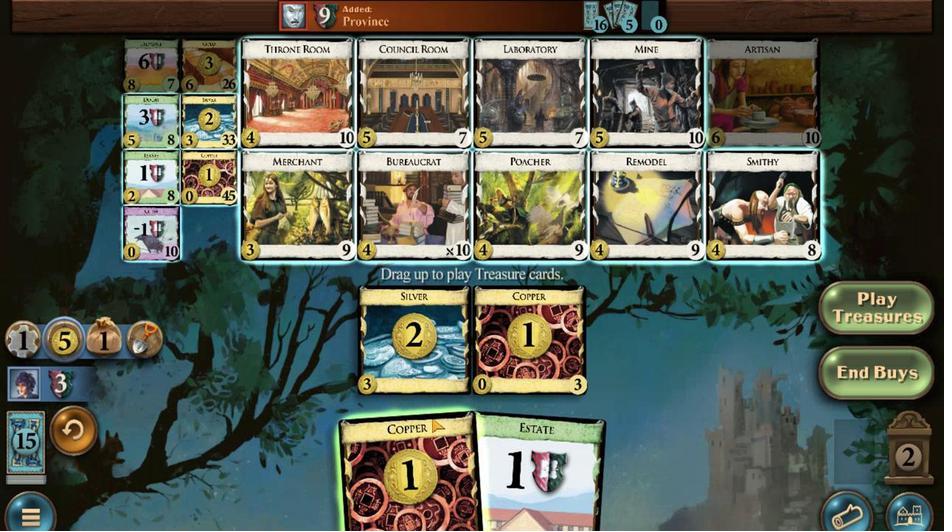 
Action: Mouse pressed left at (466, 392)
Screenshot: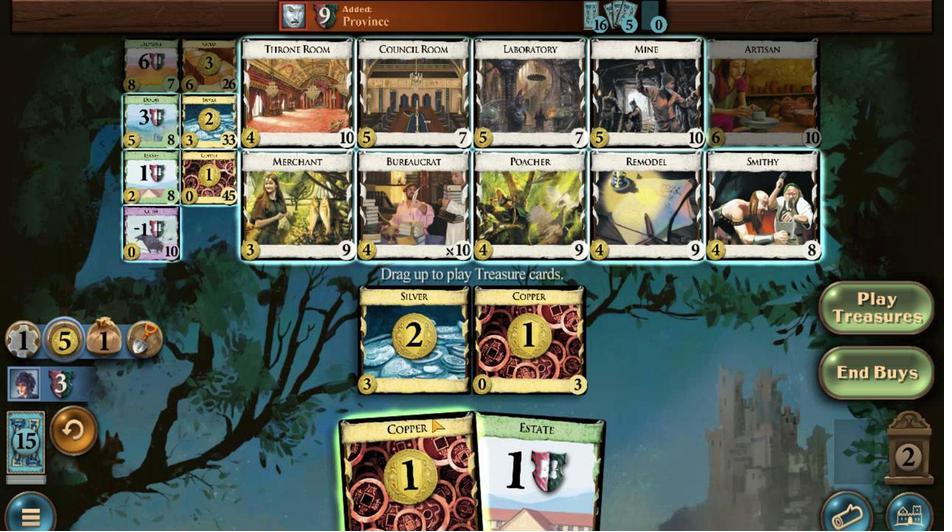
Action: Mouse moved to (230, 497)
Screenshot: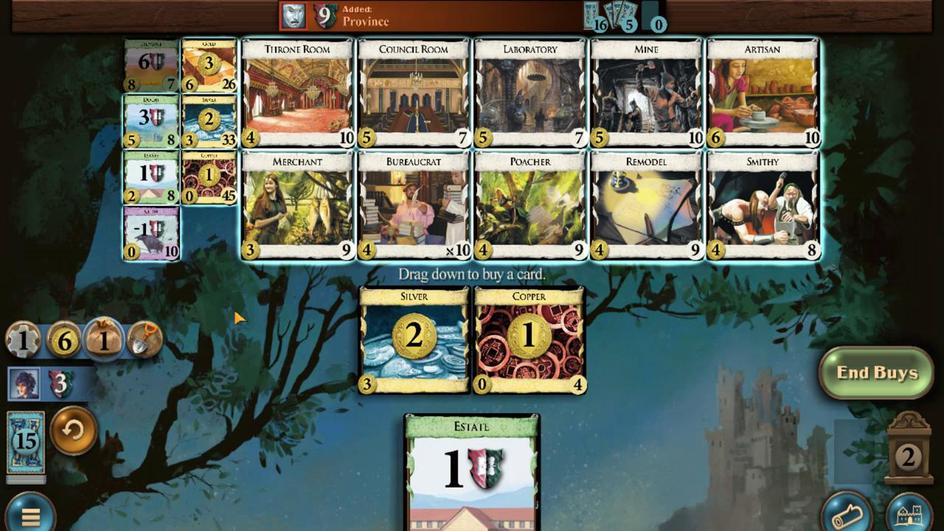 
Action: Mouse pressed left at (230, 497)
Screenshot: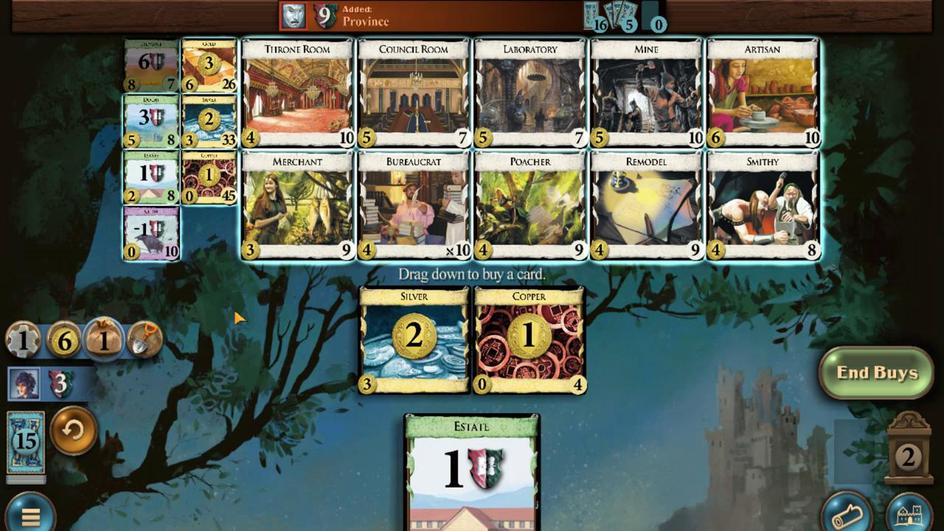 
Action: Mouse moved to (243, 396)
Screenshot: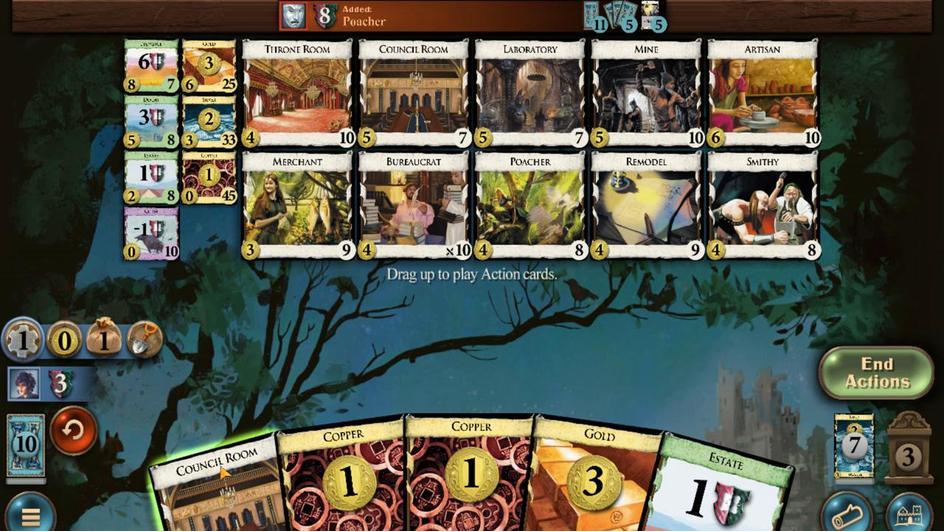 
Action: Mouse pressed left at (243, 396)
Screenshot: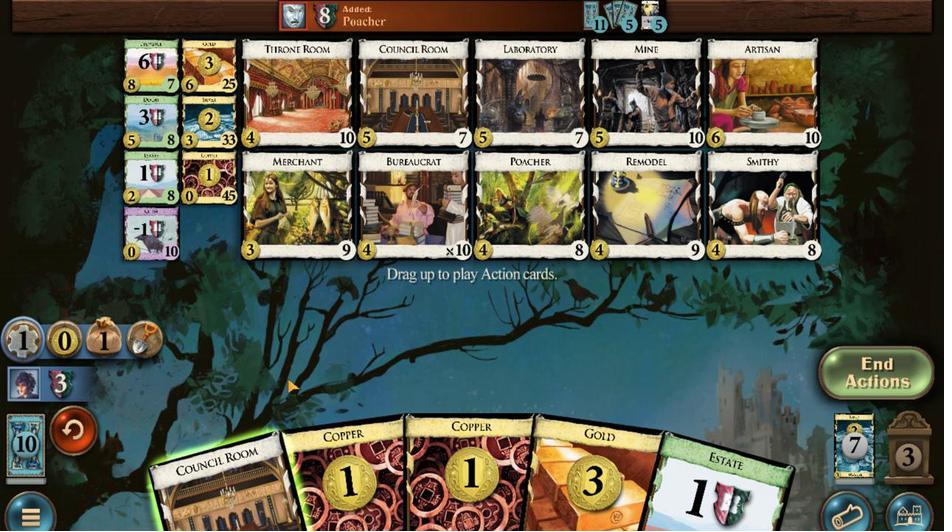 
Action: Mouse moved to (616, 390)
Screenshot: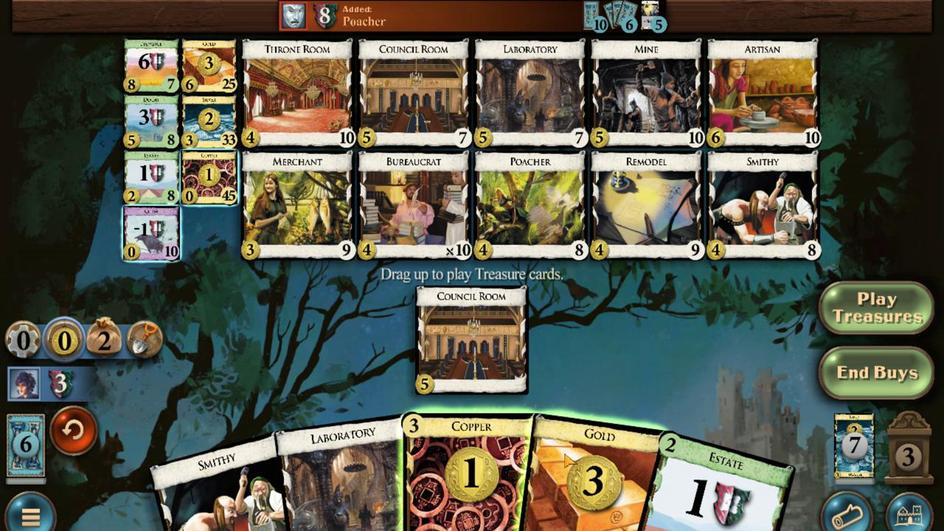 
Action: Mouse pressed left at (616, 390)
Screenshot: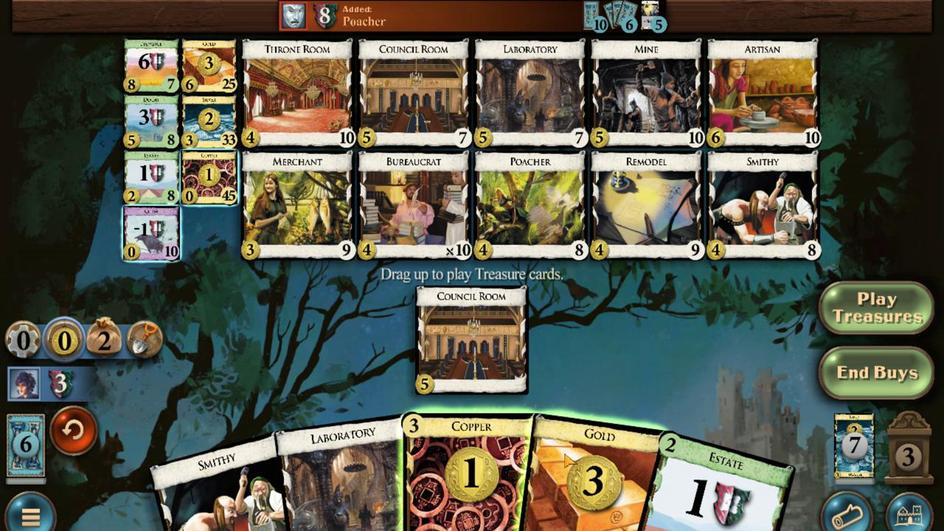 
Action: Mouse moved to (598, 395)
Screenshot: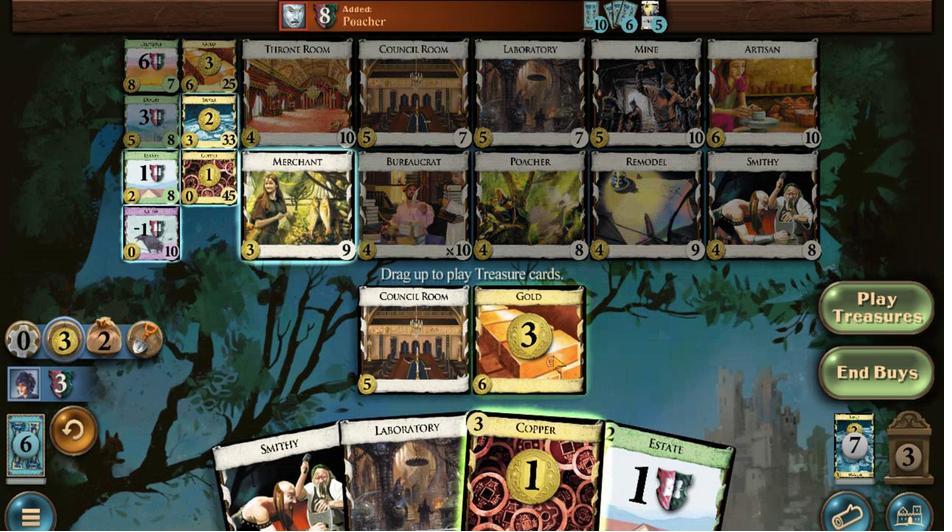 
Action: Mouse pressed left at (598, 395)
Screenshot: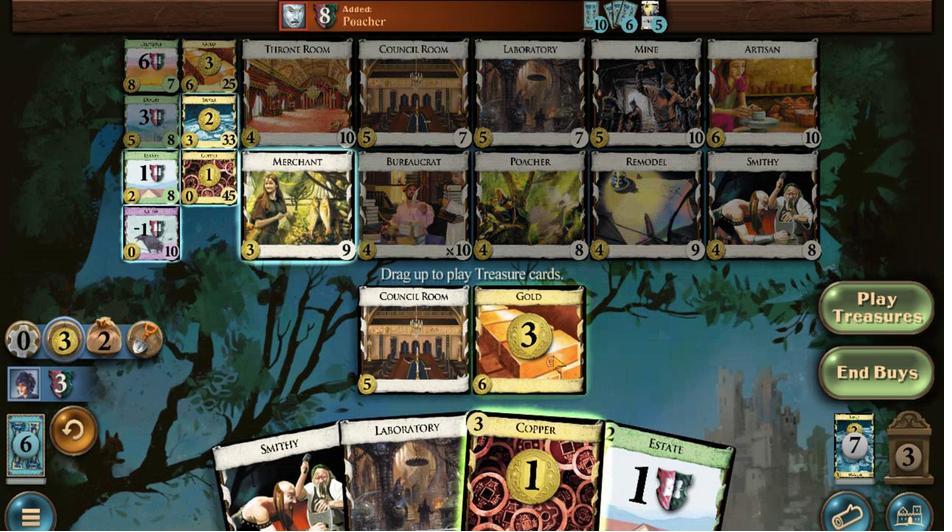 
Action: Mouse moved to (599, 395)
Screenshot: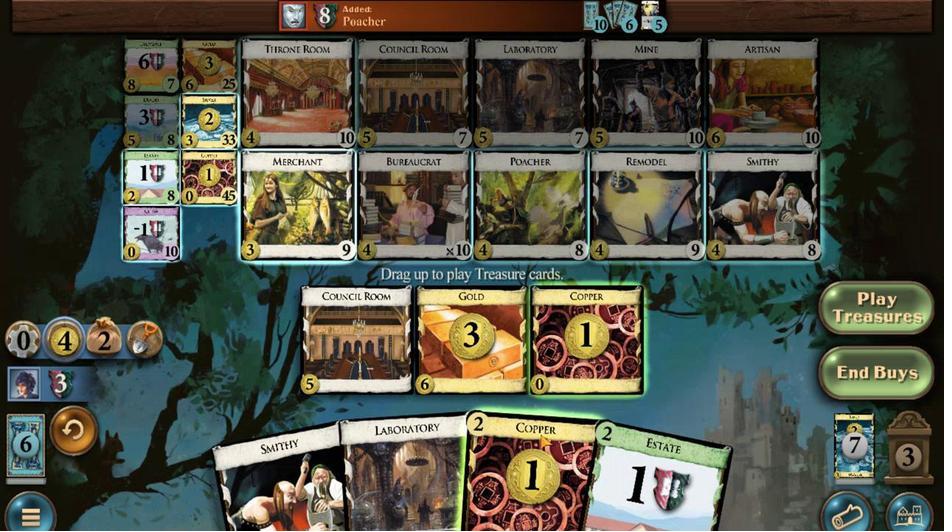 
Action: Mouse pressed left at (599, 395)
Screenshot: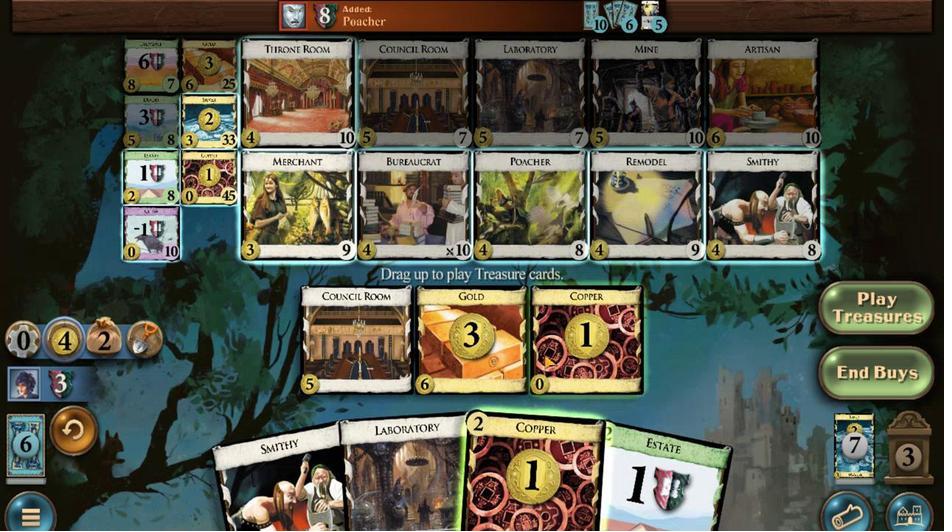 
Action: Mouse moved to (582, 392)
Screenshot: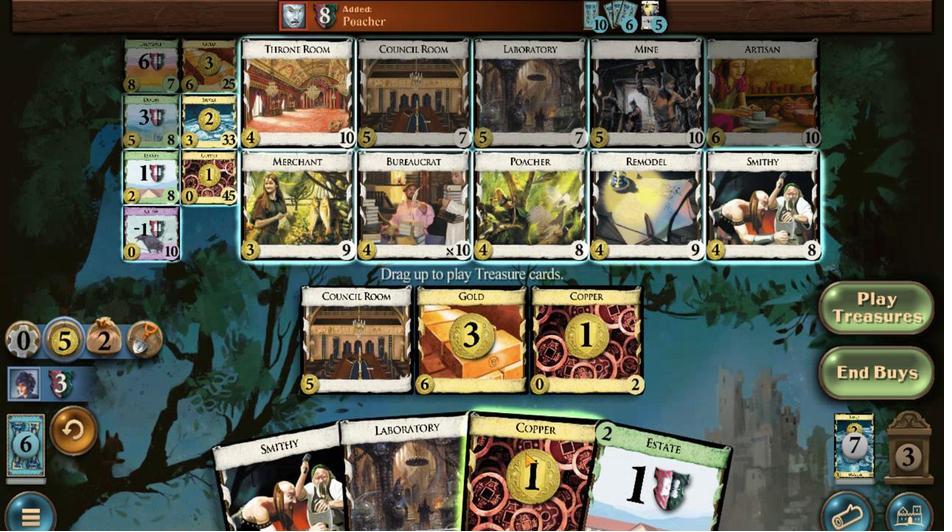 
Action: Mouse pressed left at (582, 392)
Screenshot: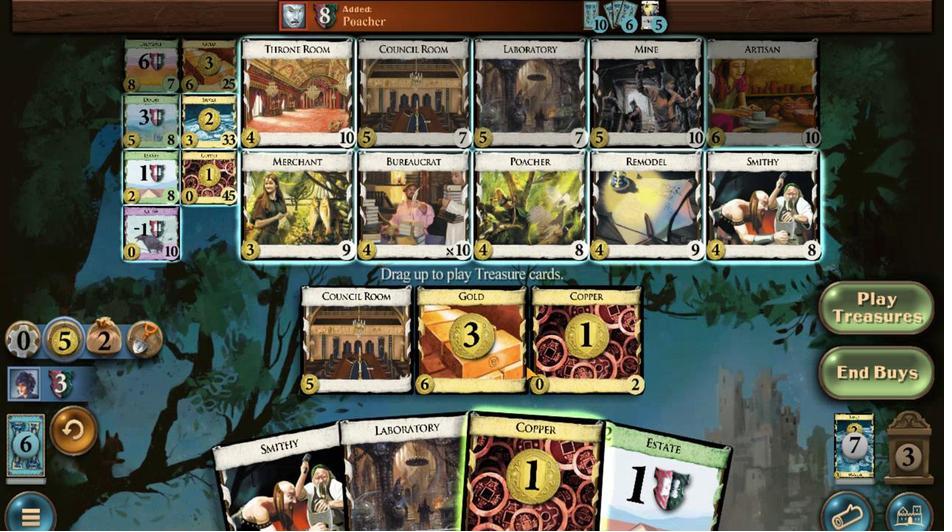 
Action: Mouse moved to (163, 483)
Screenshot: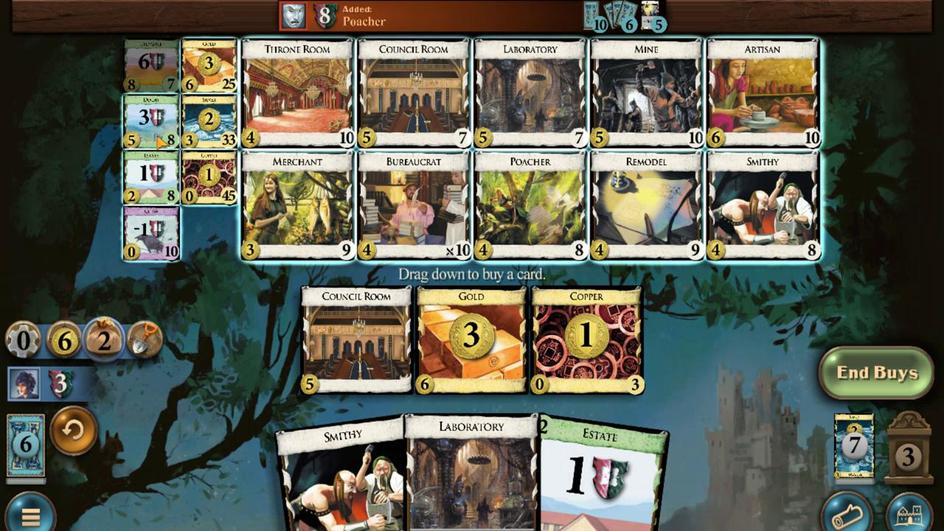 
Action: Mouse pressed left at (163, 483)
Screenshot: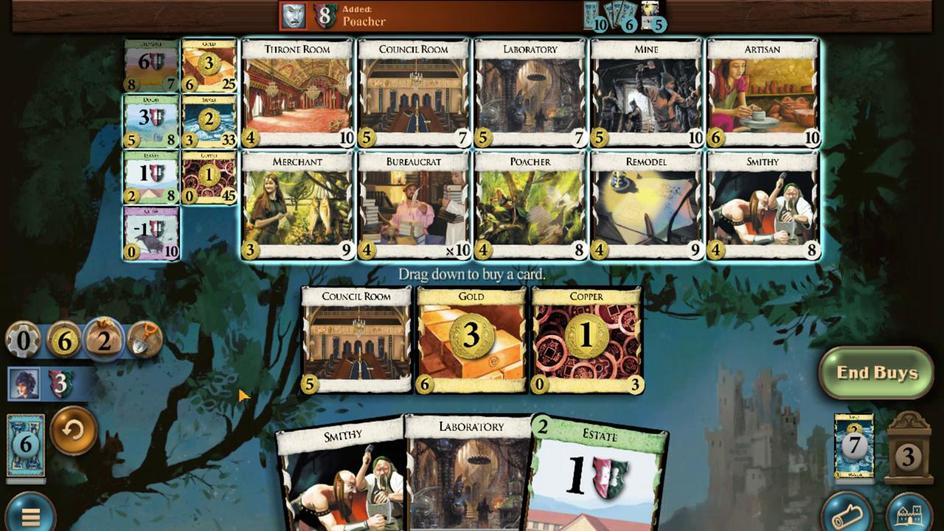 
Action: Mouse moved to (224, 471)
Screenshot: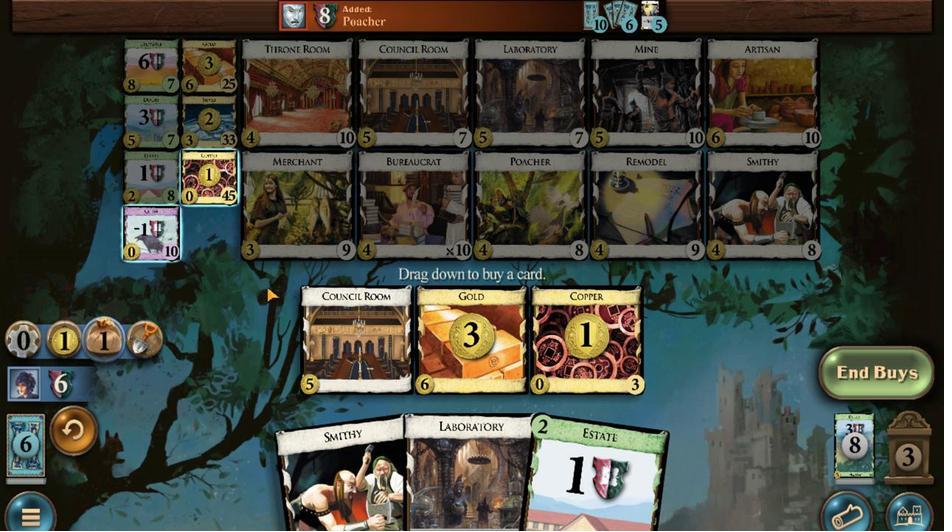 
Action: Mouse pressed left at (224, 471)
Screenshot: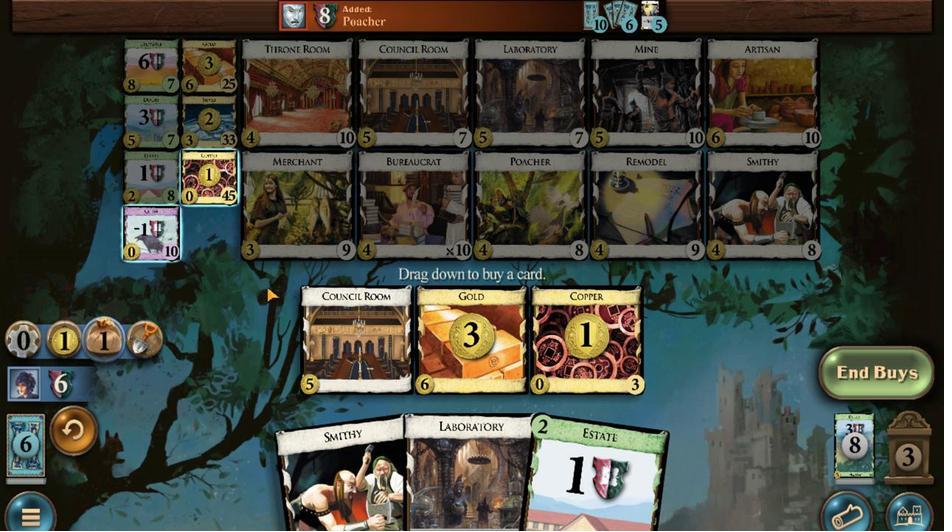 
Action: Mouse moved to (149, 386)
Screenshot: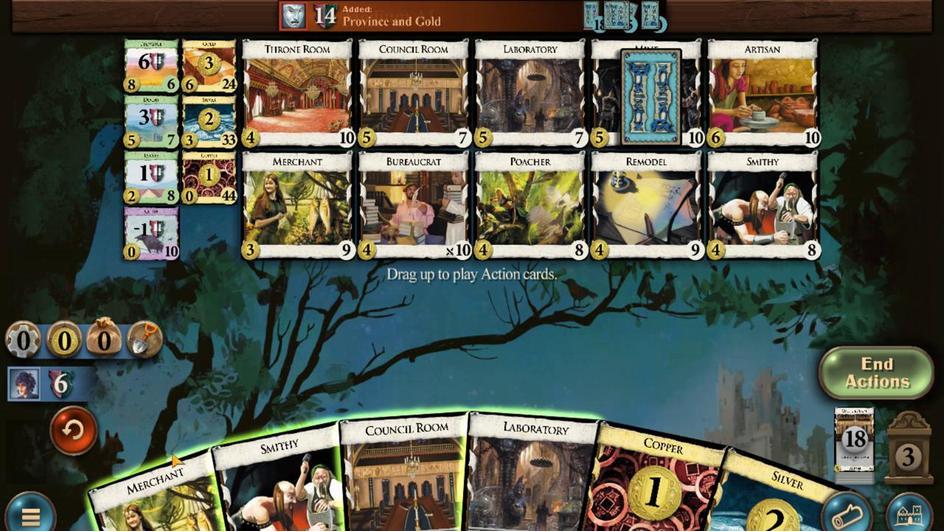 
Action: Mouse pressed left at (149, 386)
Screenshot: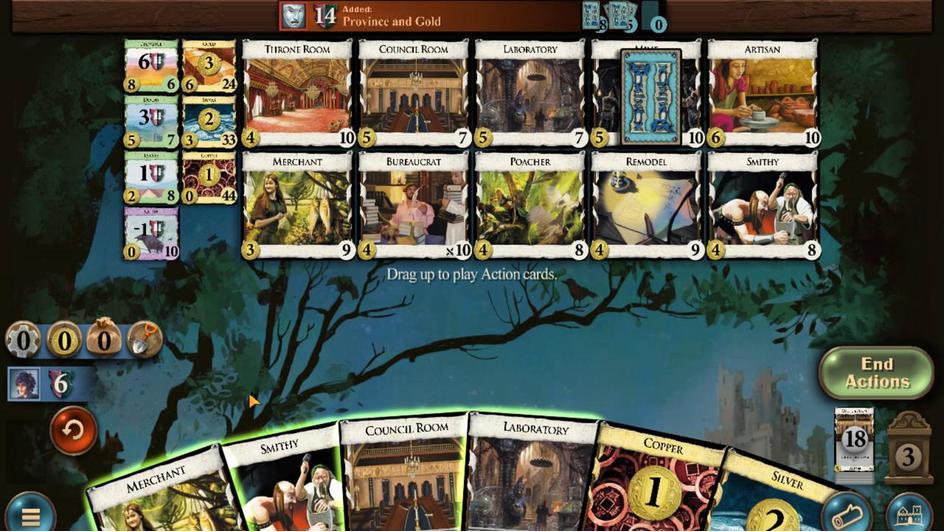 
Action: Mouse moved to (458, 390)
Screenshot: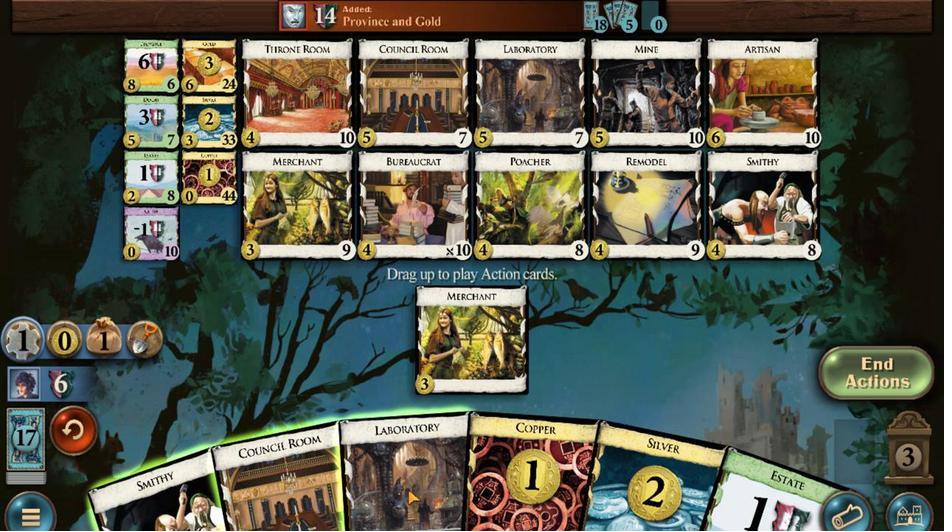 
Action: Mouse pressed left at (458, 390)
Screenshot: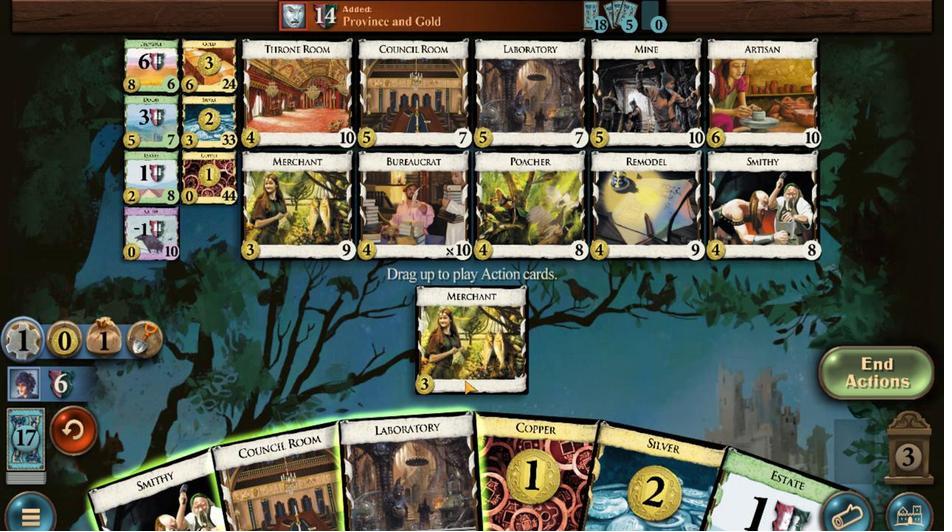 
Action: Mouse moved to (205, 388)
Screenshot: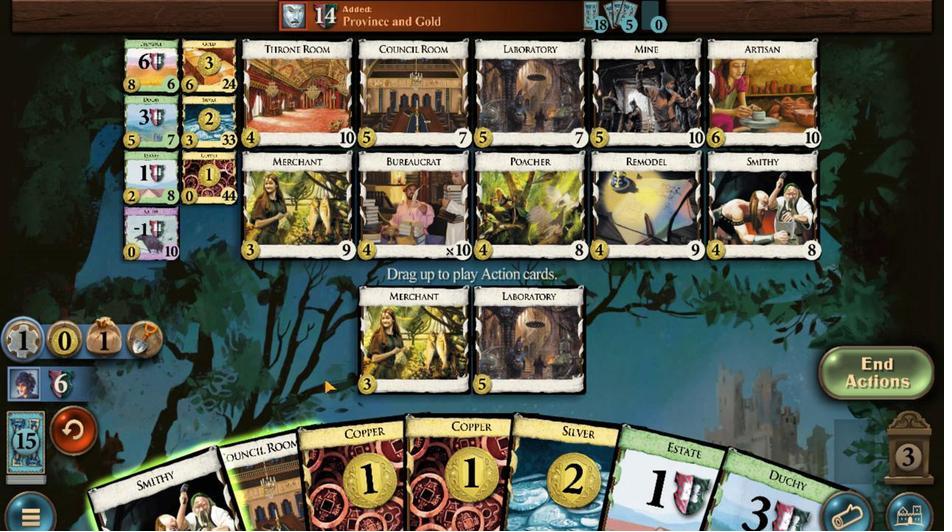 
Action: Mouse pressed left at (205, 388)
Screenshot: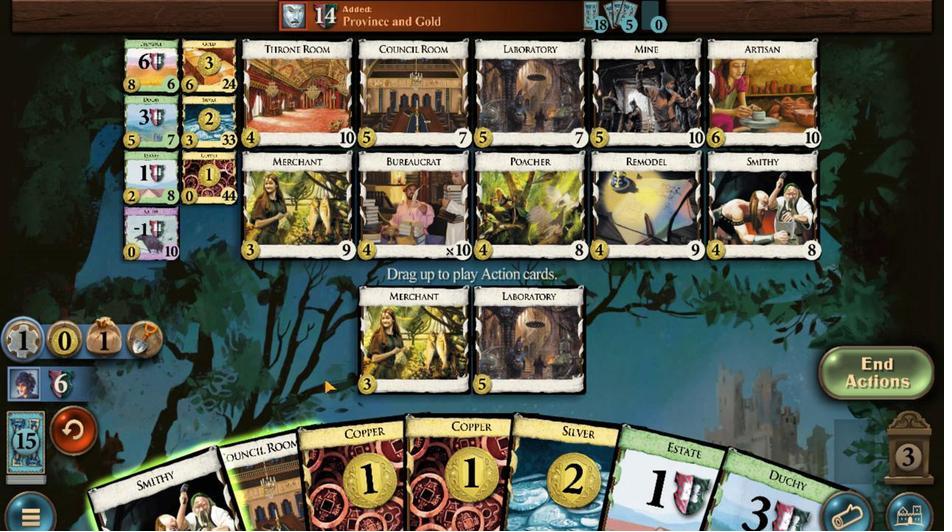 
Action: Mouse moved to (266, 398)
Screenshot: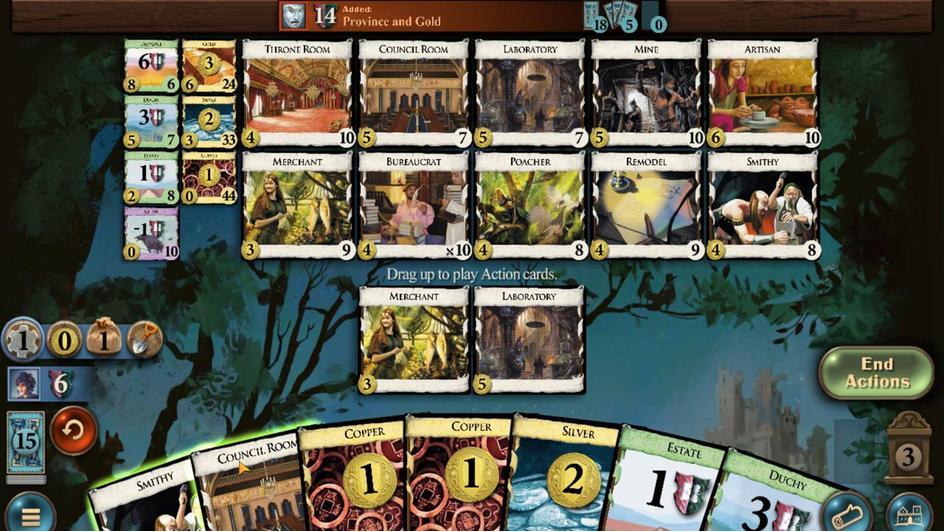 
Action: Mouse pressed left at (266, 398)
Screenshot: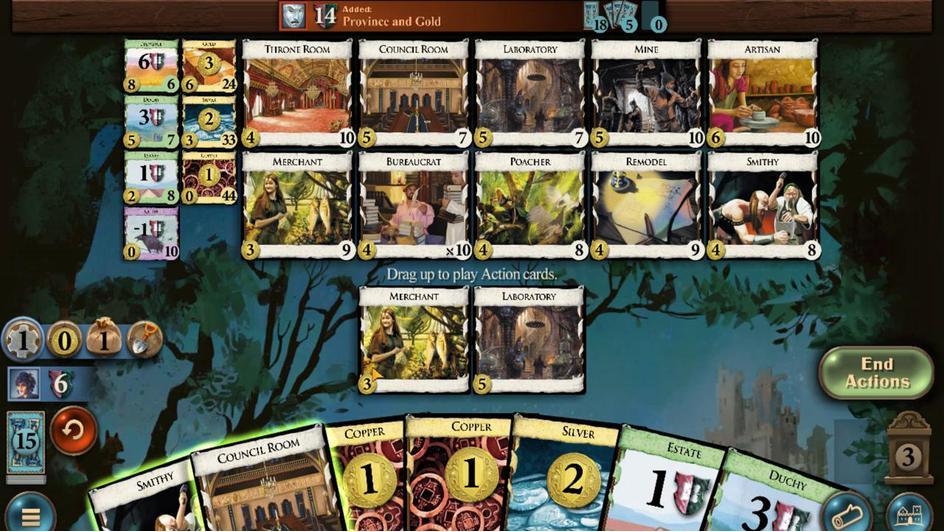 
Action: Mouse moved to (529, 385)
Screenshot: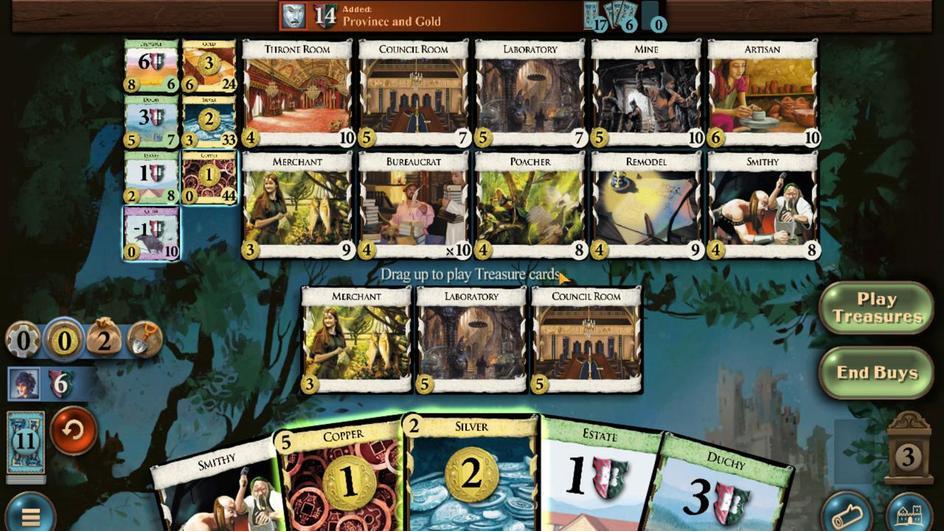 
Action: Mouse pressed left at (529, 385)
Screenshot: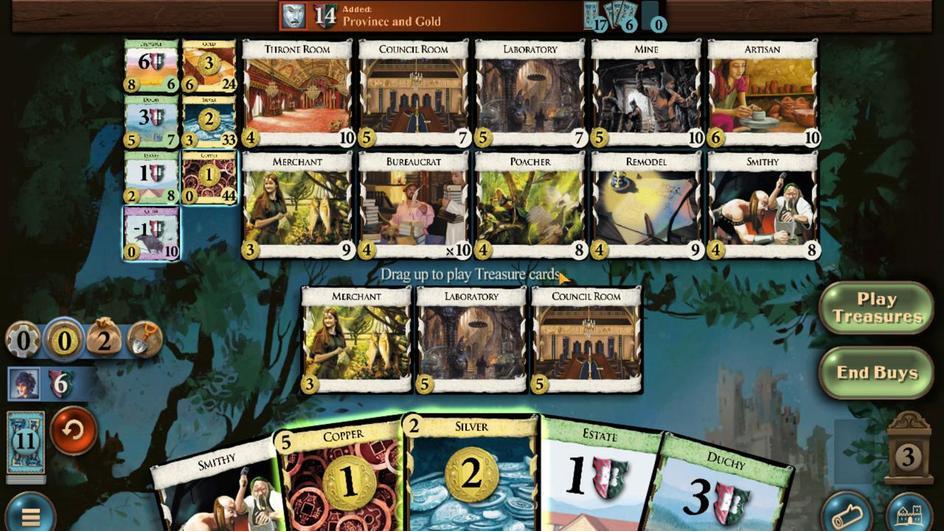 
Action: Mouse moved to (562, 385)
Screenshot: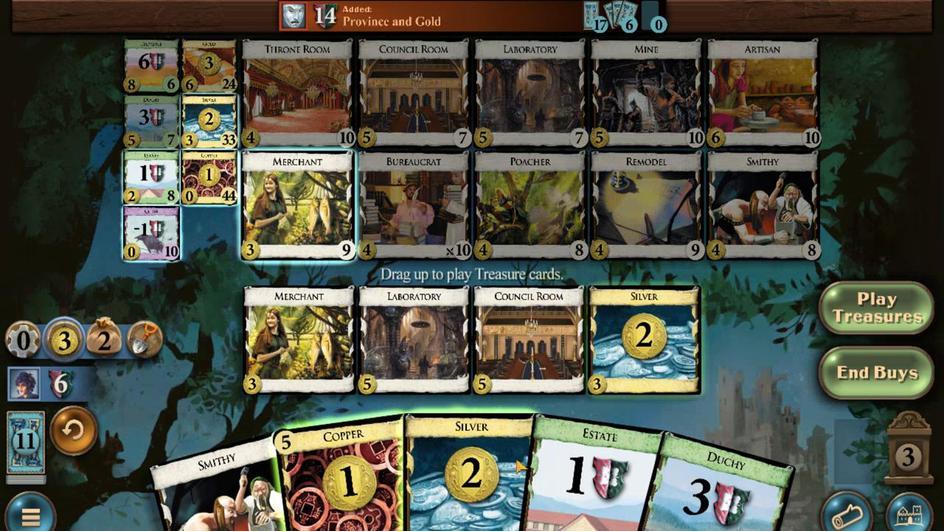 
Action: Mouse pressed left at (562, 385)
Screenshot: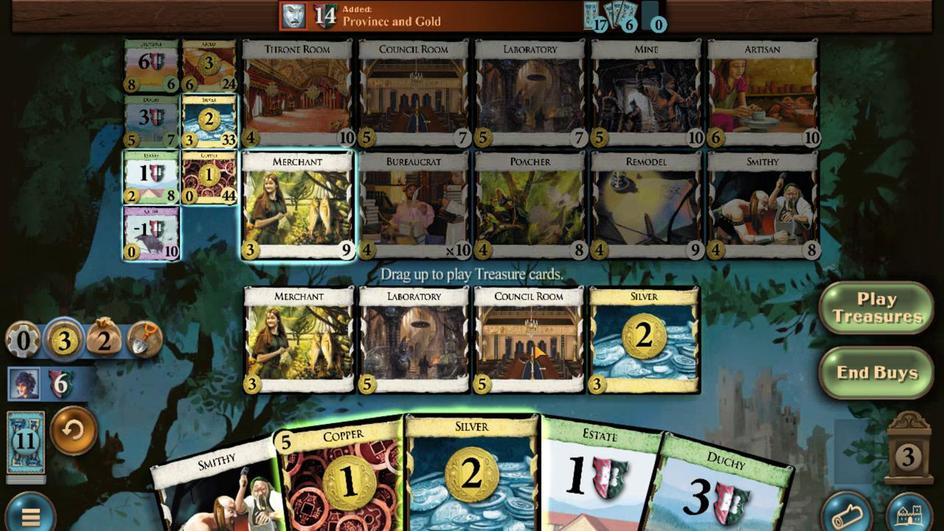 
Action: Mouse moved to (483, 390)
Screenshot: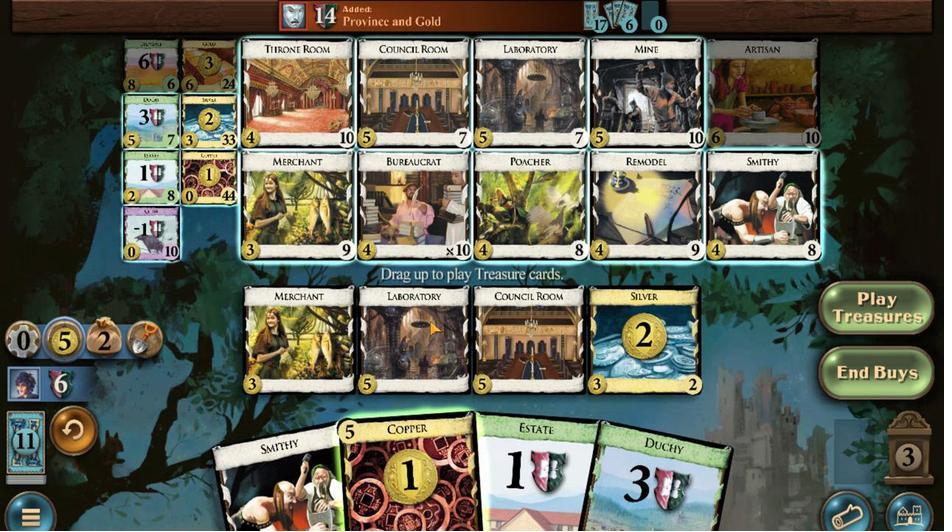 
Action: Mouse pressed left at (483, 390)
Screenshot: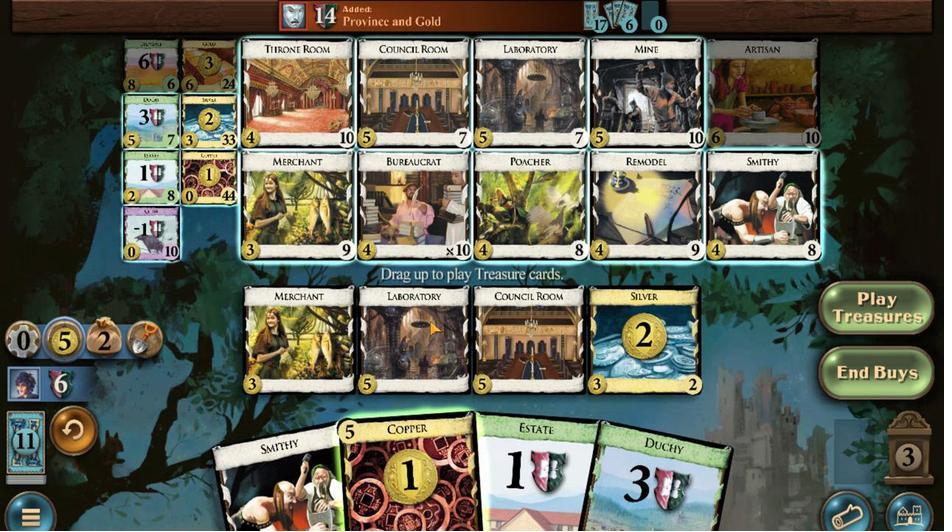 
Action: Mouse moved to (470, 387)
Screenshot: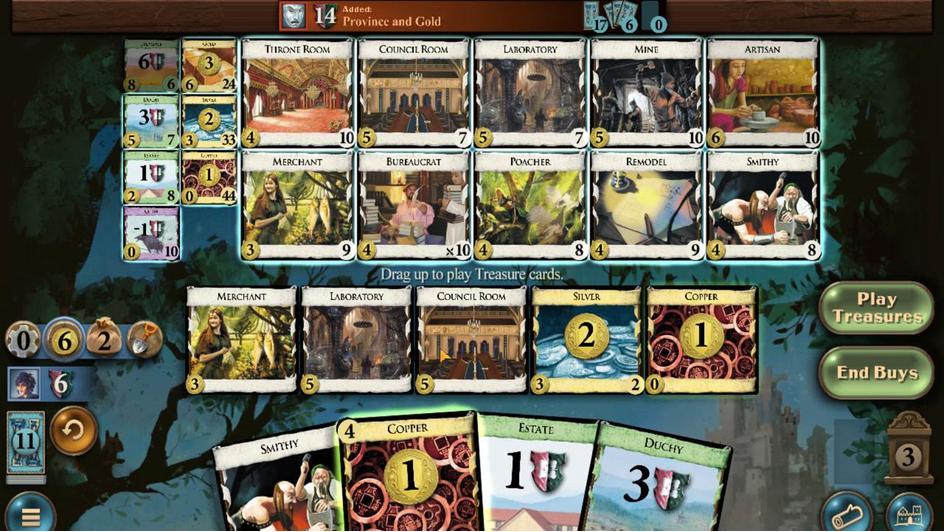 
Action: Mouse pressed left at (470, 387)
Screenshot: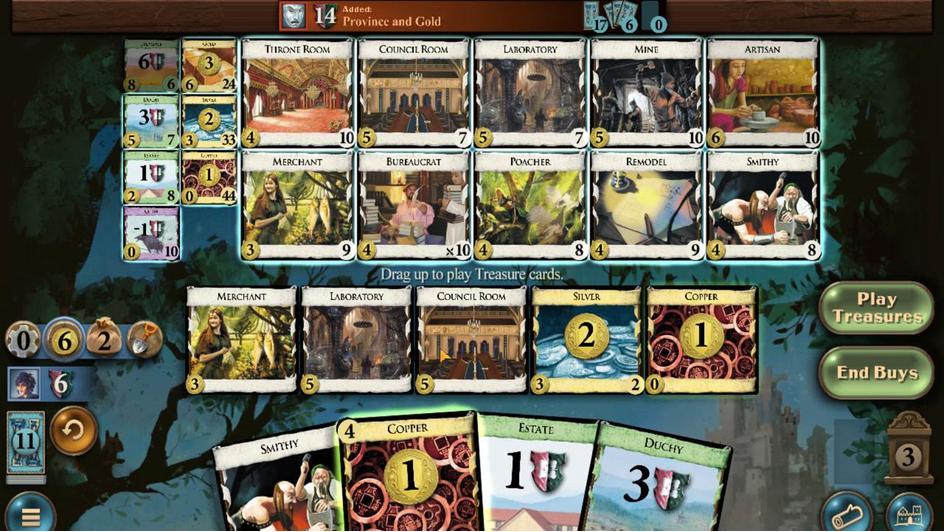
Action: Mouse moved to (467, 390)
Screenshot: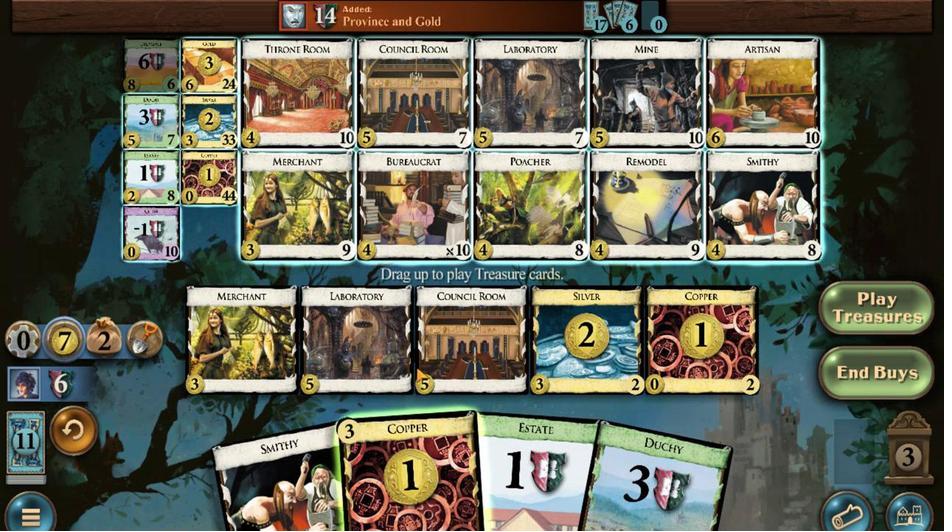 
Action: Mouse pressed left at (467, 390)
Screenshot: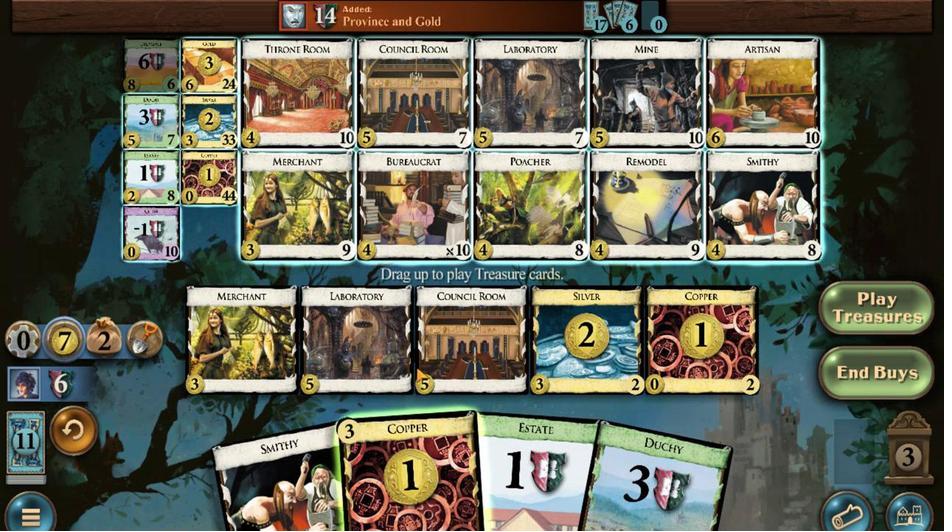 
Action: Mouse moved to (169, 499)
Screenshot: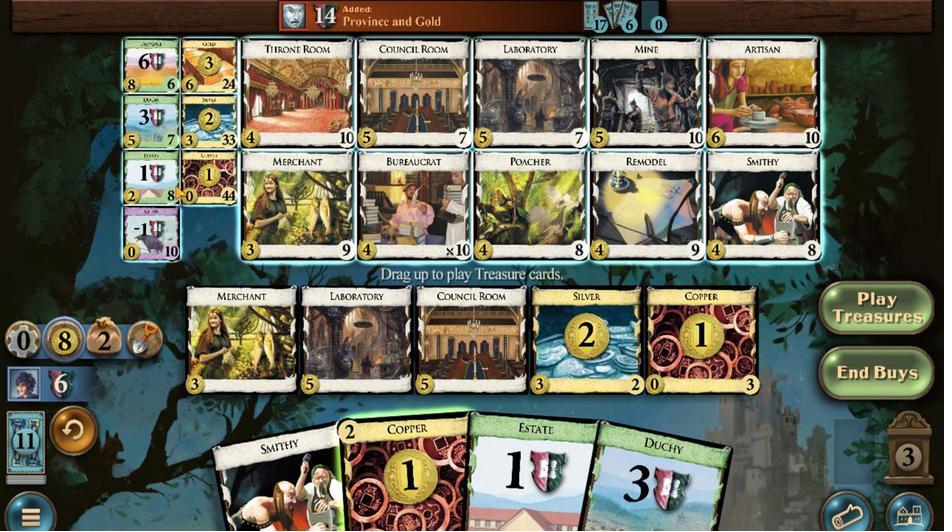 
Action: Mouse pressed left at (169, 499)
Screenshot: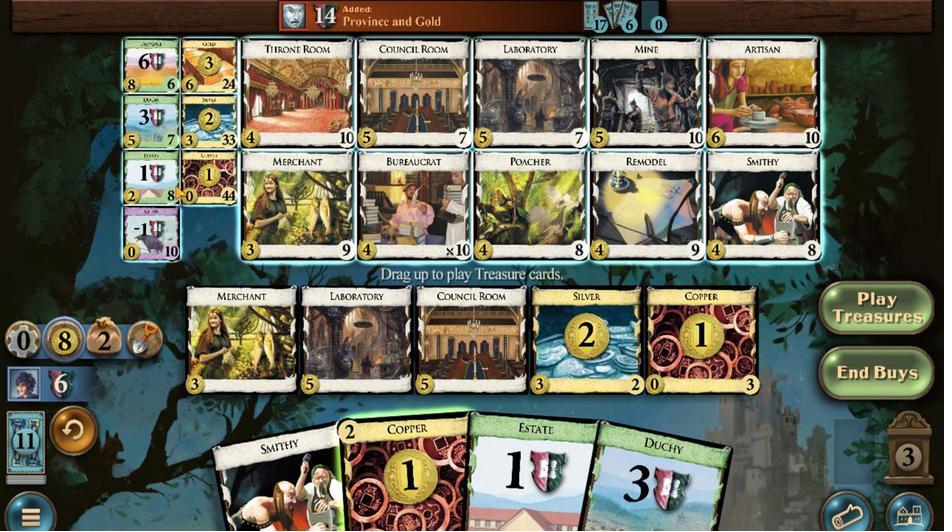 
Action: Mouse moved to (161, 499)
Screenshot: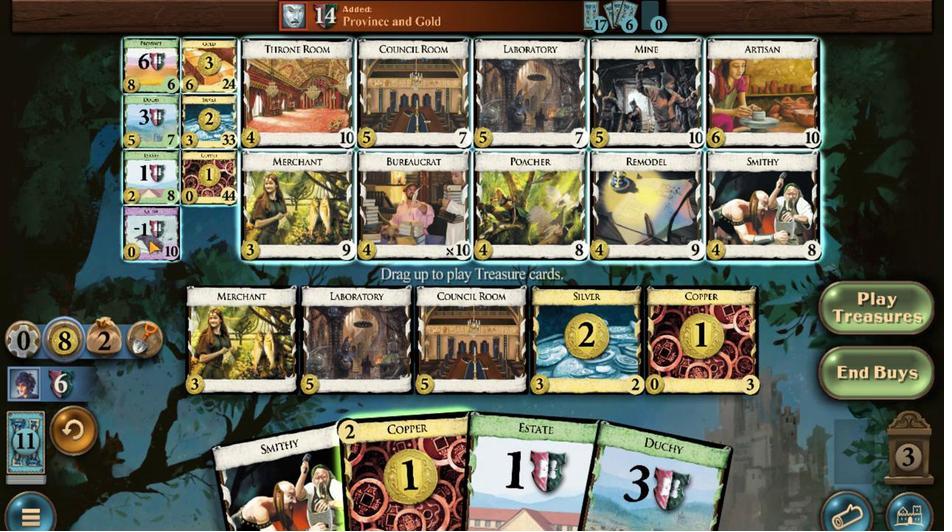 
Action: Mouse pressed left at (161, 499)
Screenshot: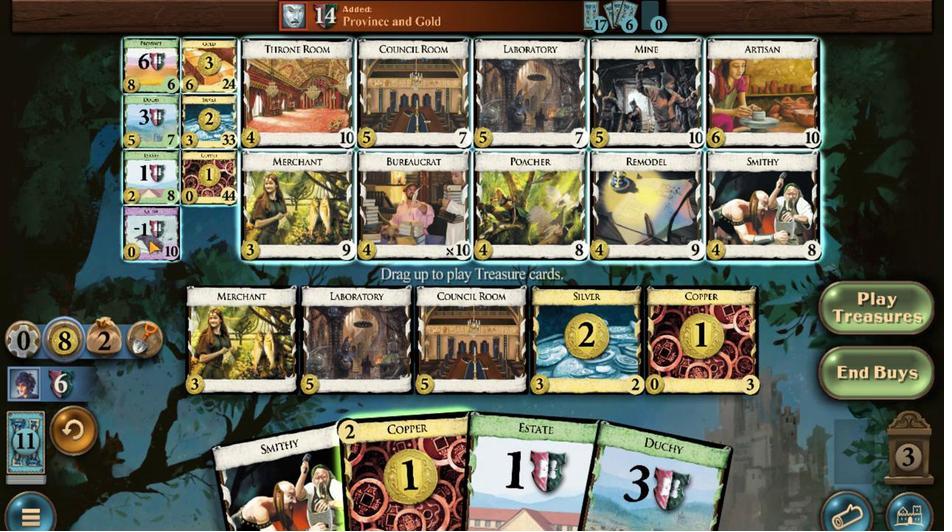 
Action: Mouse moved to (245, 471)
Screenshot: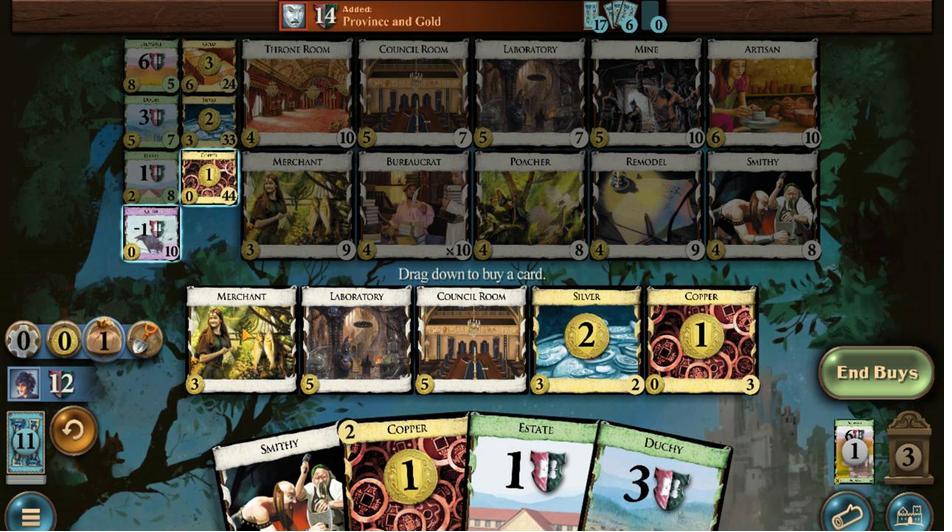 
Action: Mouse pressed left at (245, 471)
Screenshot: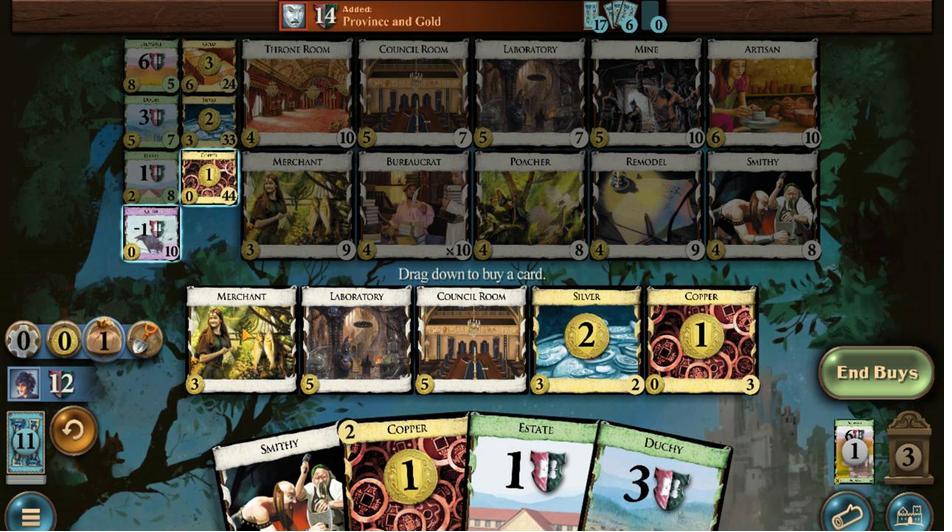 
Action: Mouse moved to (218, 391)
Screenshot: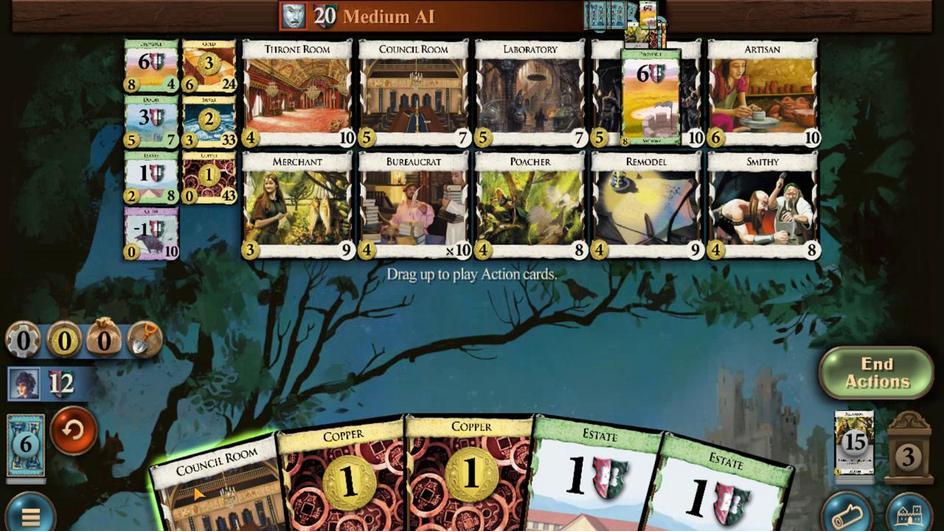 
Action: Mouse pressed left at (218, 391)
Screenshot: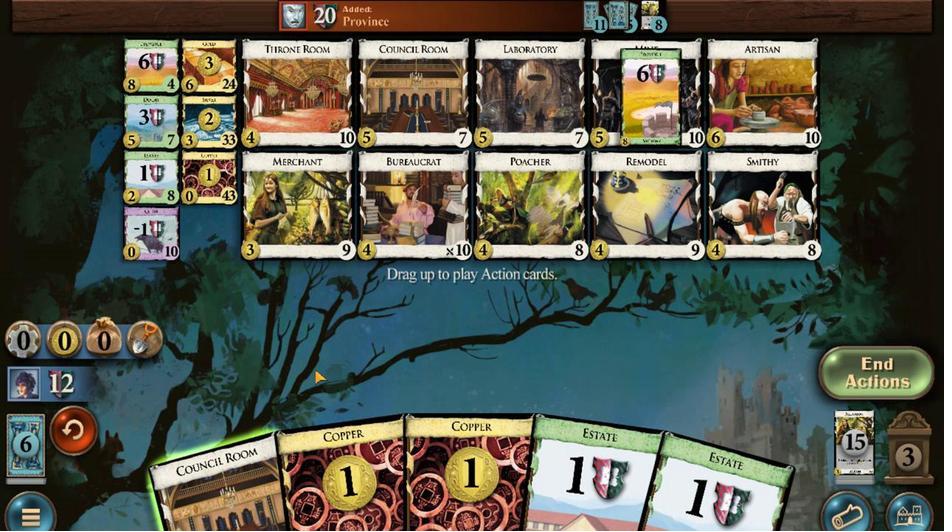 
Action: Mouse moved to (604, 390)
Screenshot: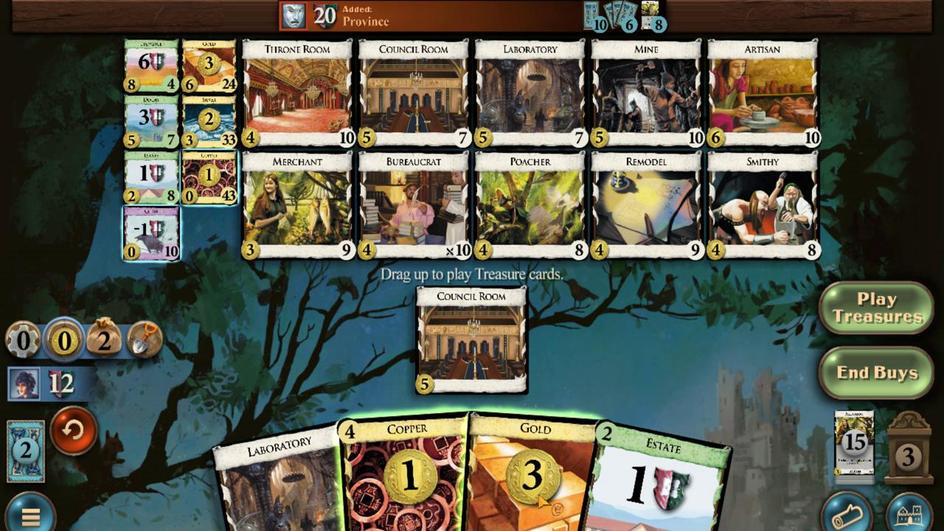 
Action: Mouse pressed left at (604, 390)
Screenshot: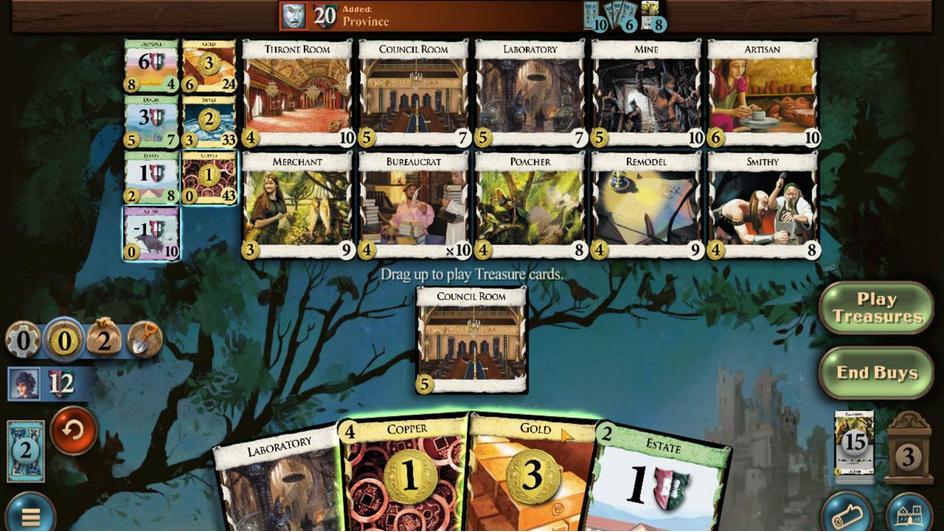 
Action: Mouse moved to (520, 385)
Screenshot: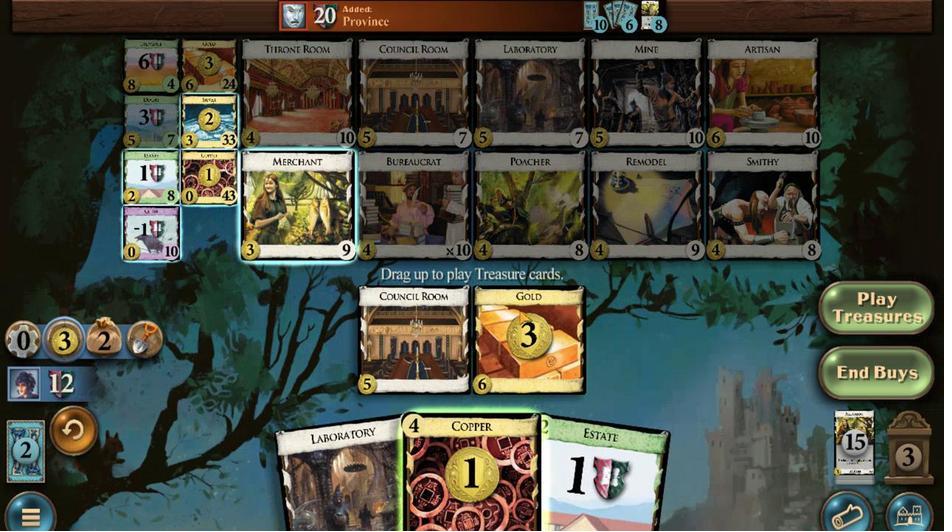 
Action: Mouse pressed left at (520, 385)
Screenshot: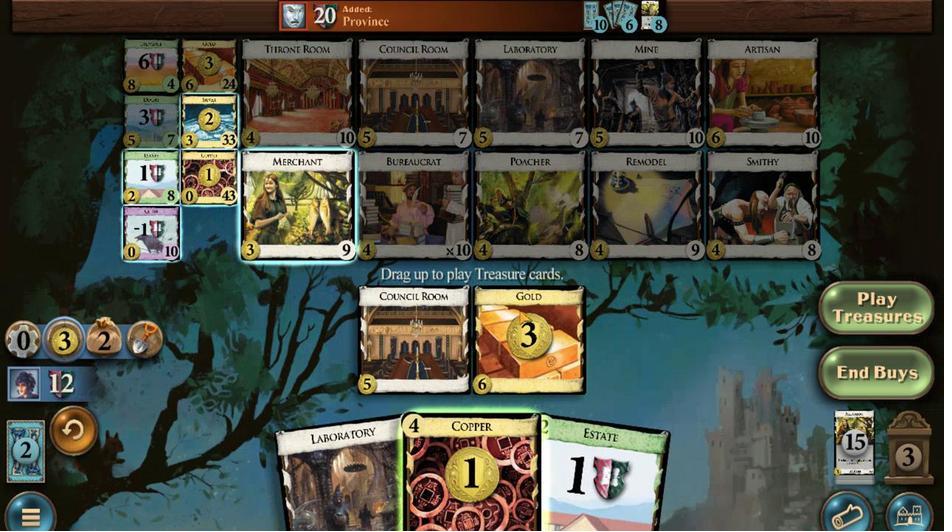 
Action: Mouse moved to (537, 391)
Screenshot: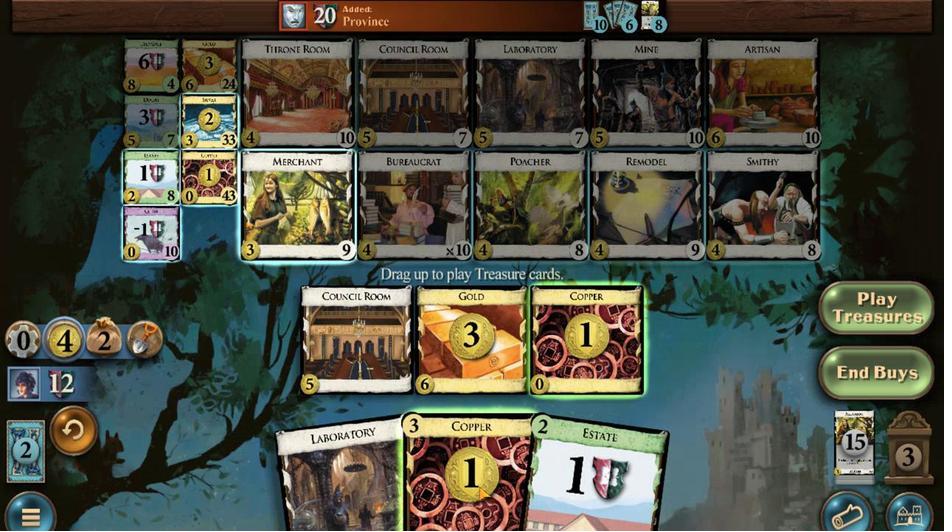 
Action: Mouse pressed left at (537, 391)
Screenshot: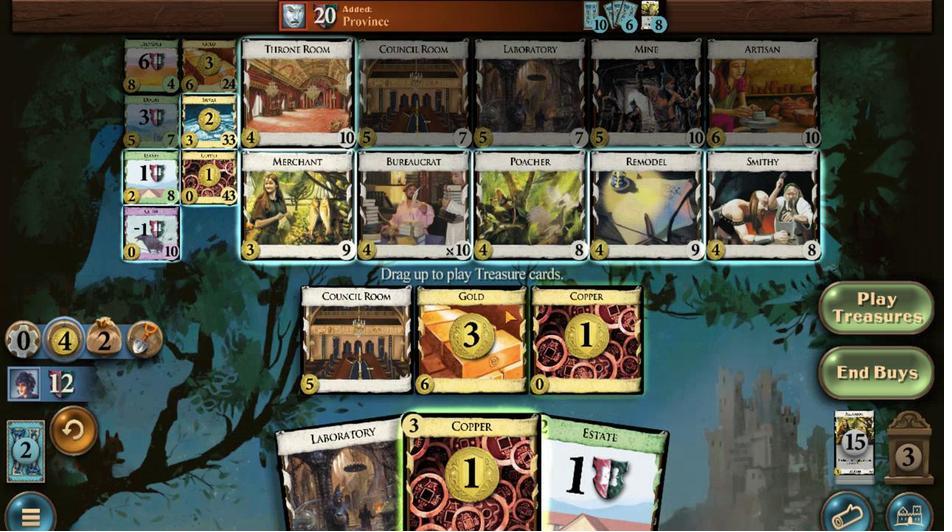 
Action: Mouse moved to (509, 390)
Screenshot: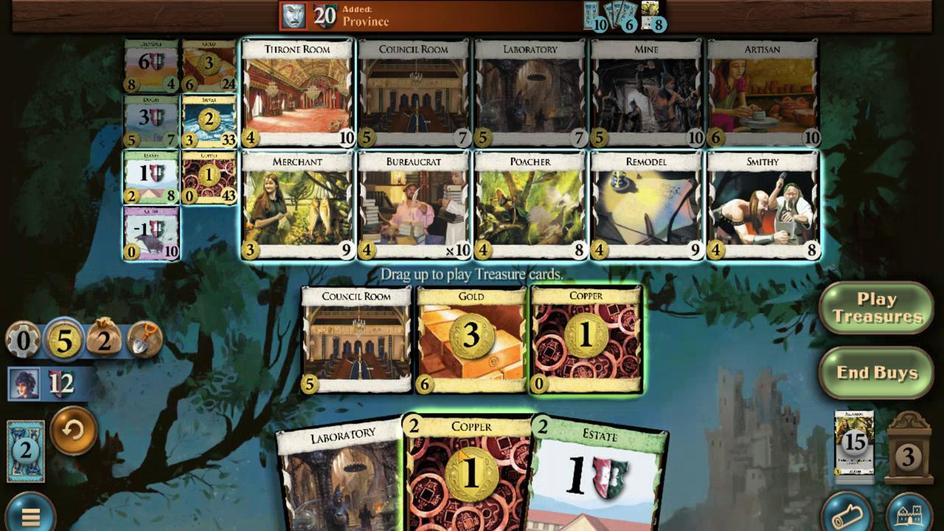 
Action: Mouse pressed left at (509, 390)
Screenshot: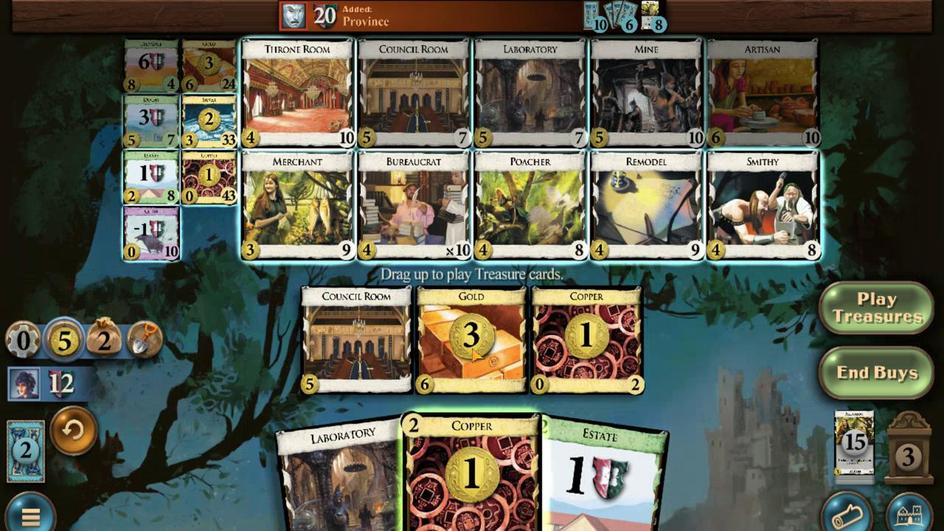 
Action: Mouse moved to (511, 388)
Screenshot: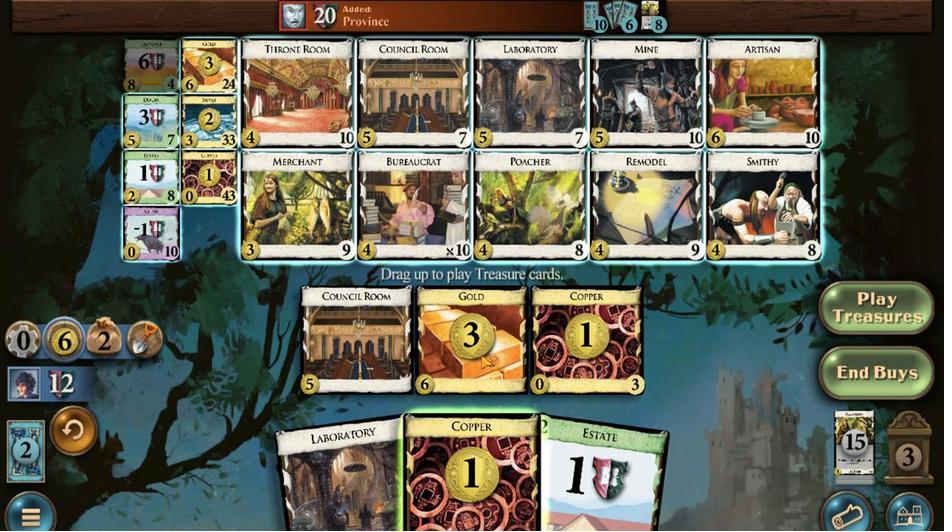 
Action: Mouse pressed left at (511, 388)
Screenshot: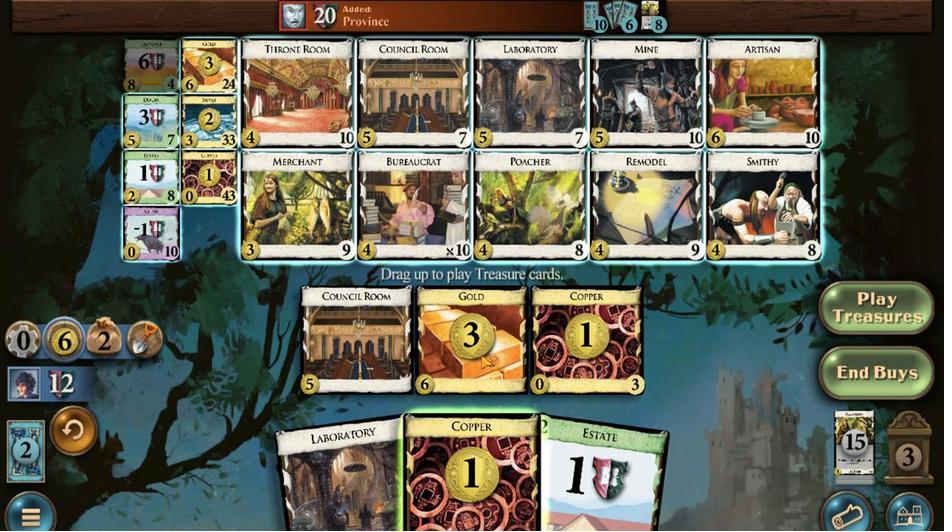 
Action: Mouse moved to (157, 483)
Screenshot: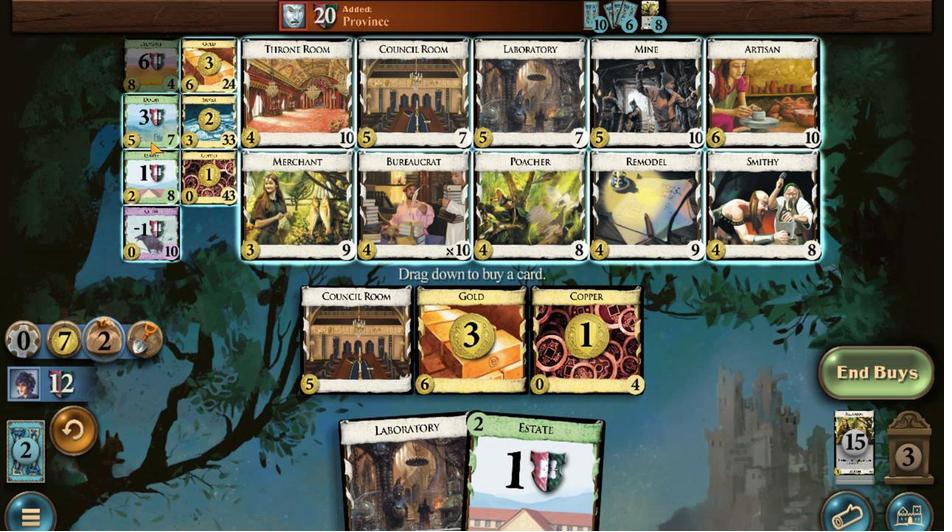 
Action: Mouse pressed left at (157, 483)
Screenshot: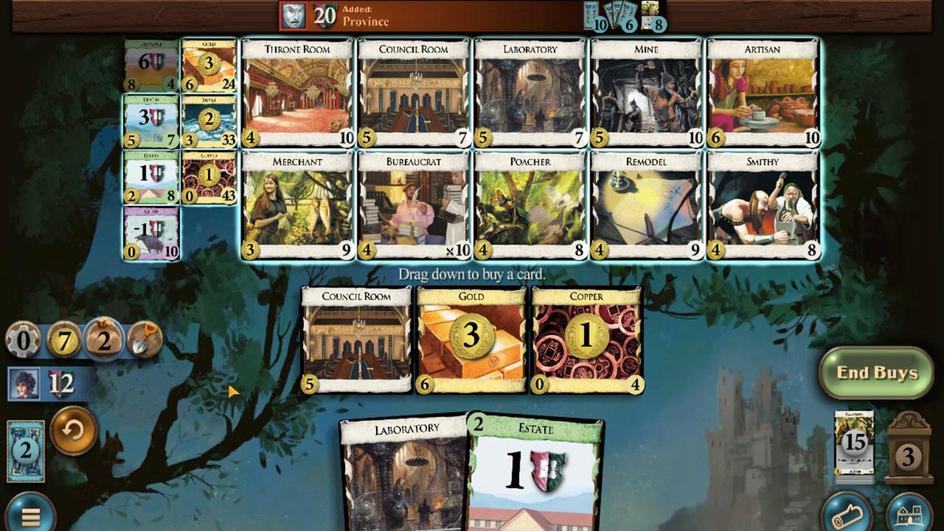 
Action: Mouse moved to (171, 471)
Screenshot: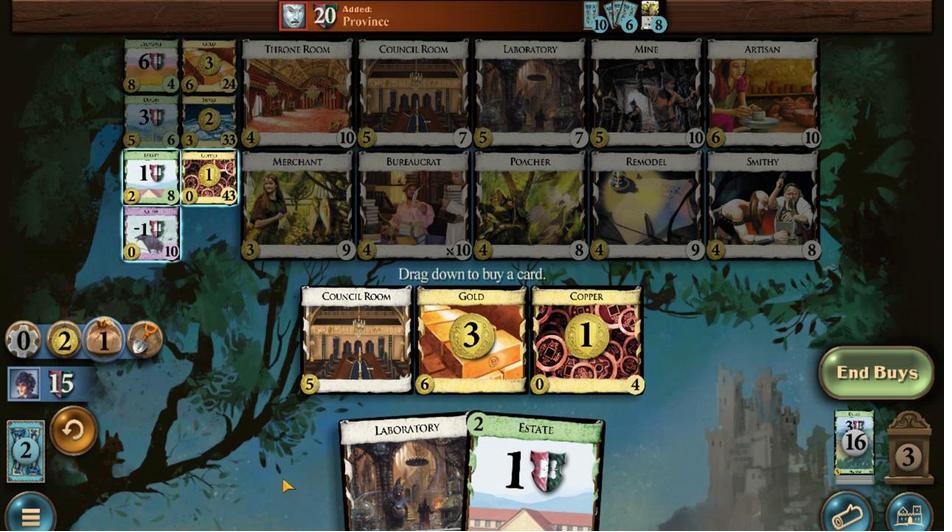 
Action: Mouse pressed left at (171, 471)
Screenshot: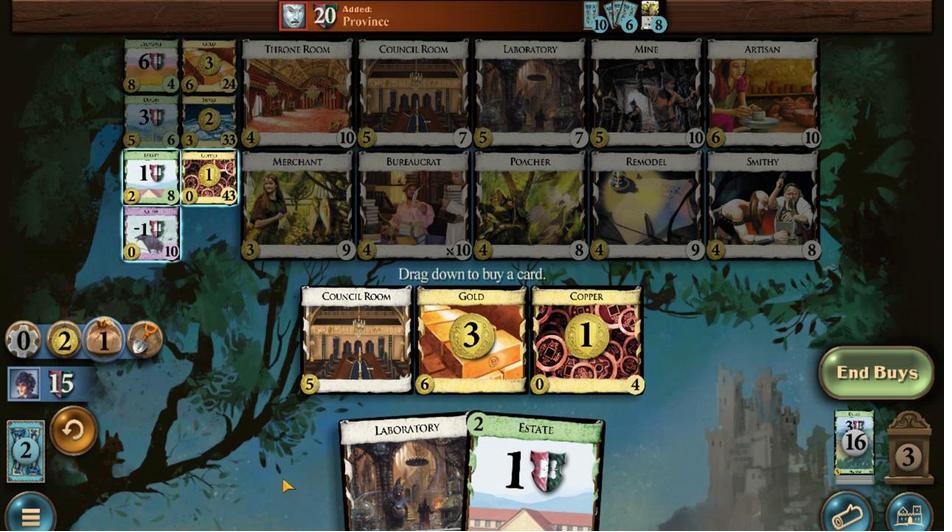 
Action: Mouse moved to (320, 392)
Screenshot: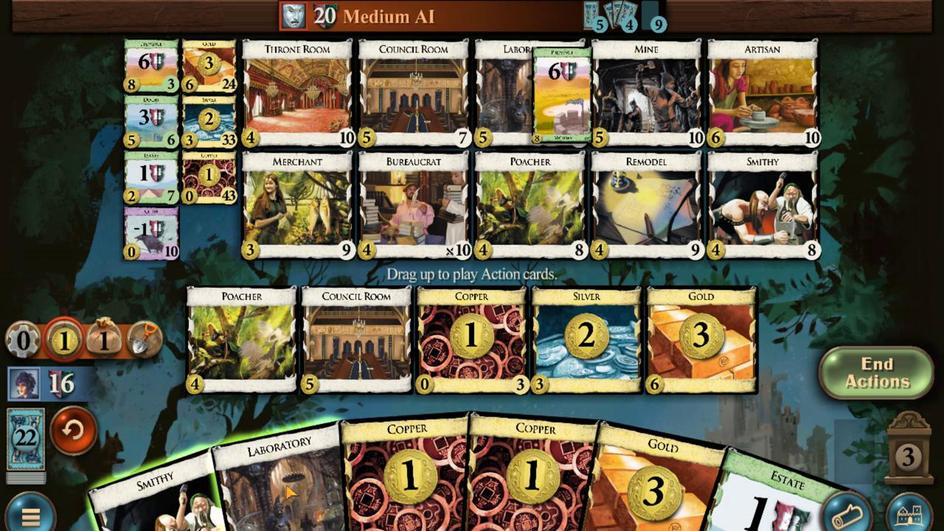 
Action: Mouse pressed left at (320, 392)
Screenshot: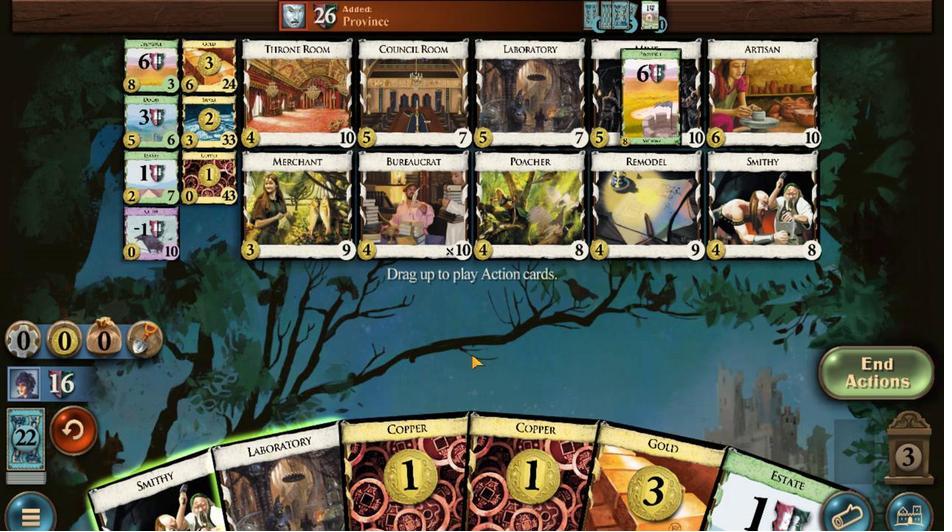 
Action: Mouse moved to (199, 384)
Screenshot: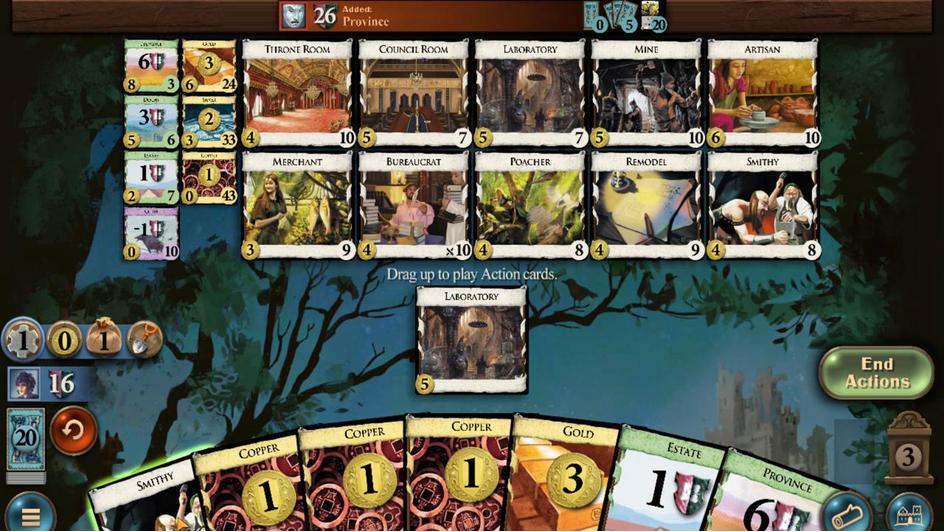 
Action: Mouse pressed left at (199, 384)
Screenshot: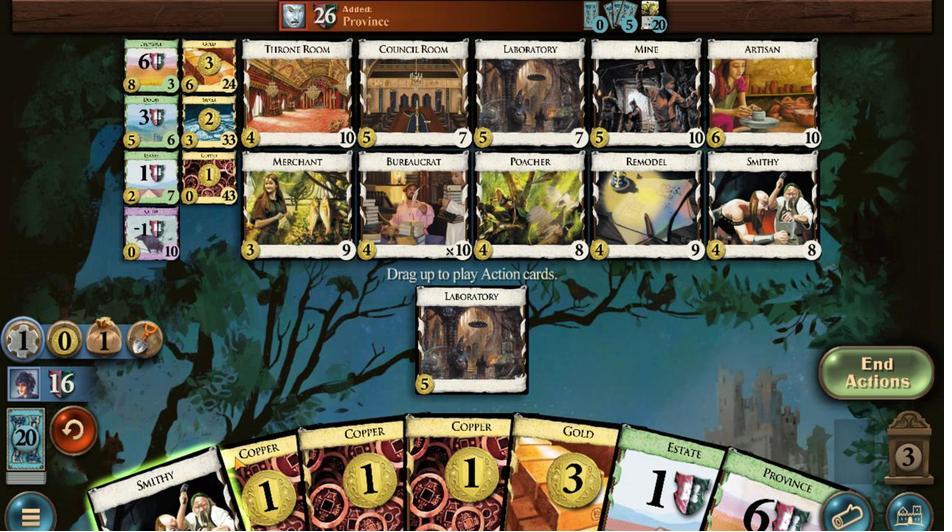 
Action: Mouse moved to (217, 396)
Screenshot: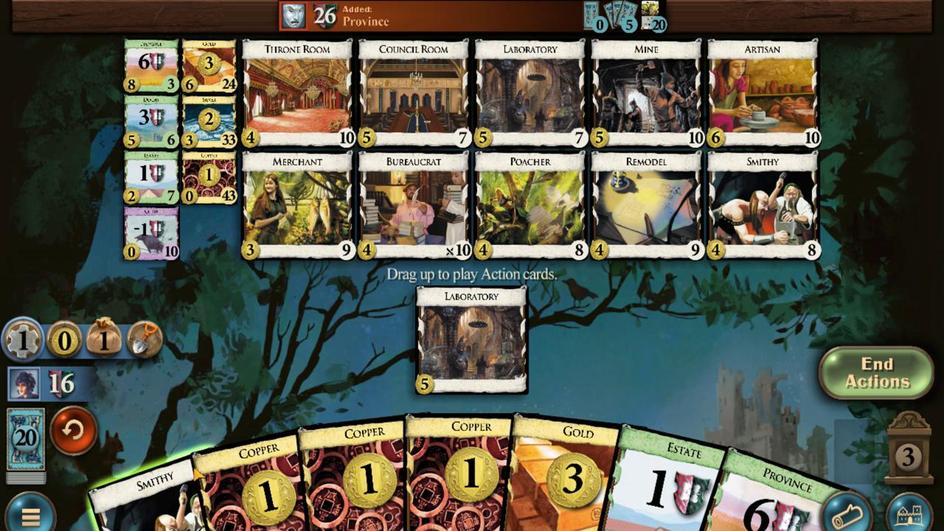 
Action: Mouse pressed left at (217, 396)
Screenshot: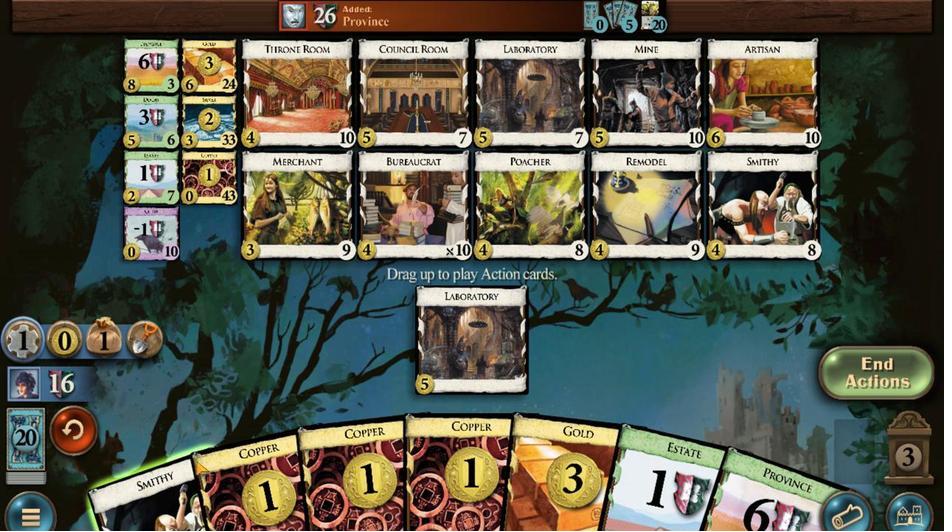 
Action: Mouse moved to (281, 438)
Screenshot: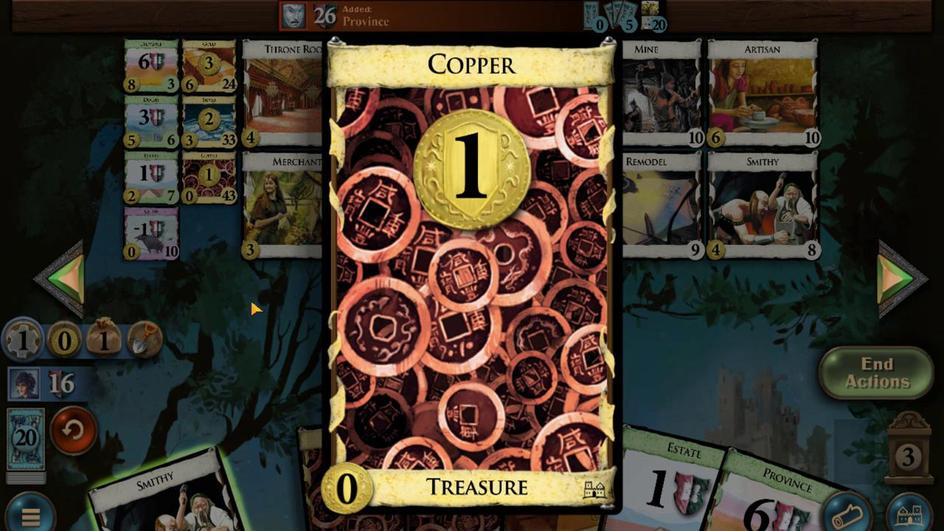 
Action: Mouse pressed left at (281, 438)
Screenshot: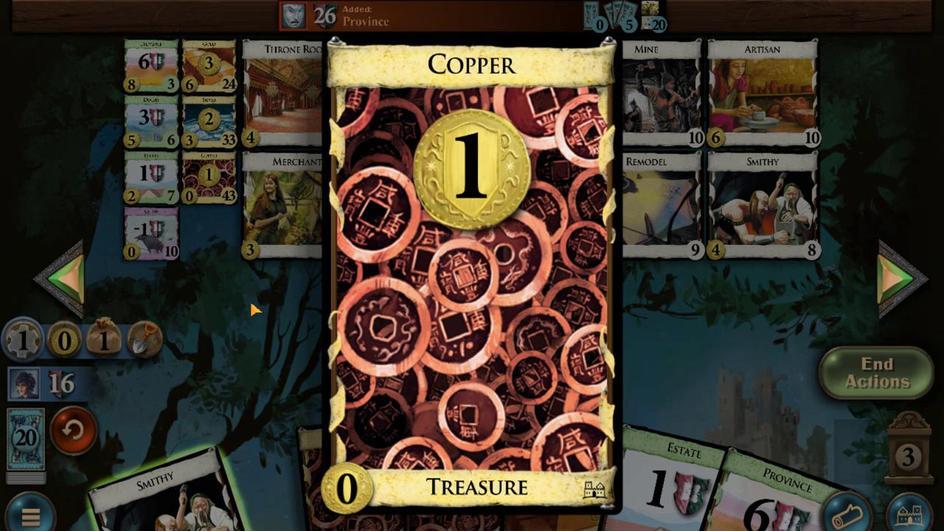 
Action: Mouse moved to (155, 389)
Screenshot: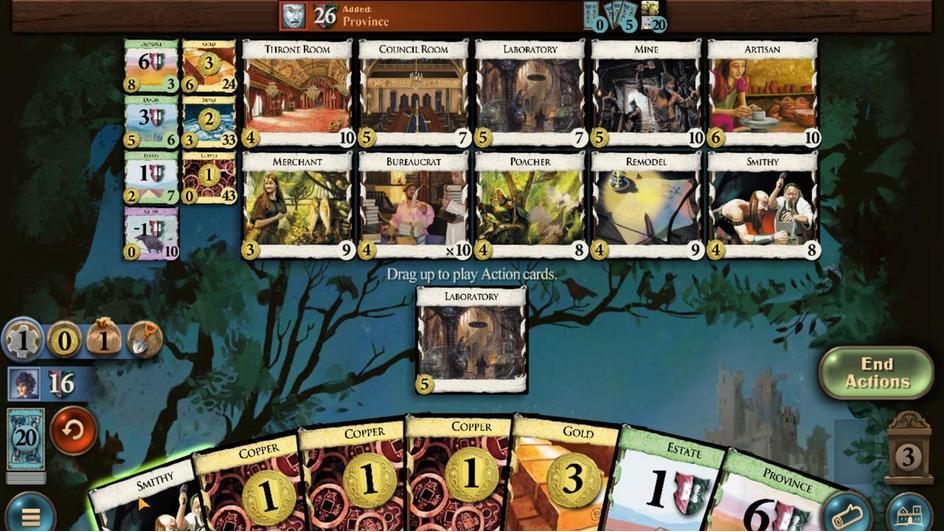 
Action: Mouse pressed left at (155, 389)
Screenshot: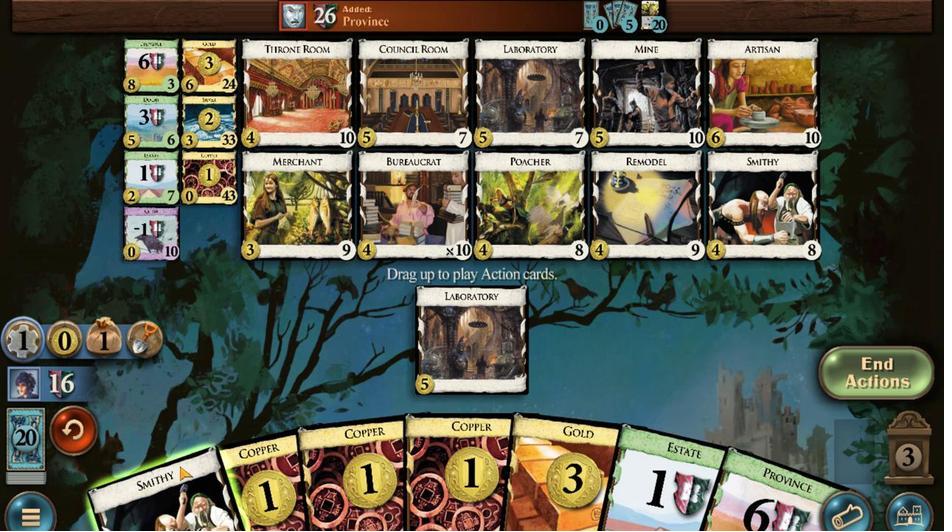 
Action: Mouse moved to (179, 381)
Screenshot: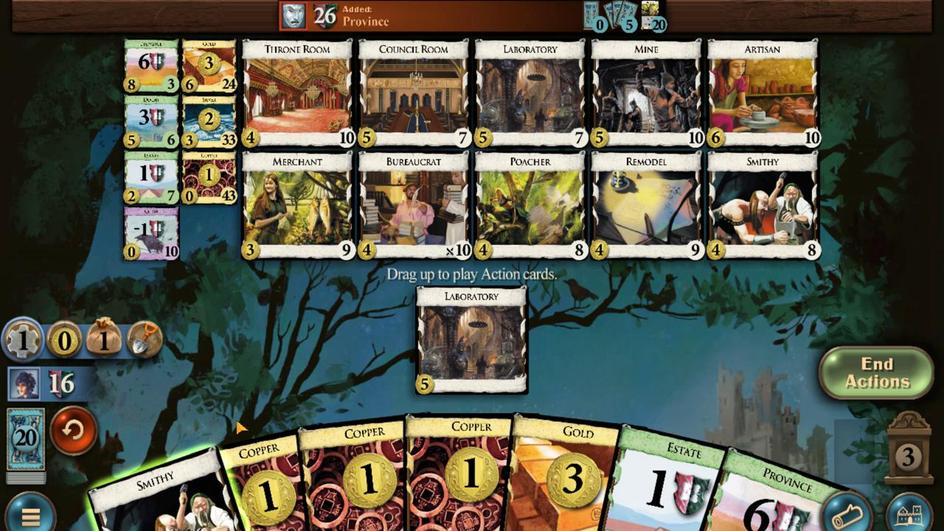 
Action: Mouse pressed left at (179, 381)
Screenshot: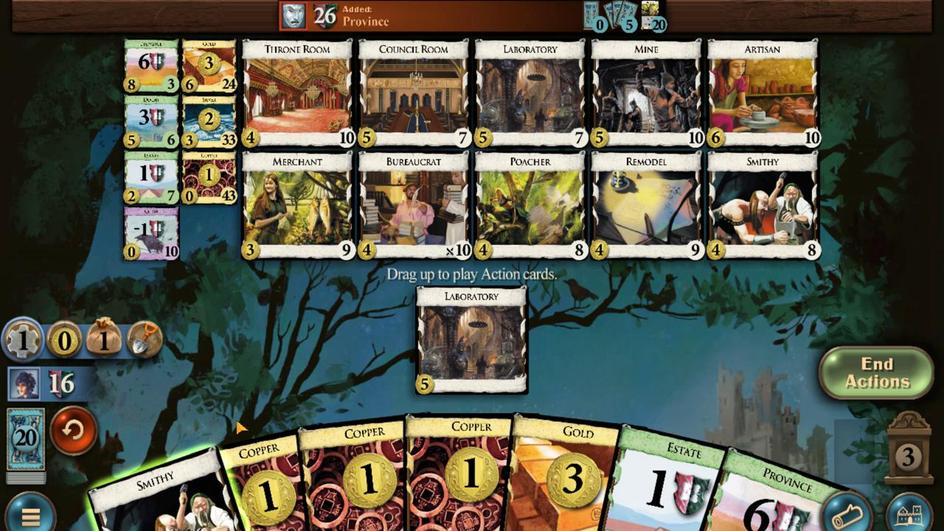 
Action: Mouse moved to (488, 394)
Screenshot: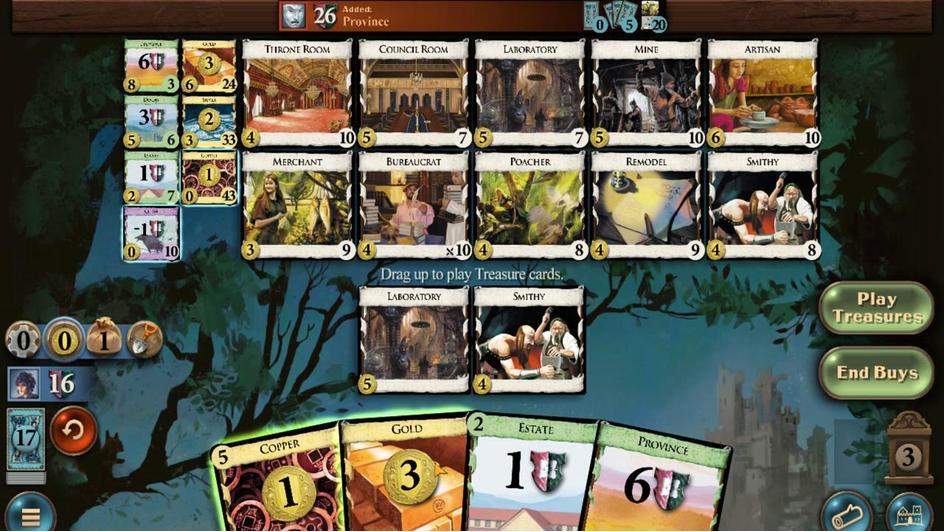 
Action: Mouse pressed left at (488, 394)
Screenshot: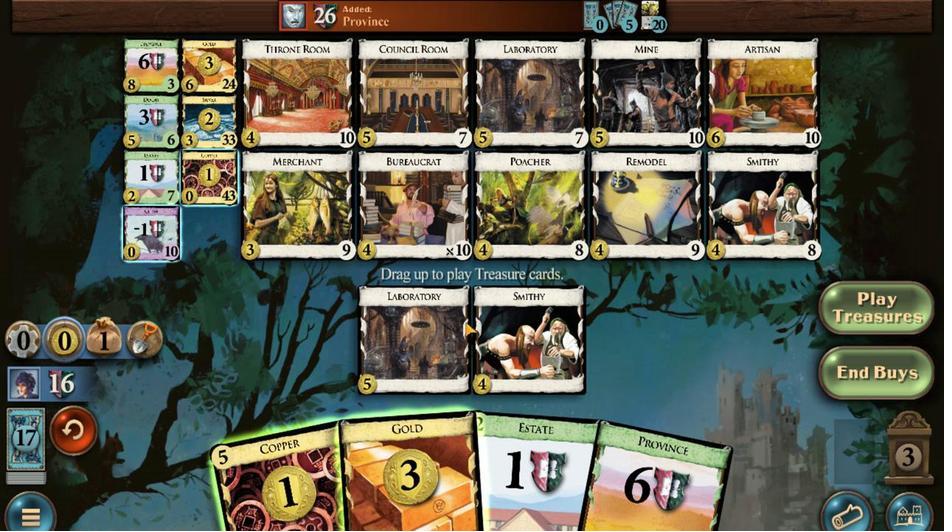 
Action: Mouse moved to (372, 387)
Screenshot: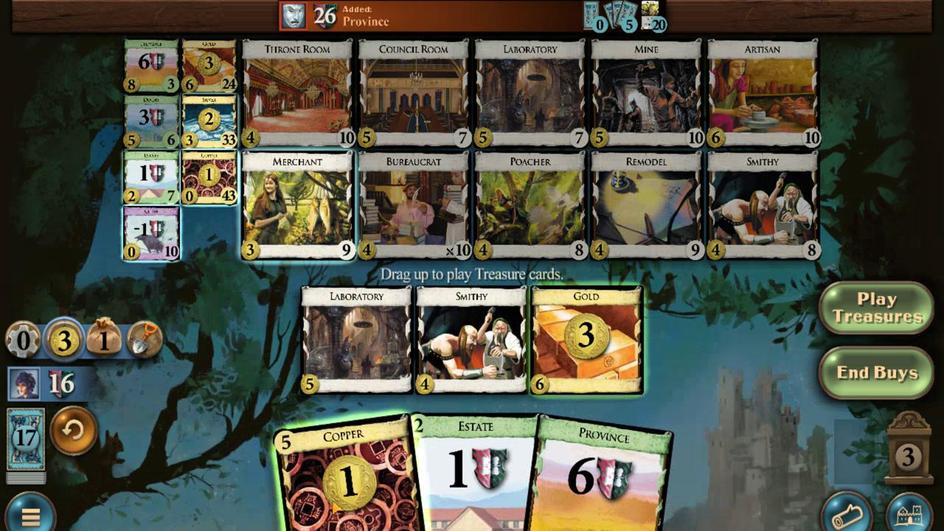 
Action: Mouse pressed left at (372, 387)
Screenshot: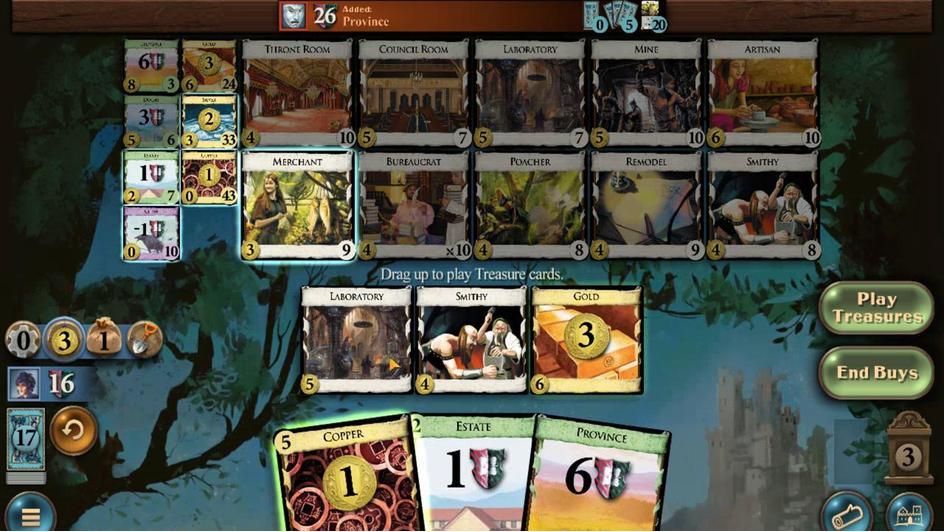 
Action: Mouse moved to (365, 394)
Screenshot: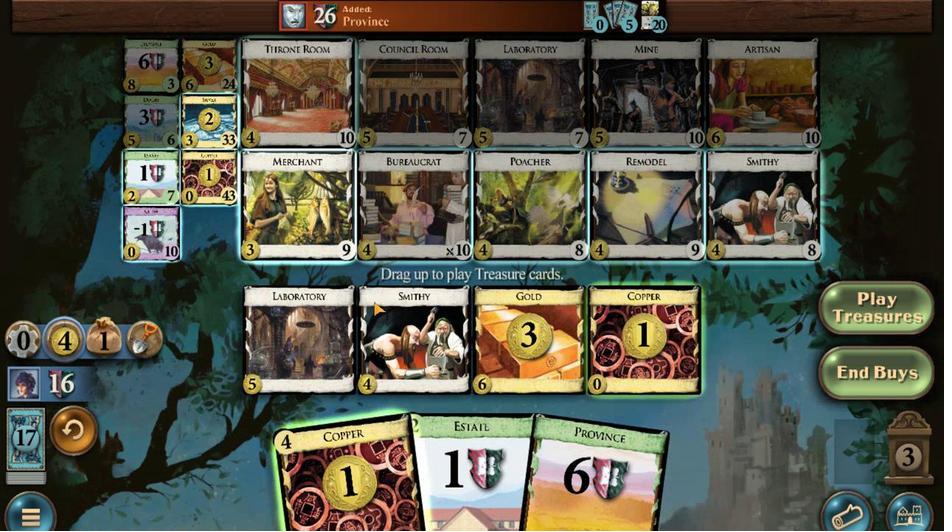 
Action: Mouse pressed left at (365, 394)
Screenshot: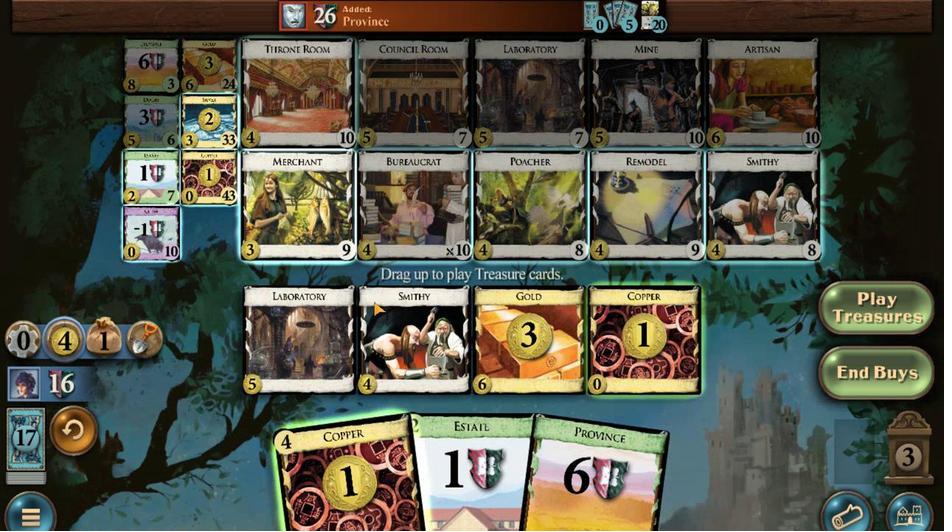 
Action: Mouse moved to (388, 396)
Screenshot: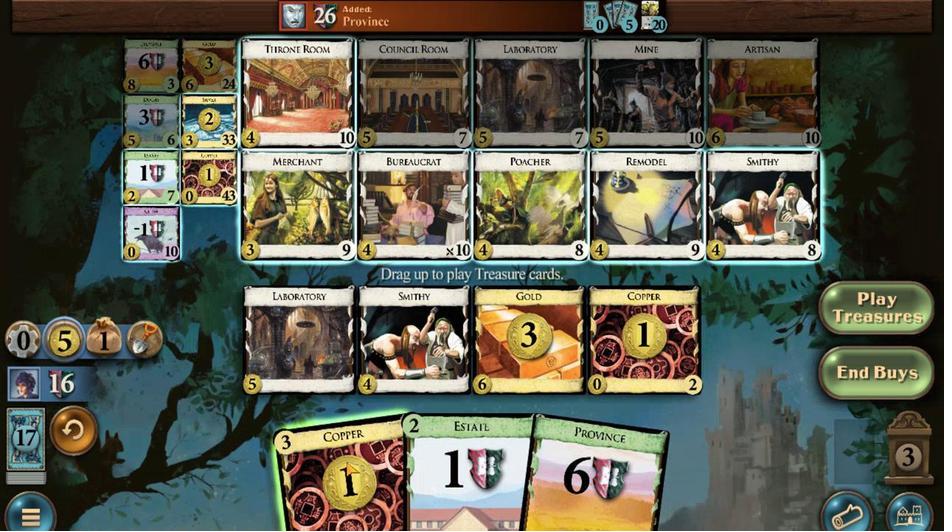 
Action: Mouse pressed left at (388, 396)
Screenshot: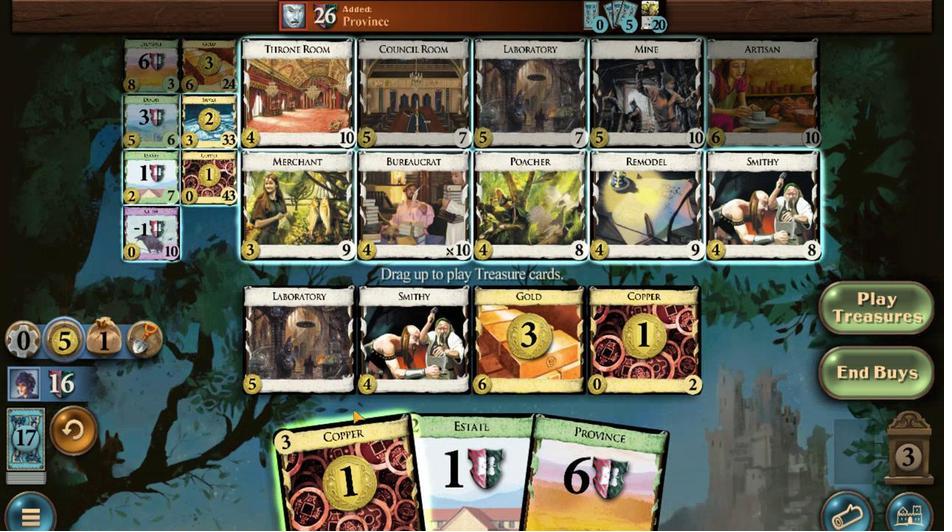
Action: Mouse moved to (381, 385)
Screenshot: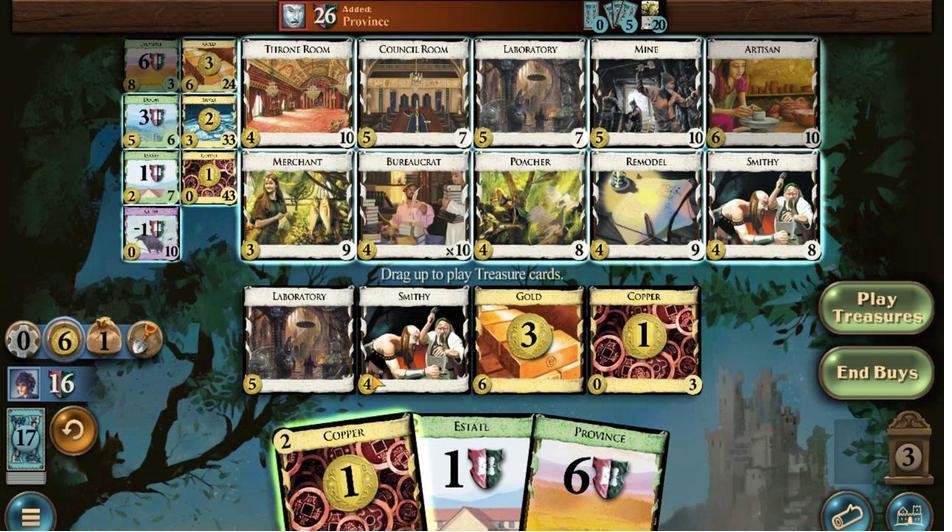 
Action: Mouse pressed left at (381, 385)
Screenshot: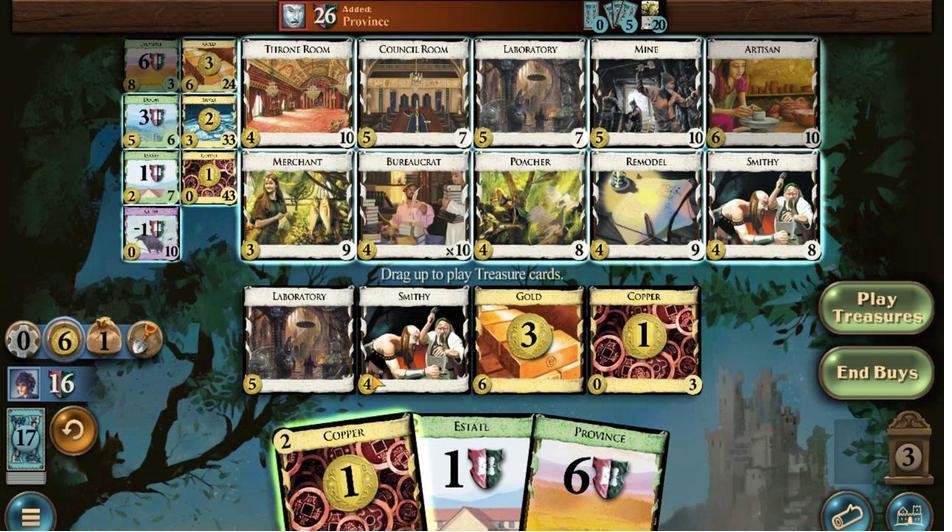 
Action: Mouse moved to (354, 393)
Screenshot: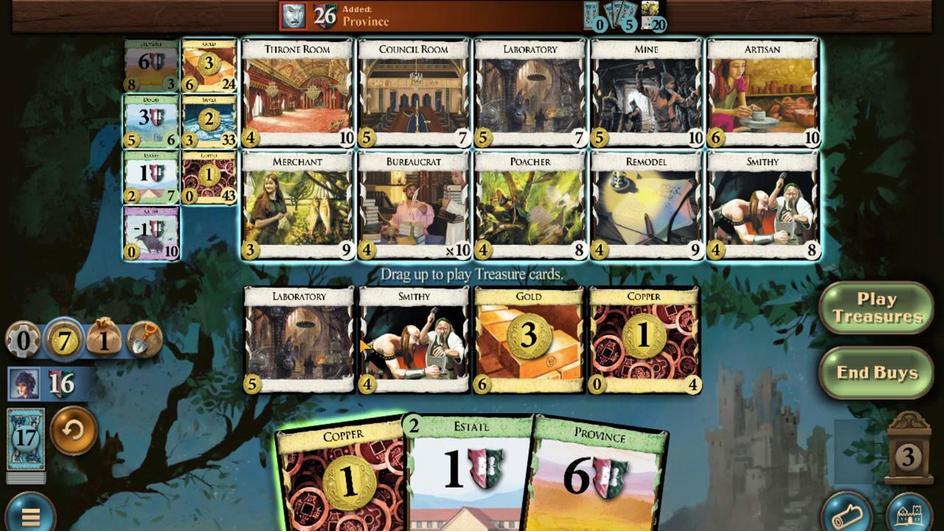 
Action: Mouse pressed left at (354, 393)
Screenshot: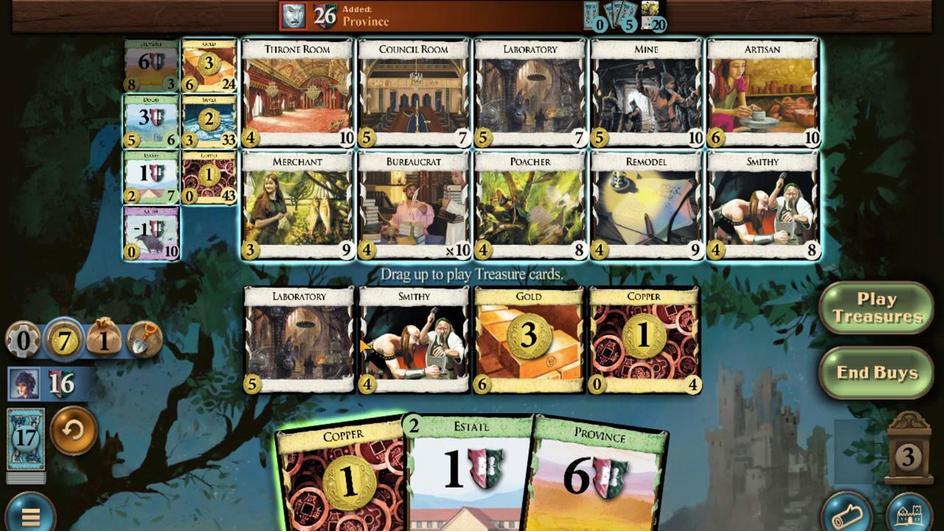 
Action: Mouse moved to (191, 495)
Screenshot: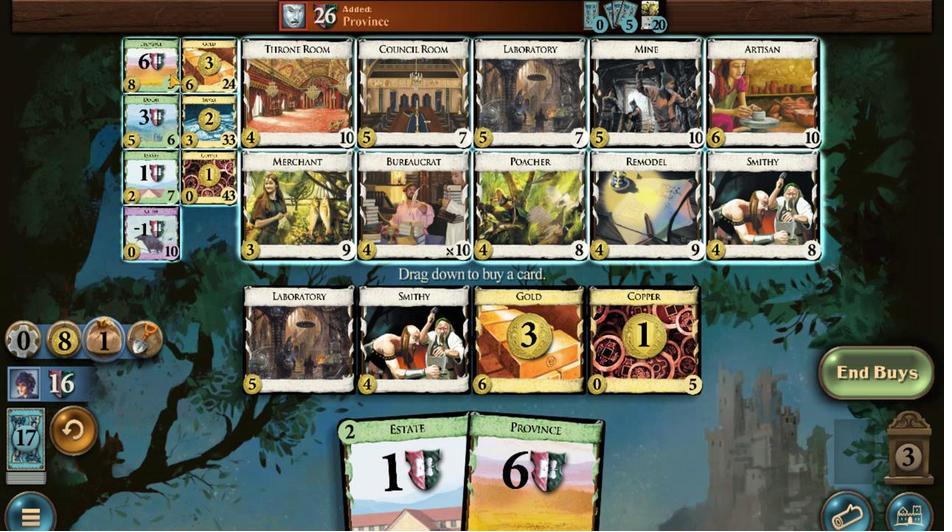 
Action: Mouse pressed left at (191, 495)
Screenshot: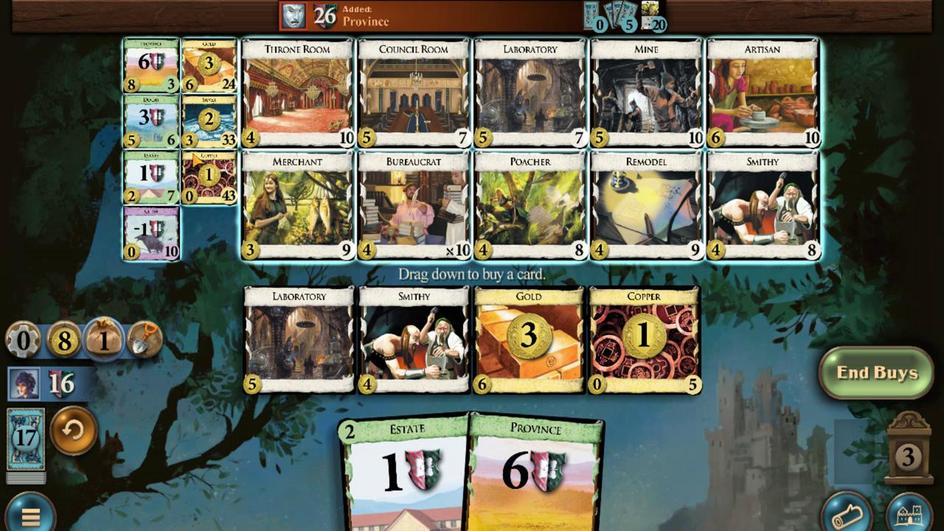 
Action: Mouse moved to (246, 395)
Screenshot: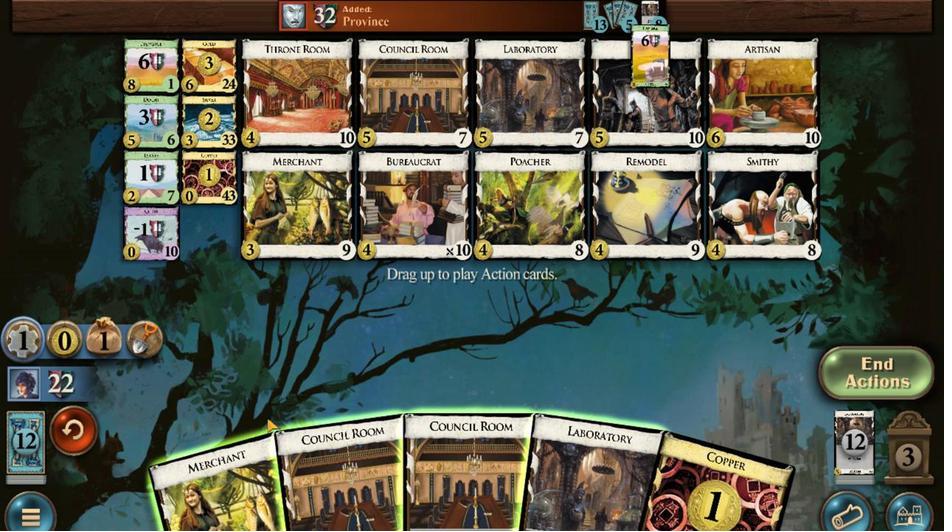 
Action: Mouse pressed left at (246, 395)
Screenshot: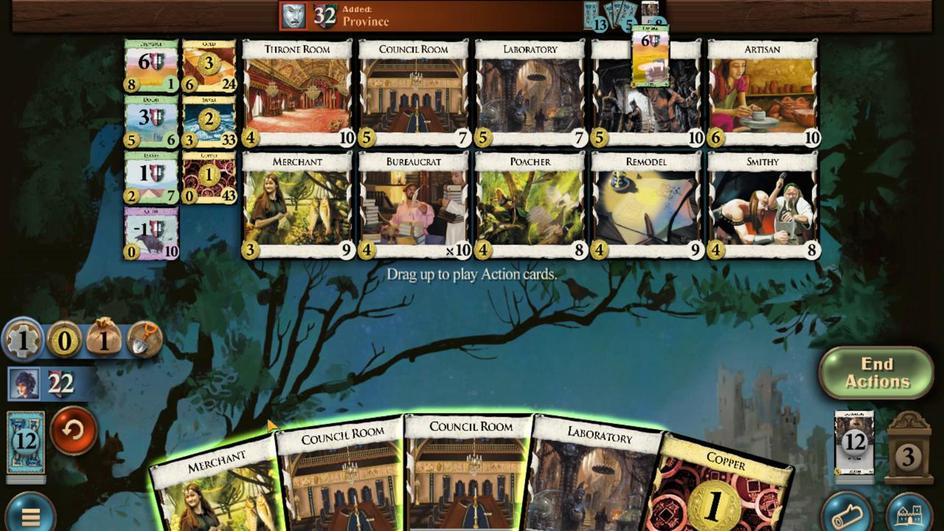
Action: Mouse moved to (519, 394)
Screenshot: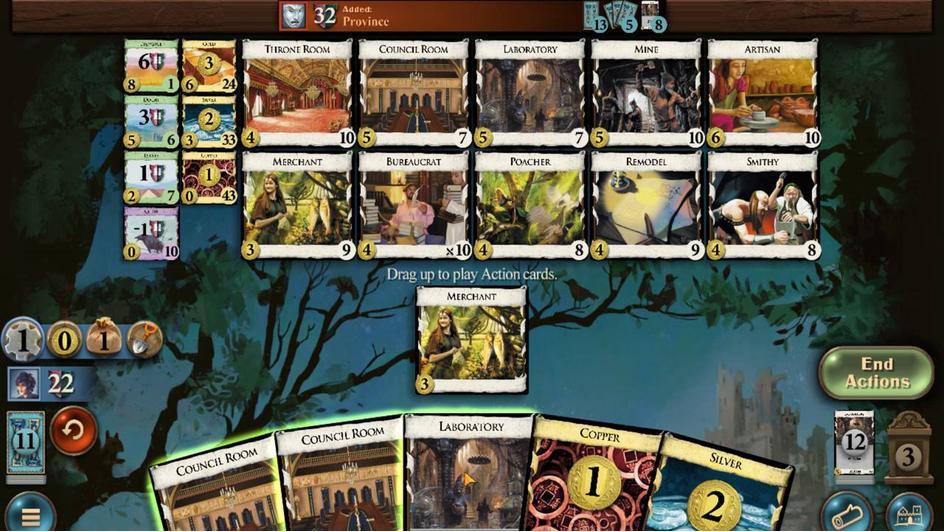 
Action: Mouse pressed left at (519, 394)
Screenshot: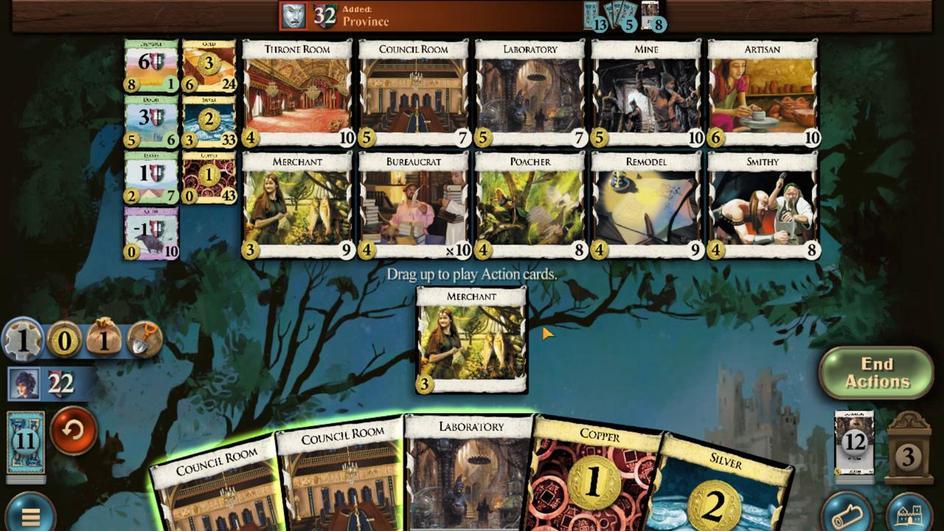 
Action: Mouse moved to (331, 386)
Screenshot: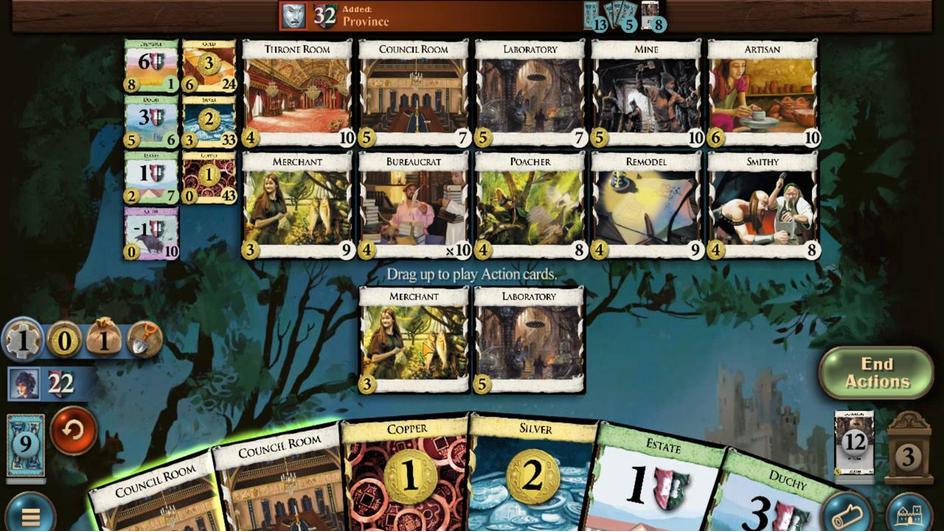 
Action: Mouse pressed left at (331, 386)
Screenshot: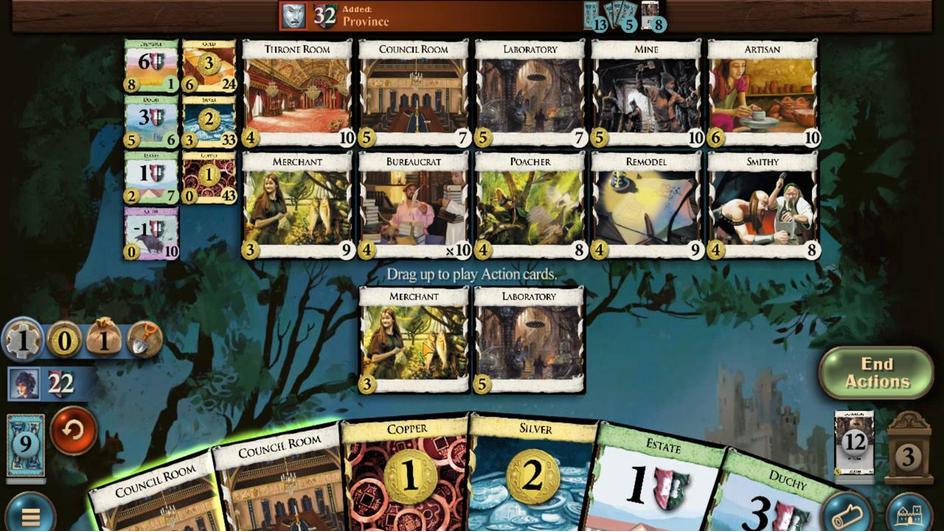 
Action: Mouse moved to (511, 394)
Screenshot: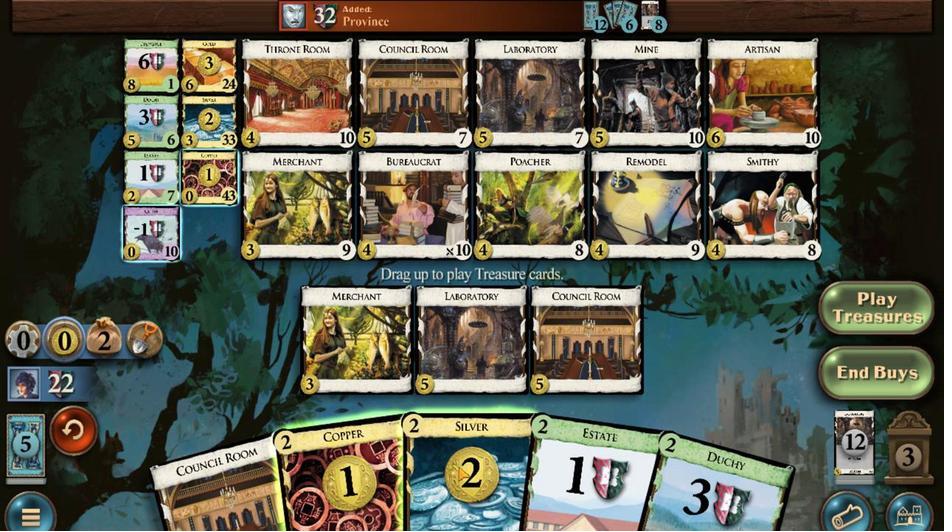 
Action: Mouse pressed left at (511, 394)
Screenshot: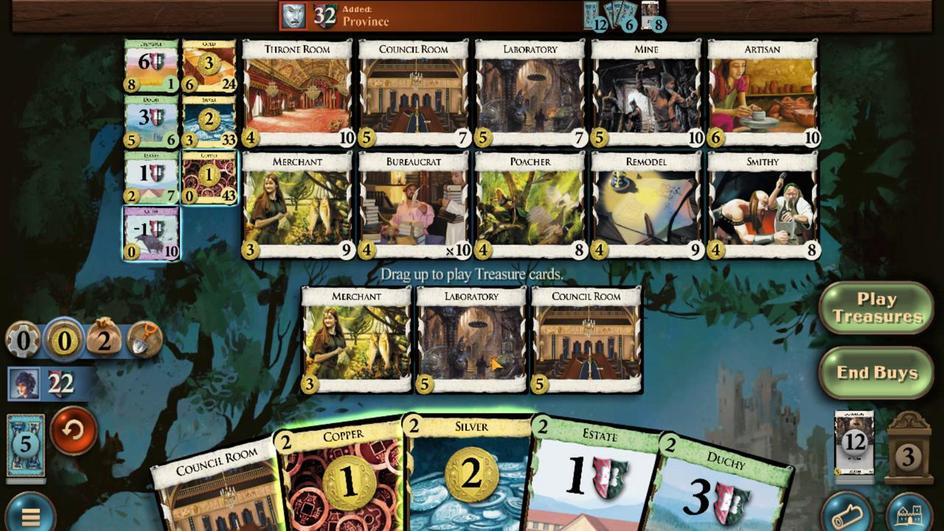 
Action: Mouse moved to (487, 391)
Screenshot: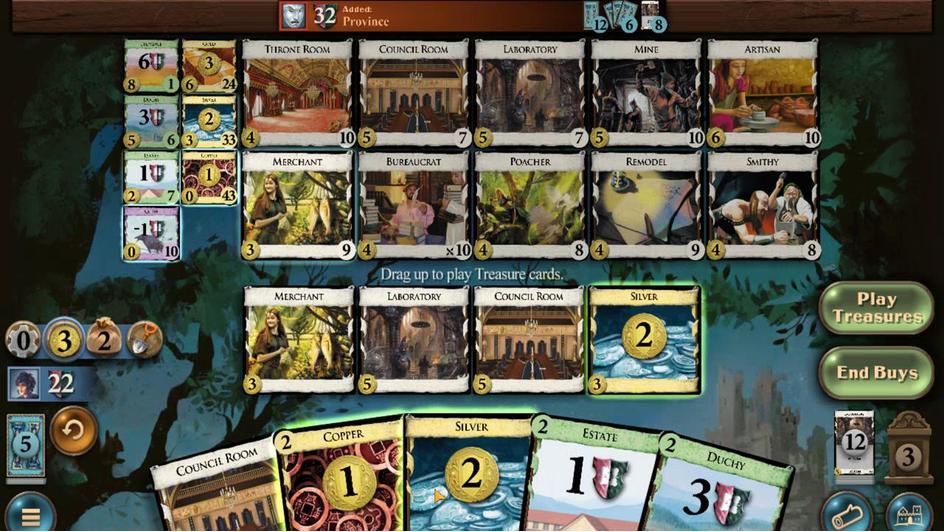 
Action: Mouse pressed left at (487, 391)
Screenshot: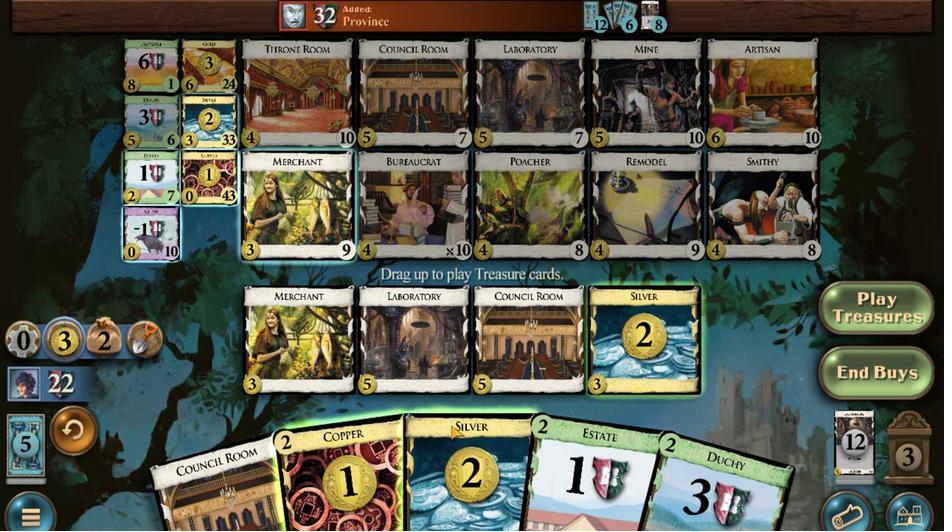 
Action: Mouse moved to (490, 393)
Screenshot: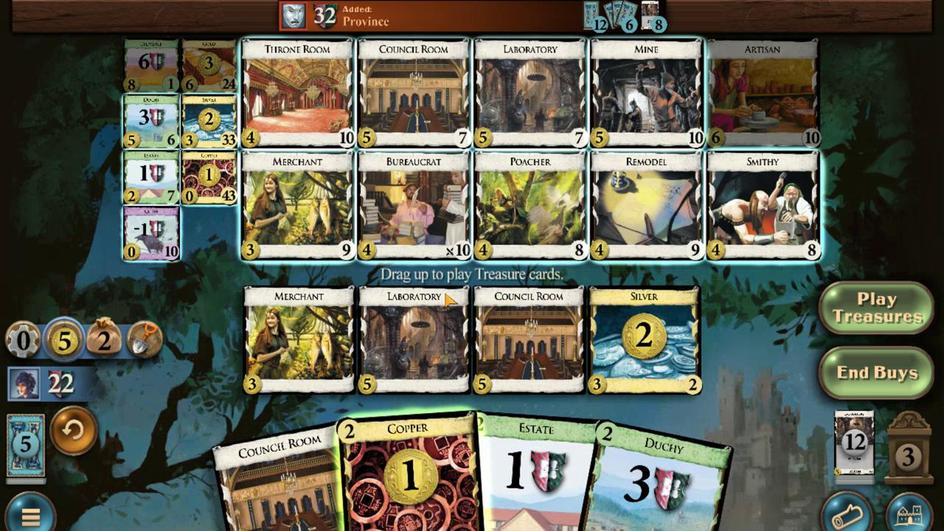 
Action: Mouse pressed left at (490, 393)
Screenshot: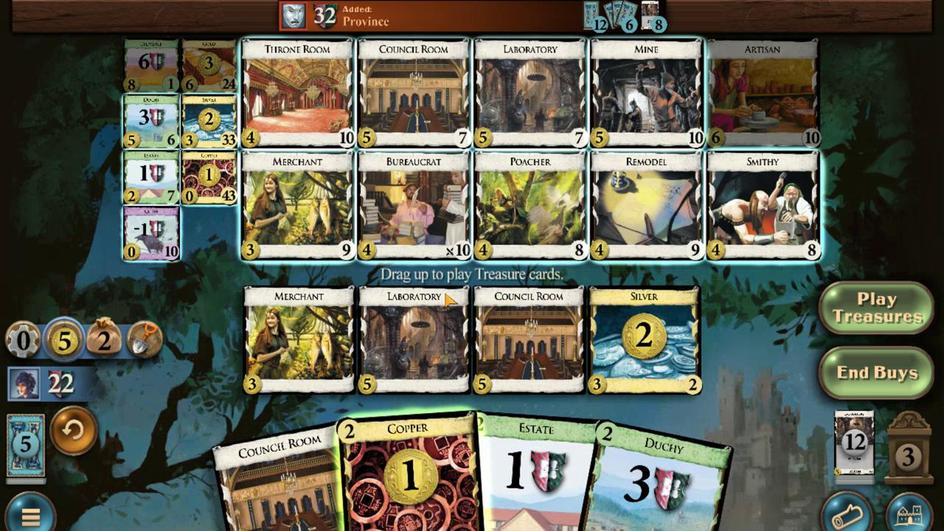 
Action: Mouse moved to (433, 387)
Screenshot: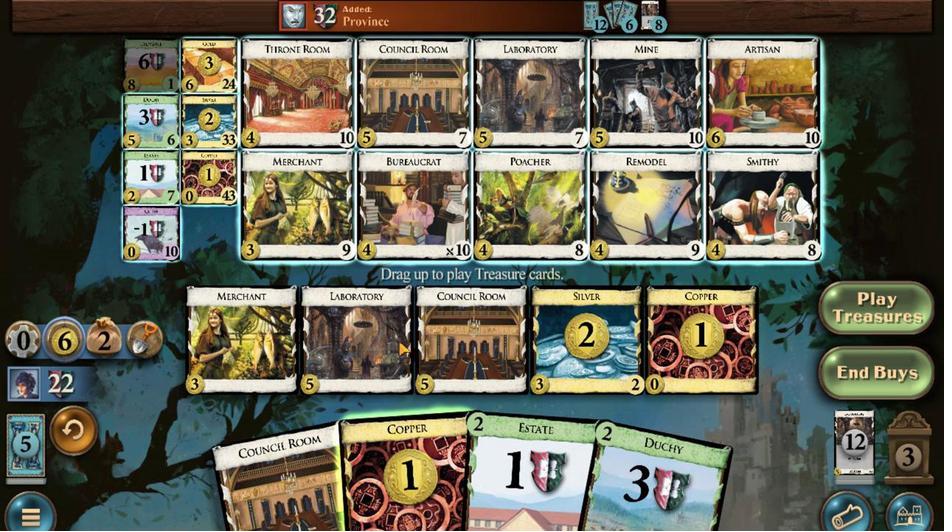 
Action: Mouse pressed left at (433, 387)
Screenshot: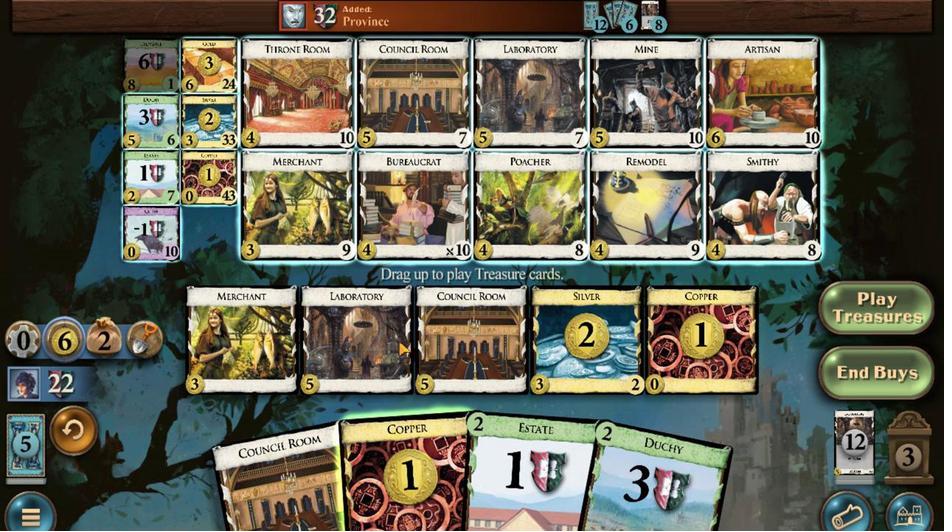 
Action: Mouse moved to (160, 484)
Screenshot: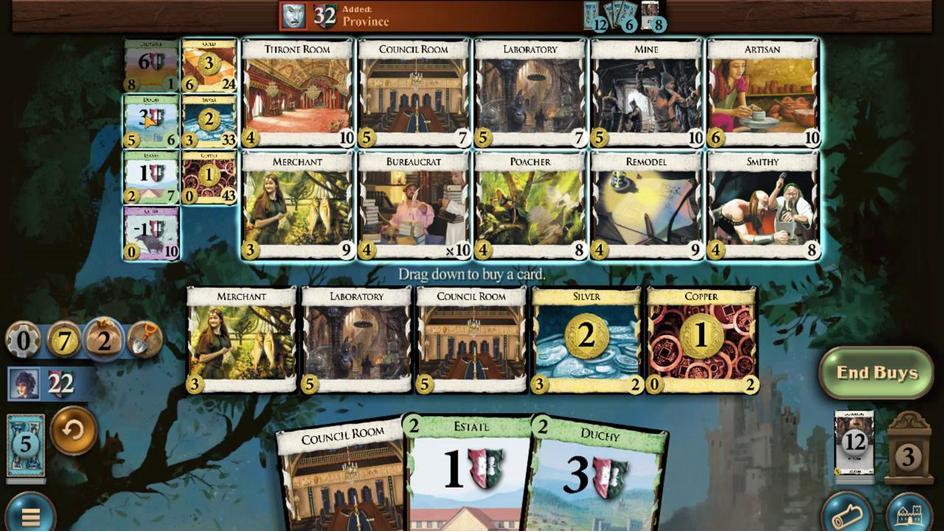 
Action: Mouse pressed left at (160, 484)
Screenshot: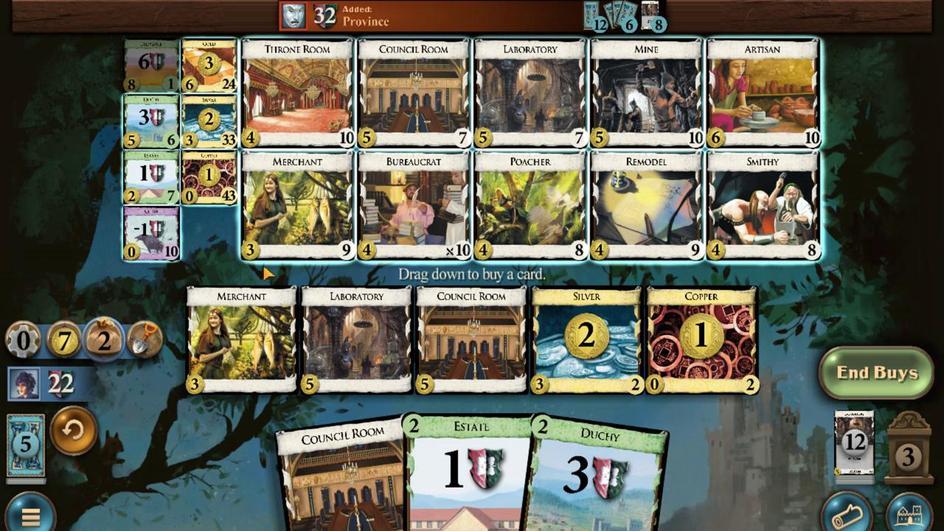 
Action: Mouse moved to (162, 470)
Screenshot: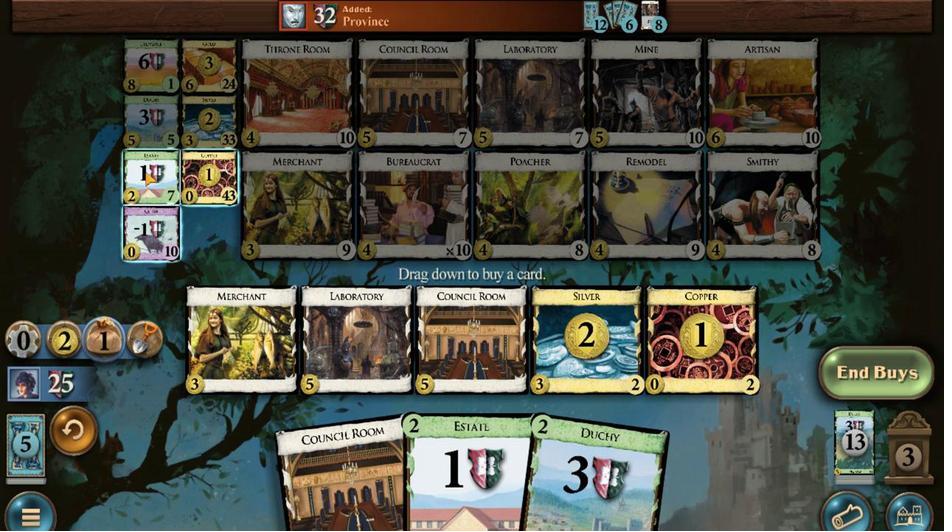 
Action: Mouse pressed left at (162, 470)
Screenshot: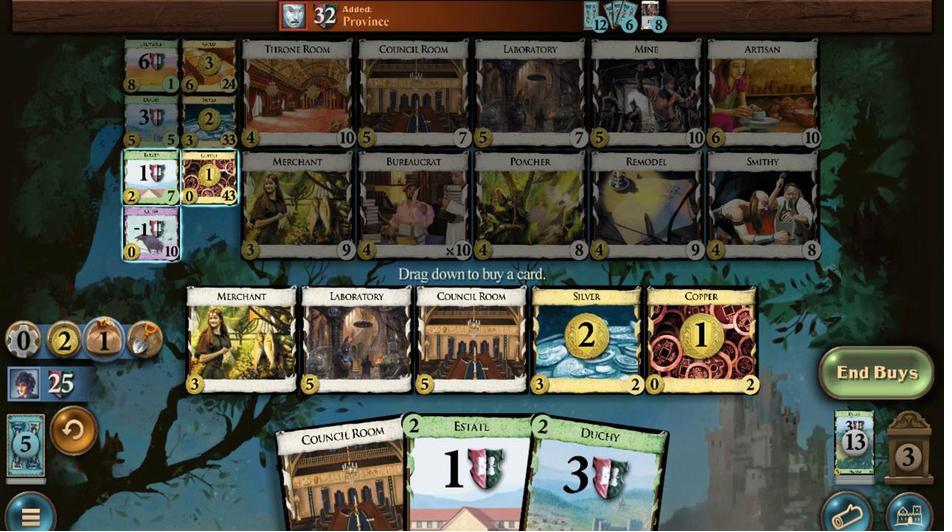 
Action: Mouse moved to (254, 394)
Screenshot: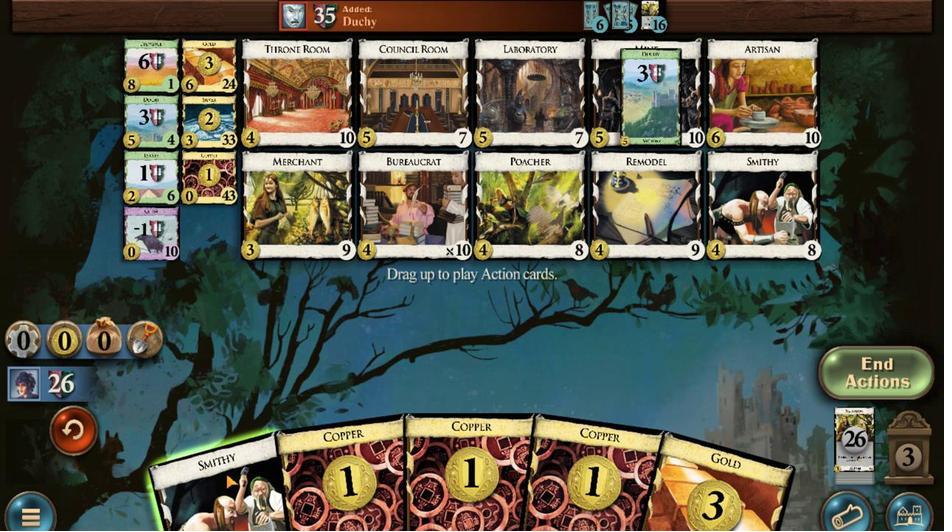 
Action: Mouse pressed left at (254, 394)
Screenshot: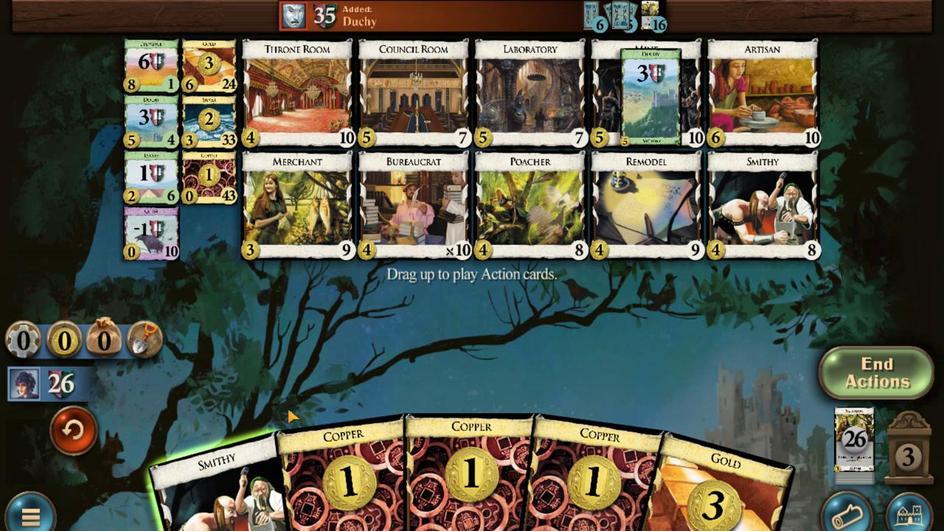 
Action: Mouse moved to (624, 390)
Screenshot: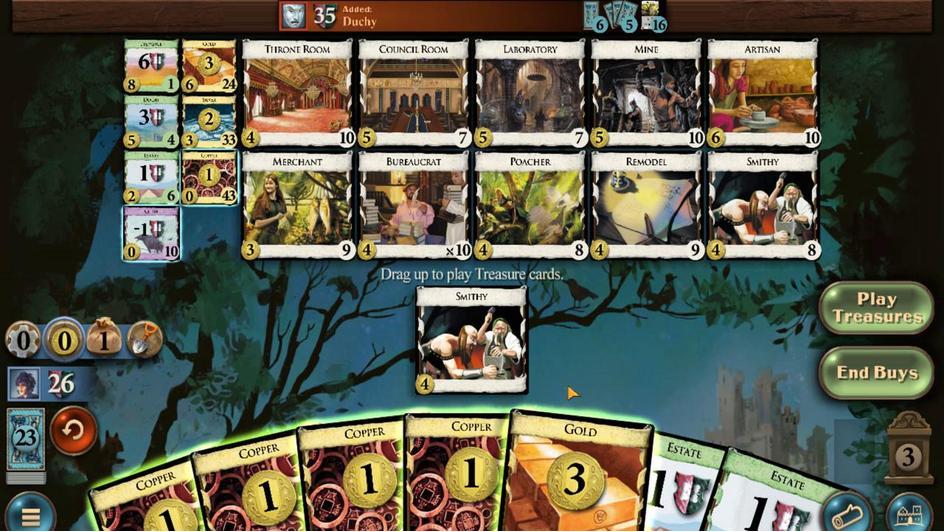 
Action: Mouse pressed left at (624, 390)
Screenshot: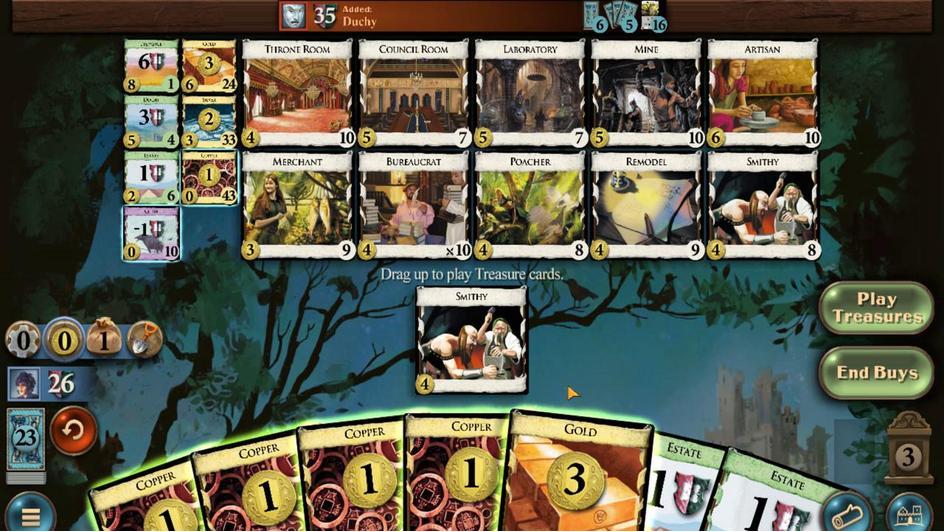 
Action: Mouse moved to (573, 383)
Screenshot: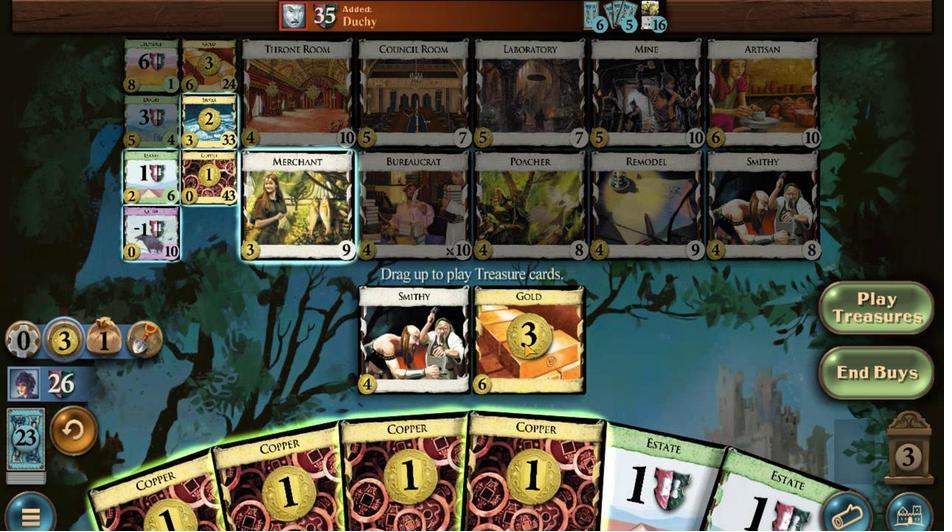 
Action: Mouse pressed left at (573, 383)
Screenshot: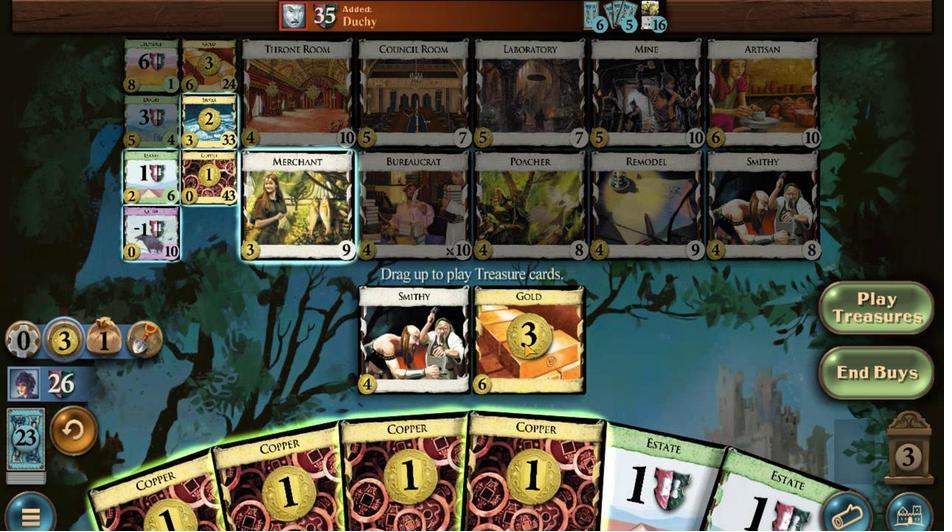 
Action: Mouse moved to (491, 395)
Screenshot: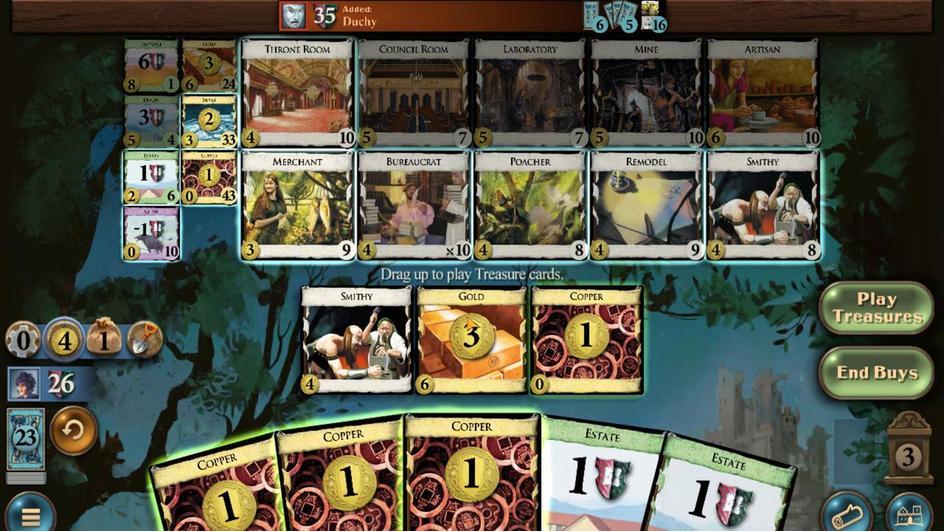 
Action: Mouse pressed left at (491, 395)
Screenshot: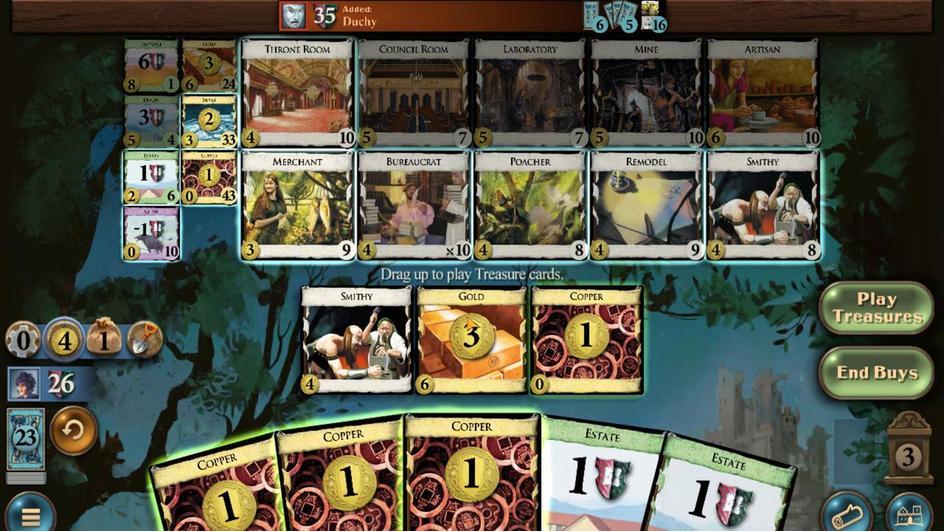 
Action: Mouse moved to (452, 398)
Screenshot: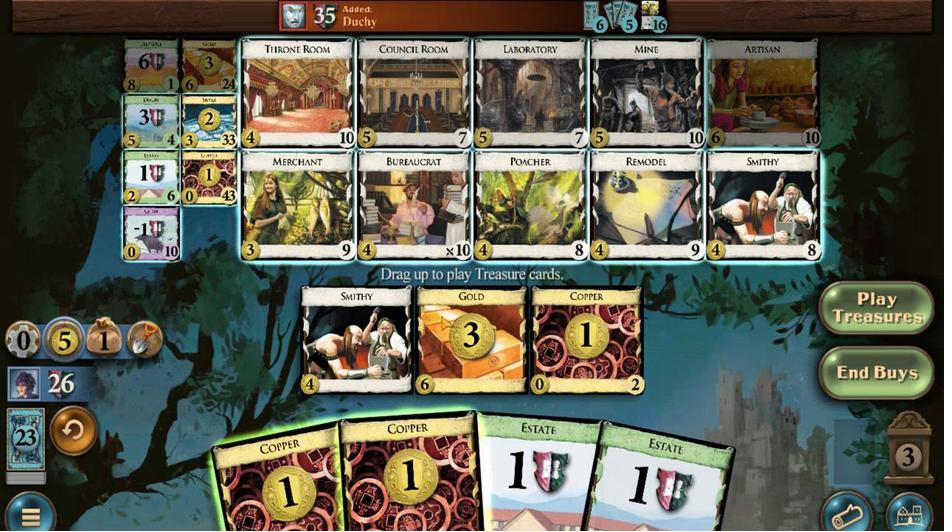 
Action: Mouse pressed left at (452, 398)
Screenshot: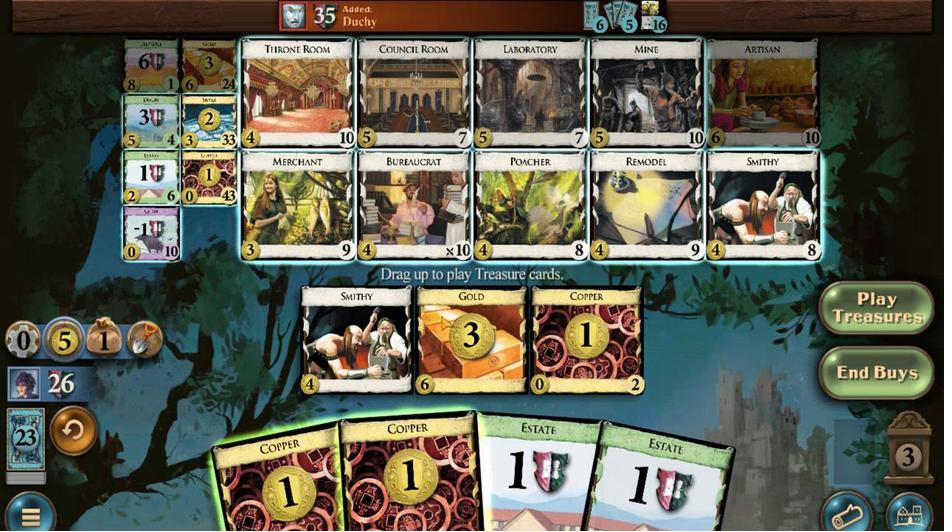 
Action: Mouse moved to (421, 393)
Screenshot: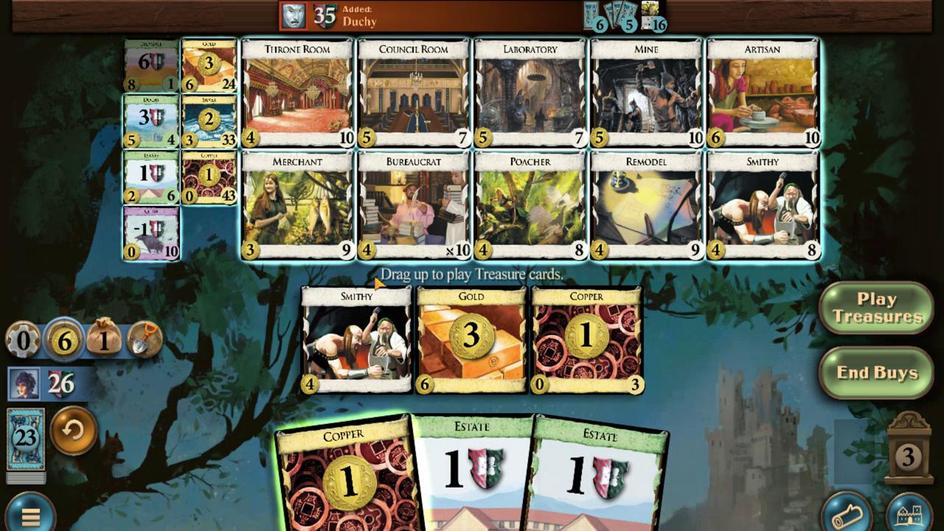 
Action: Mouse pressed left at (421, 393)
Screenshot: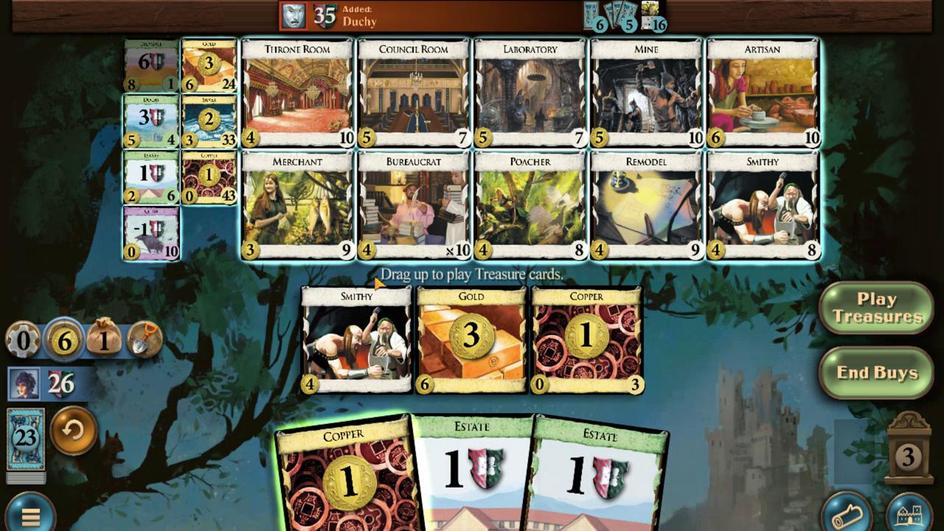 
Action: Mouse moved to (159, 486)
Screenshot: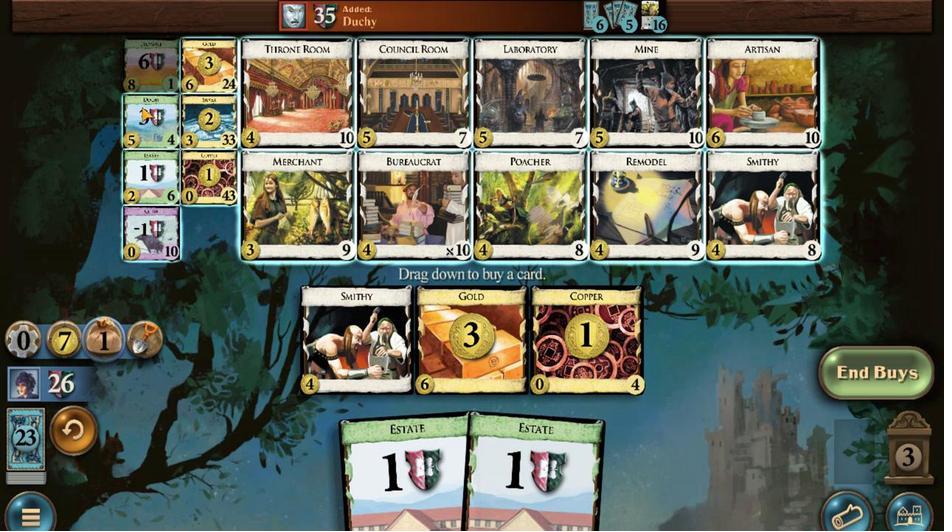 
Action: Mouse pressed left at (159, 486)
Screenshot: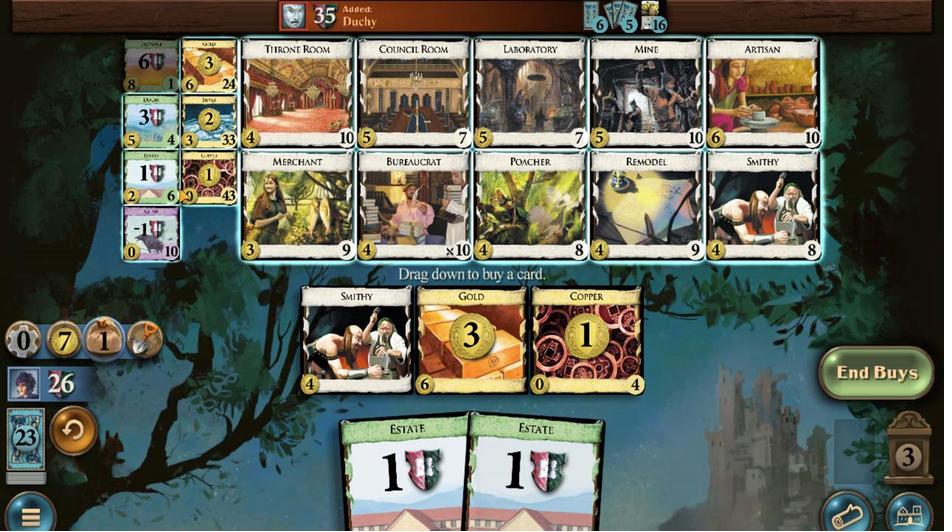 
Action: Mouse moved to (426, 404)
Screenshot: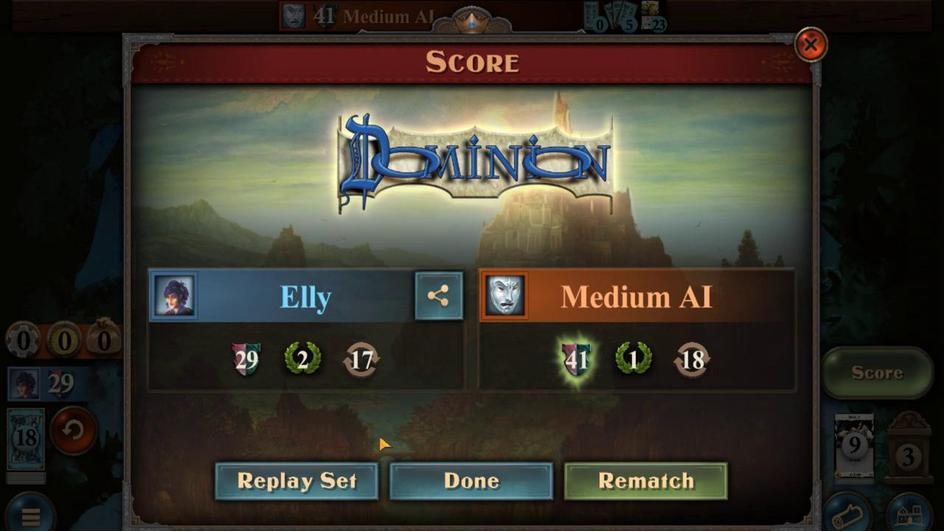 
